 Task: Find a flat in Härnösand, Sweden, for 2 guests from June 9 to June 16, with self check-in, 2 bedrooms, 3 beds, and a price range of 8000 to 16000.
Action: Mouse moved to (567, 114)
Screenshot: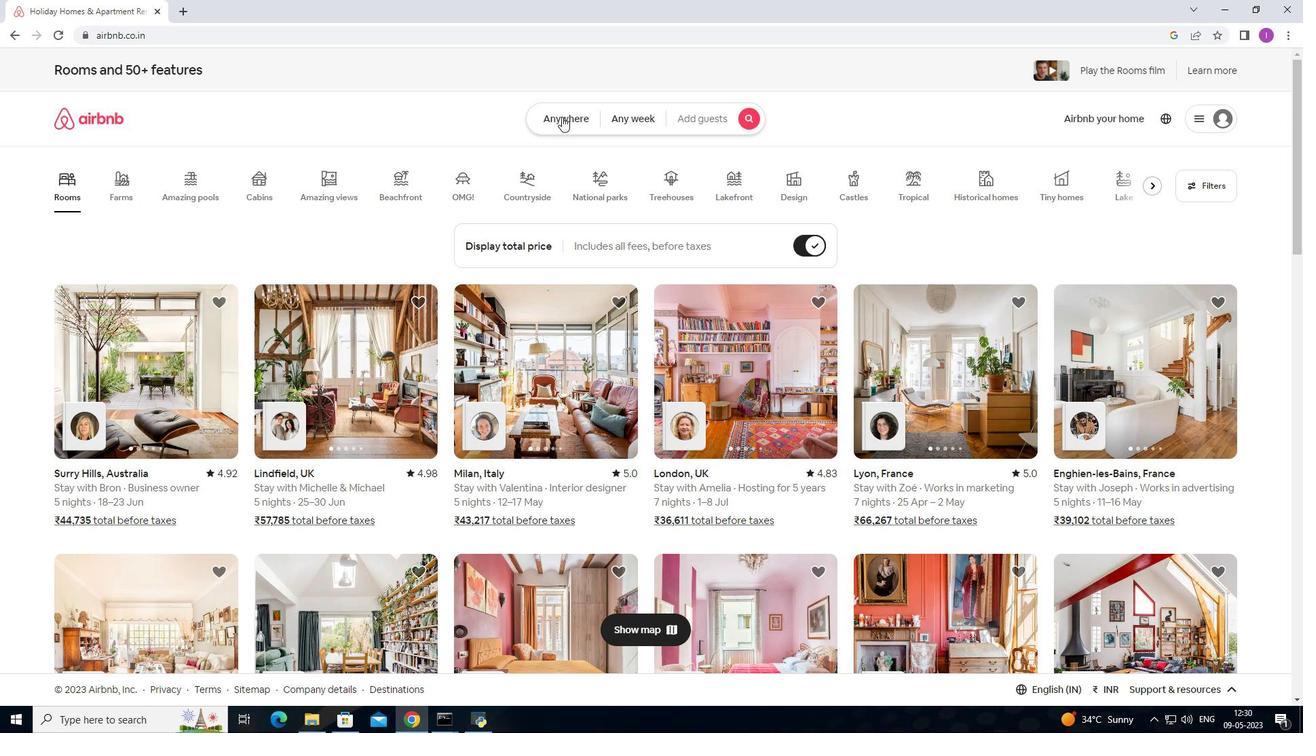 
Action: Mouse pressed left at (567, 114)
Screenshot: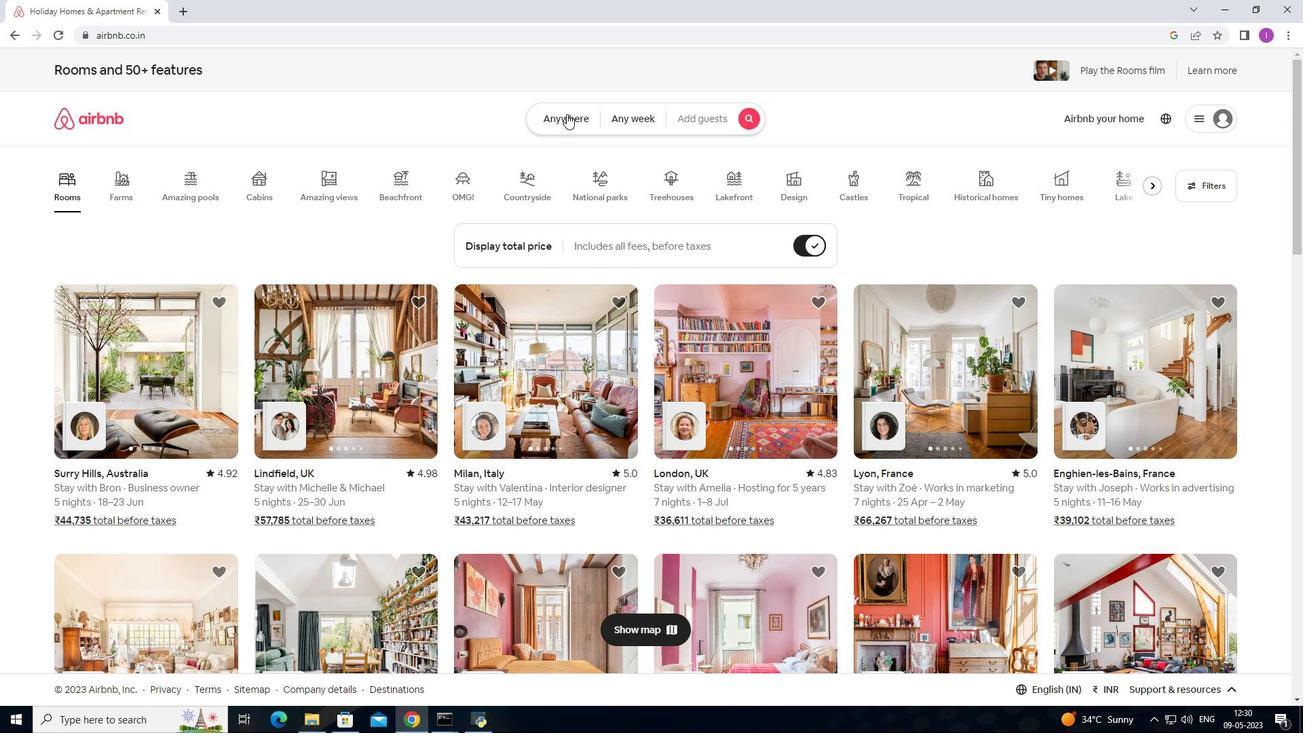 
Action: Mouse moved to (398, 173)
Screenshot: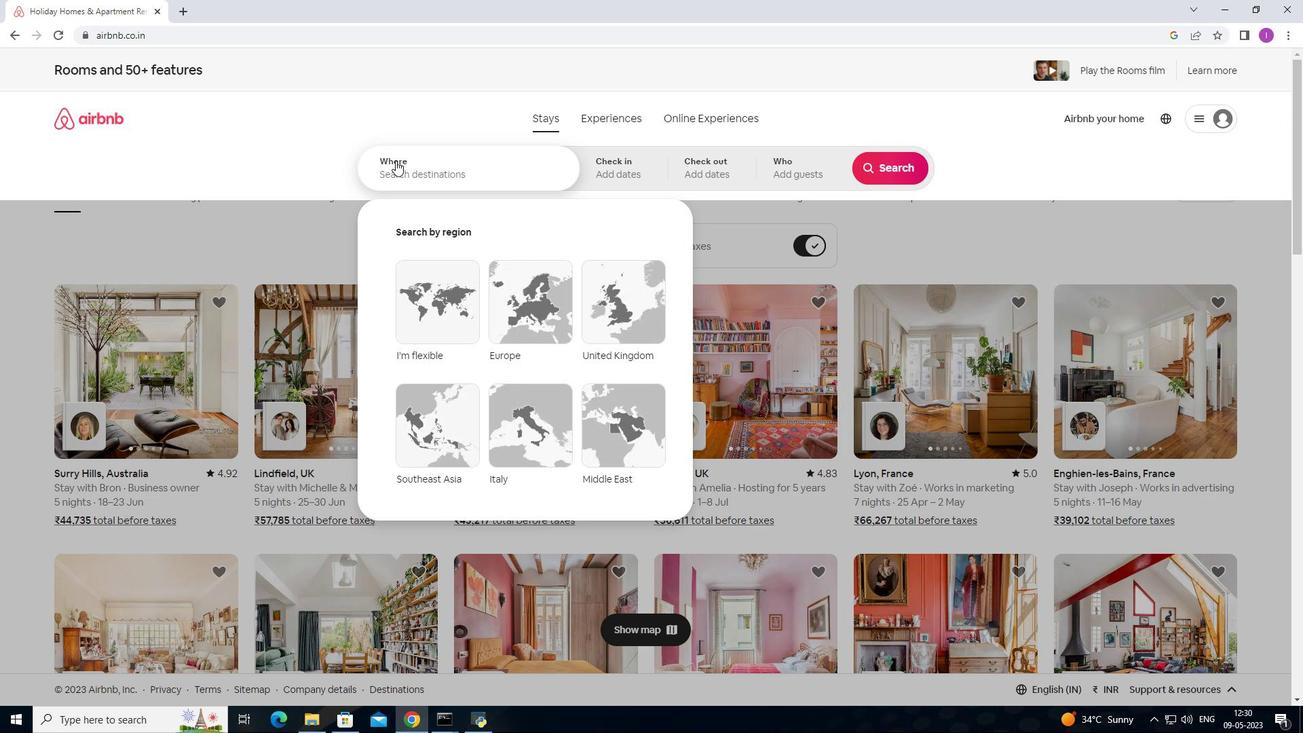 
Action: Mouse pressed left at (398, 173)
Screenshot: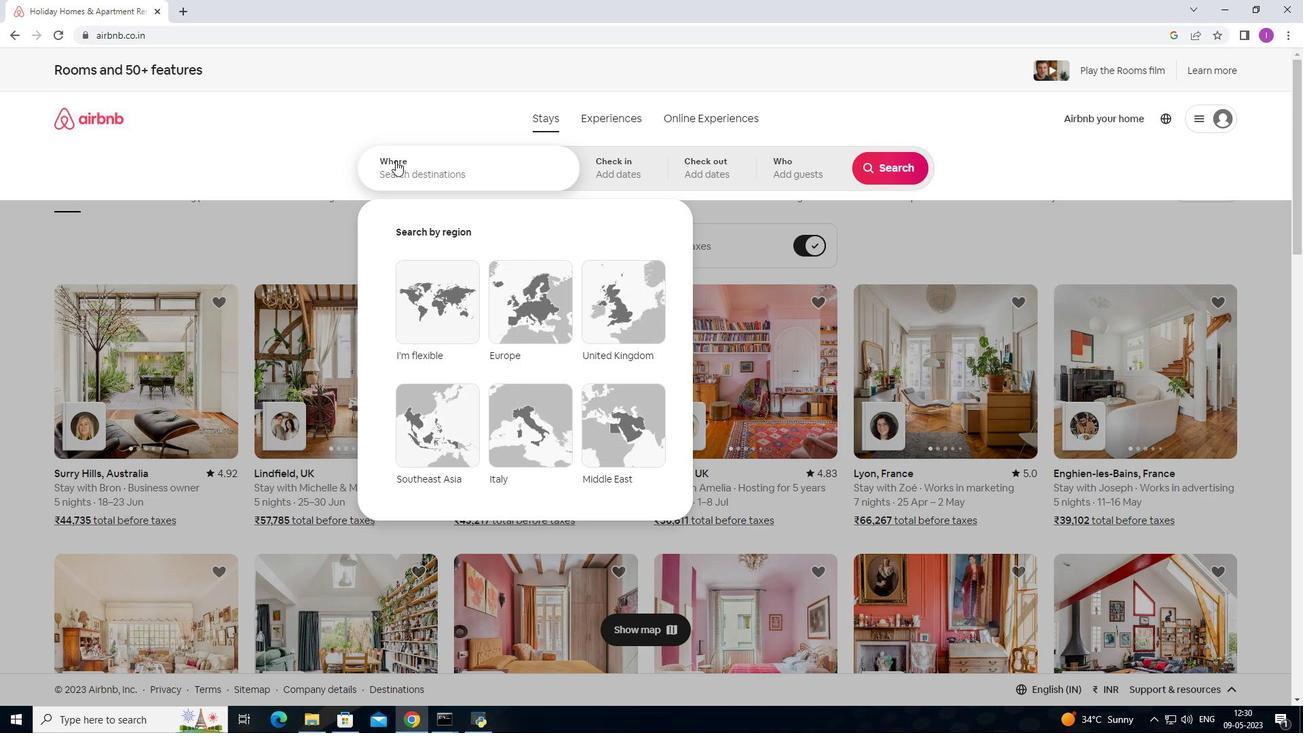 
Action: Mouse moved to (522, 112)
Screenshot: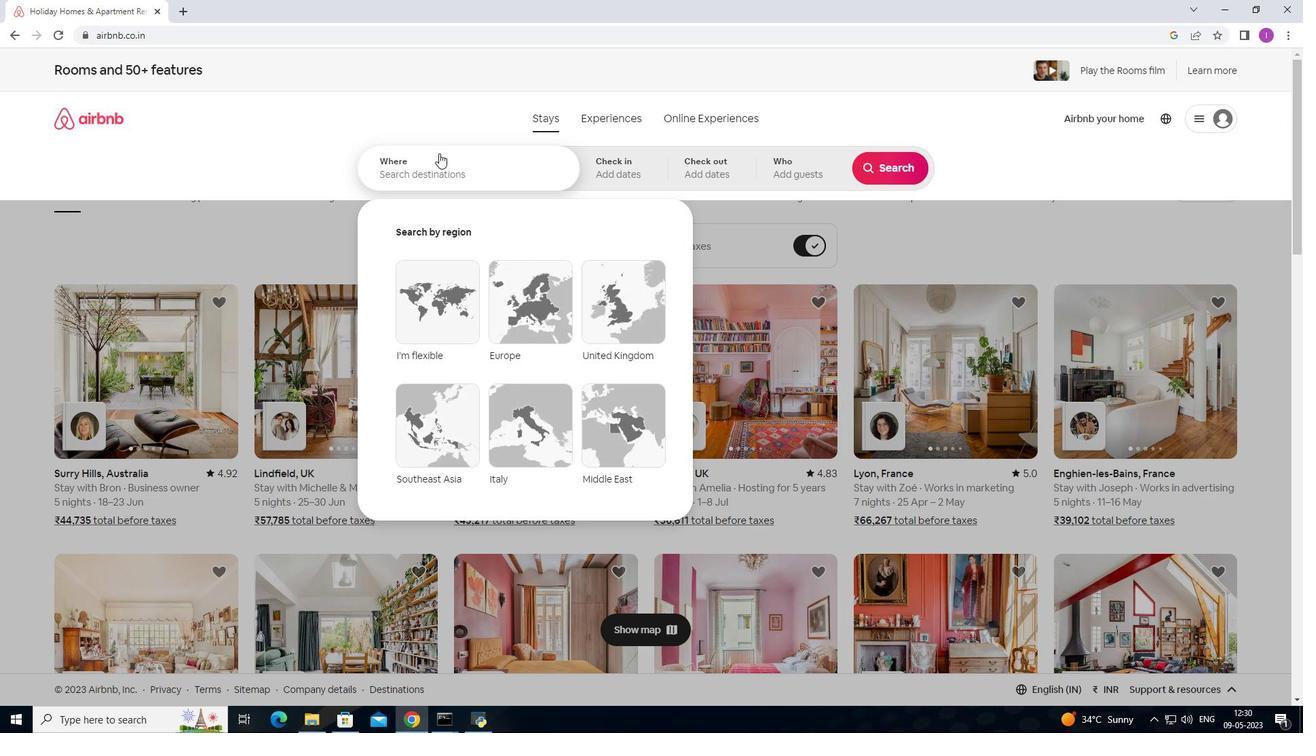 
Action: Key pressed <Key.shift>Hanosand,<Key.shift>Sweden
Screenshot: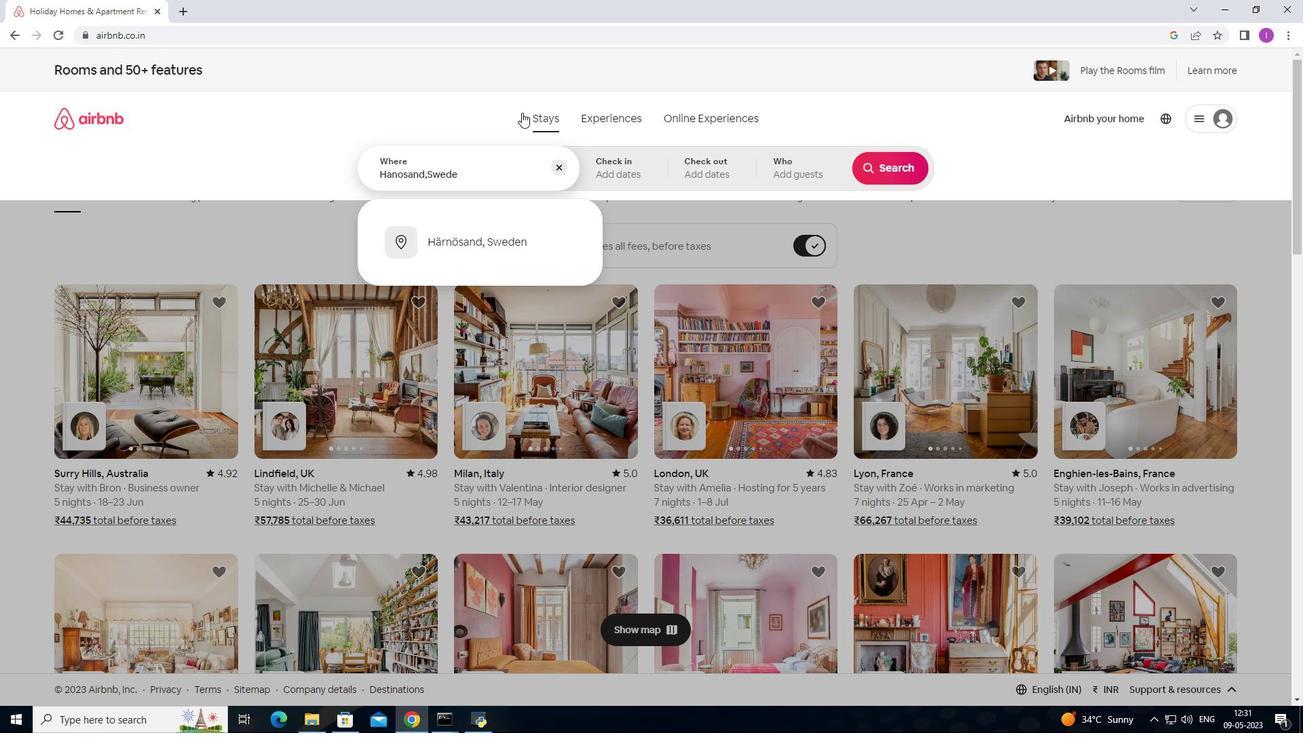 
Action: Mouse moved to (498, 251)
Screenshot: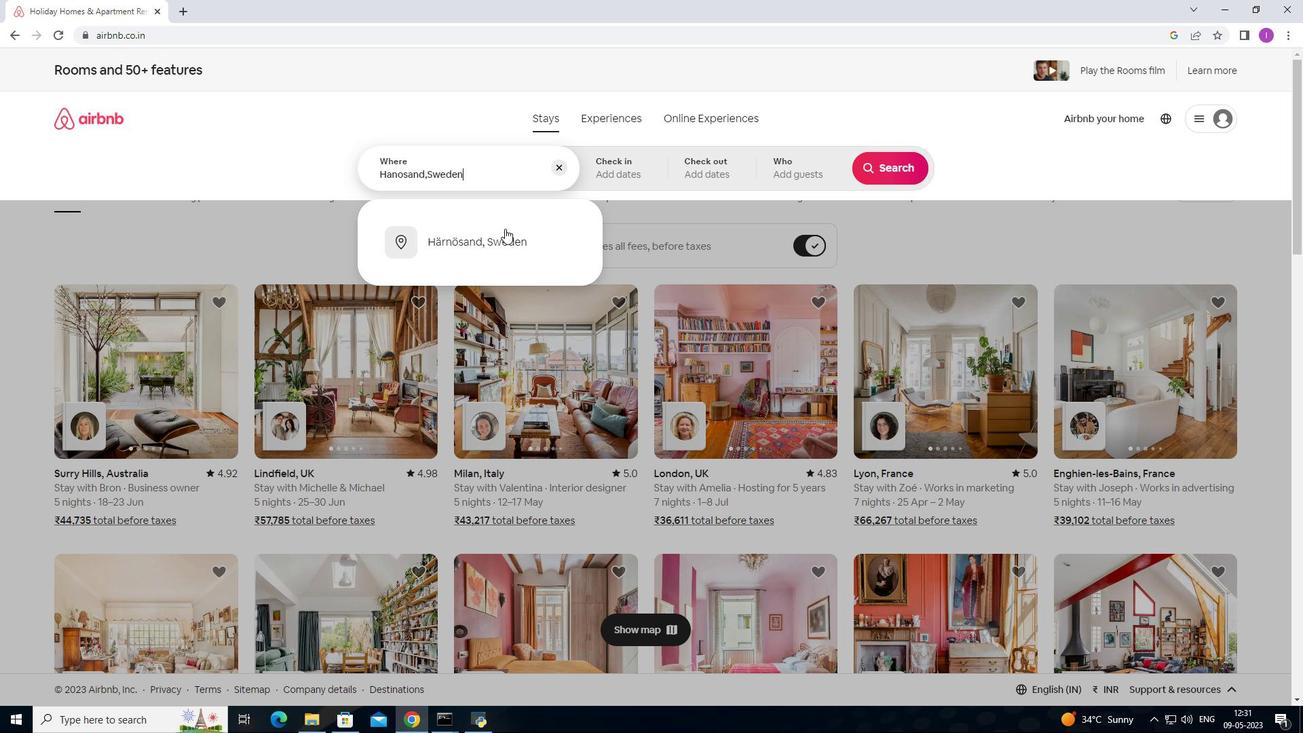 
Action: Mouse pressed left at (498, 251)
Screenshot: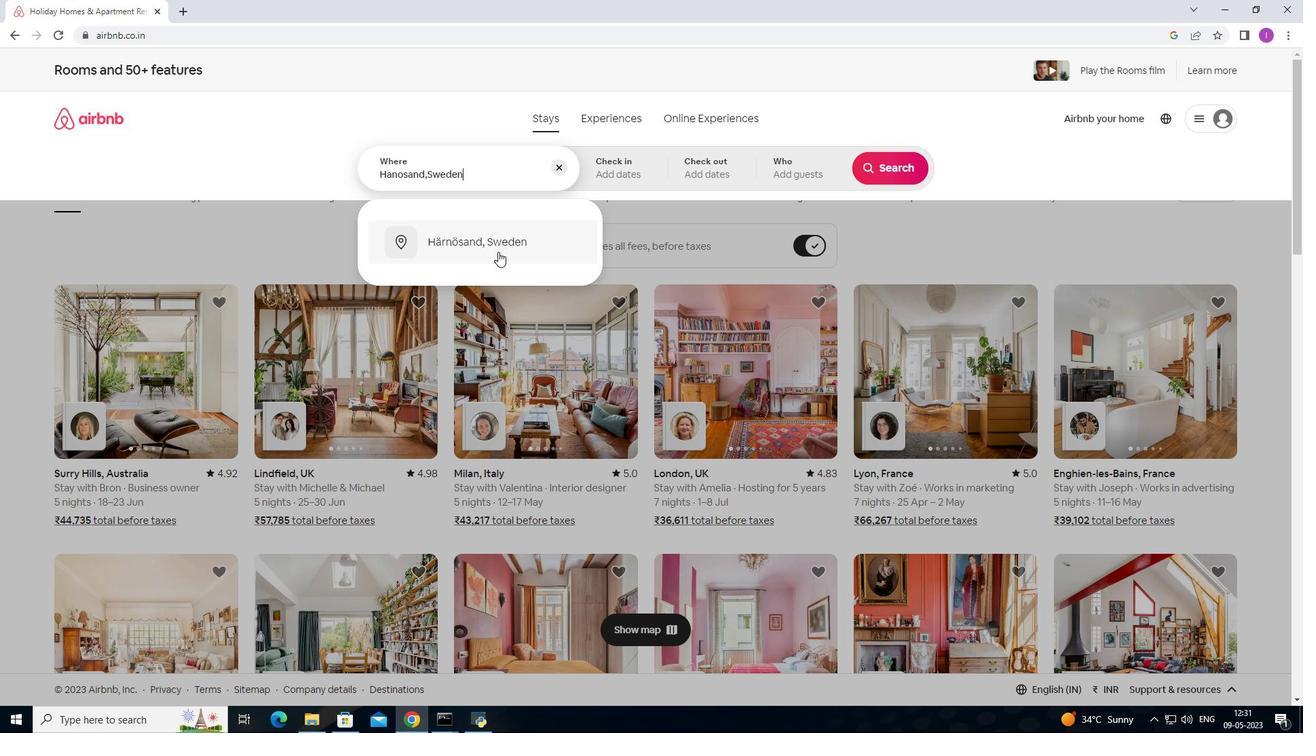 
Action: Mouse moved to (882, 280)
Screenshot: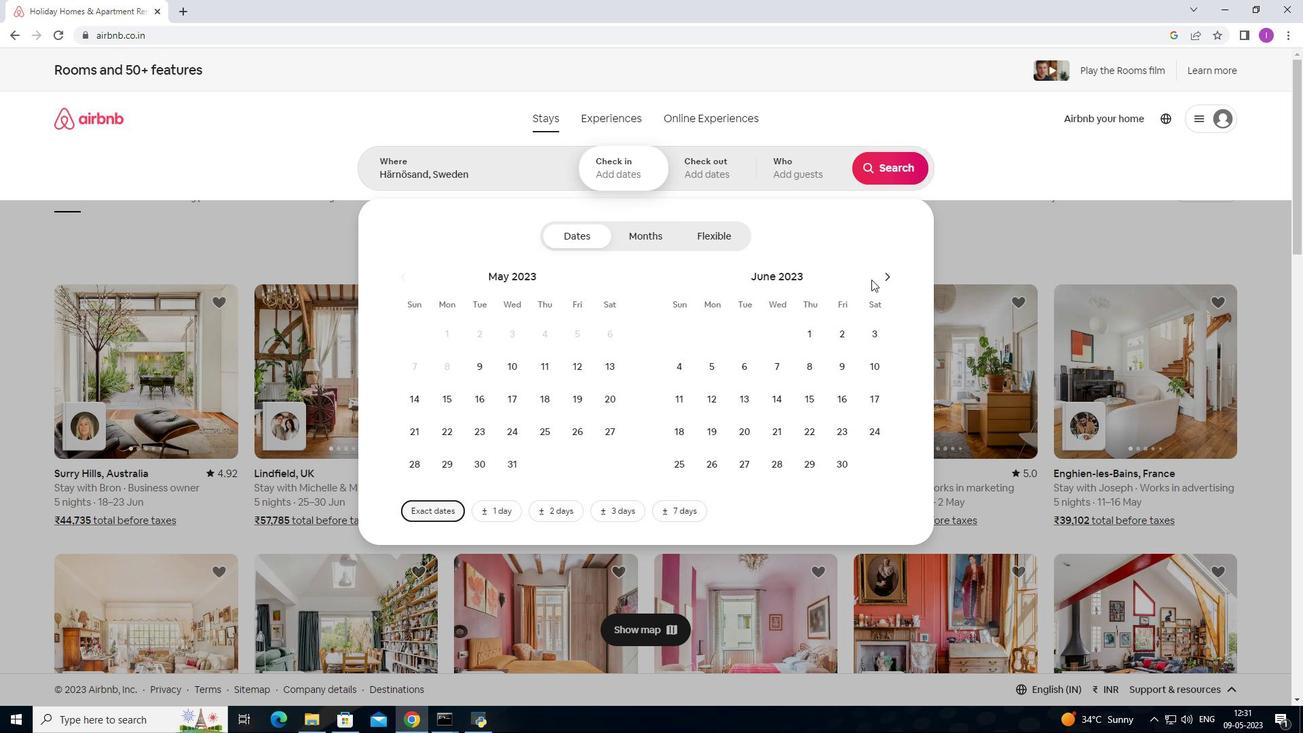 
Action: Mouse pressed left at (882, 280)
Screenshot: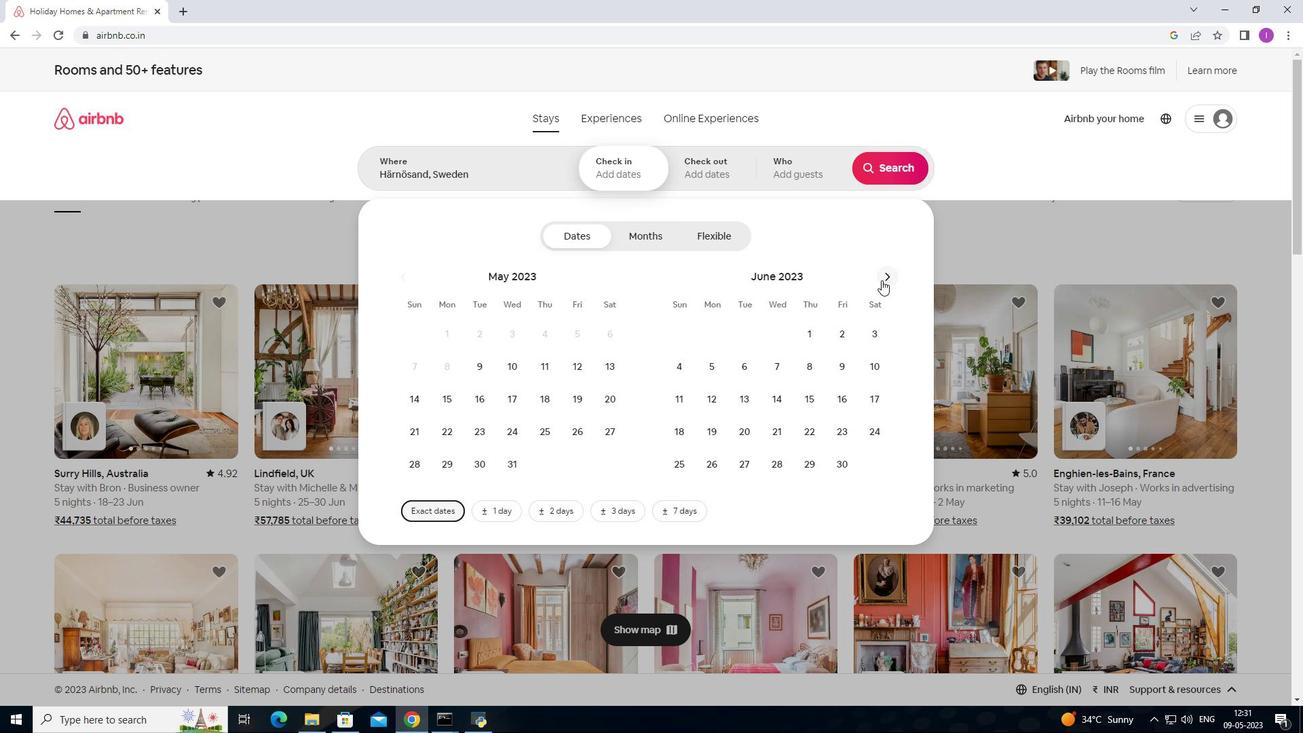 
Action: Mouse pressed left at (882, 280)
Screenshot: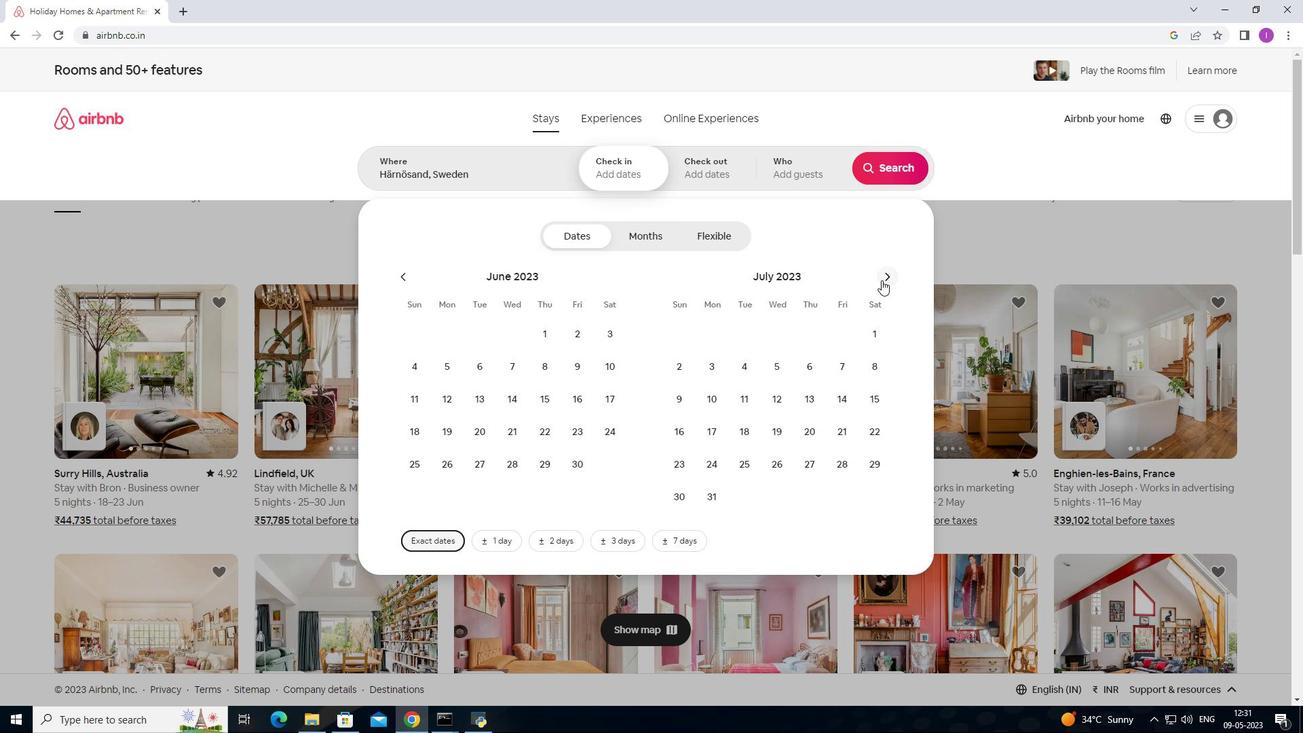 
Action: Mouse moved to (406, 287)
Screenshot: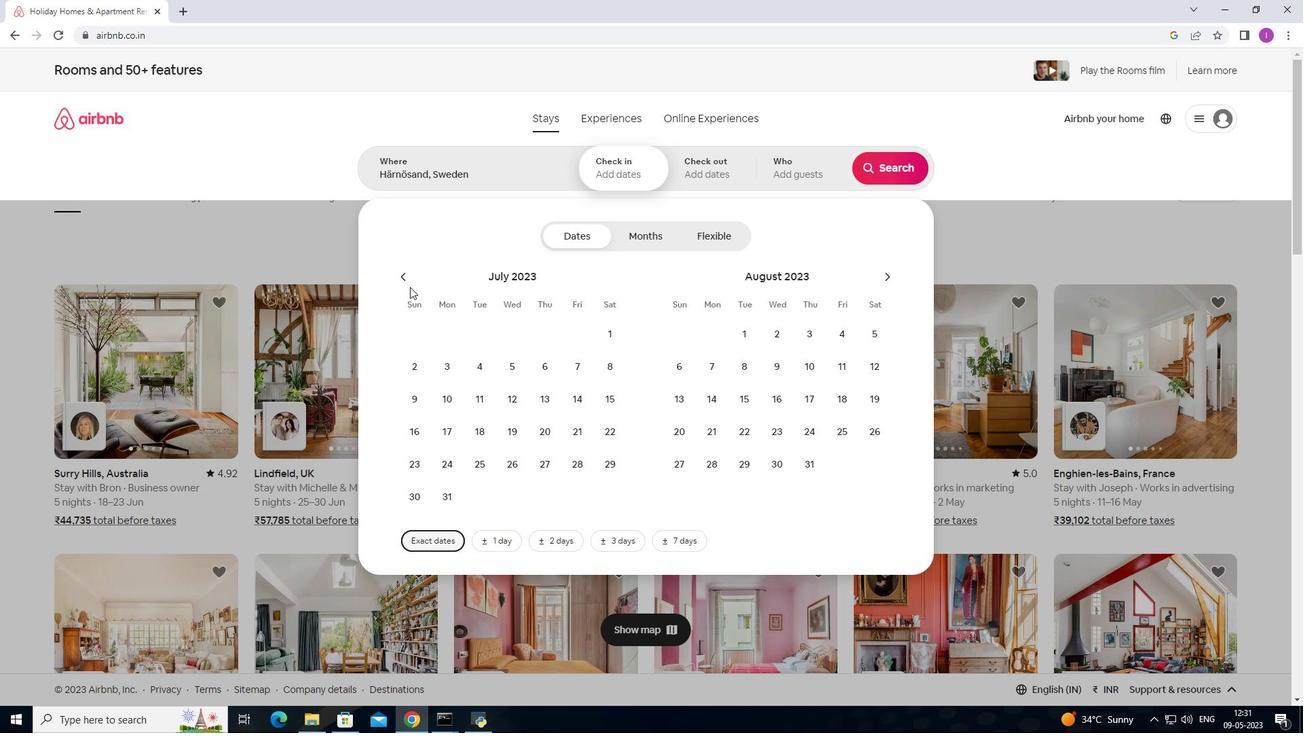 
Action: Mouse pressed left at (406, 287)
Screenshot: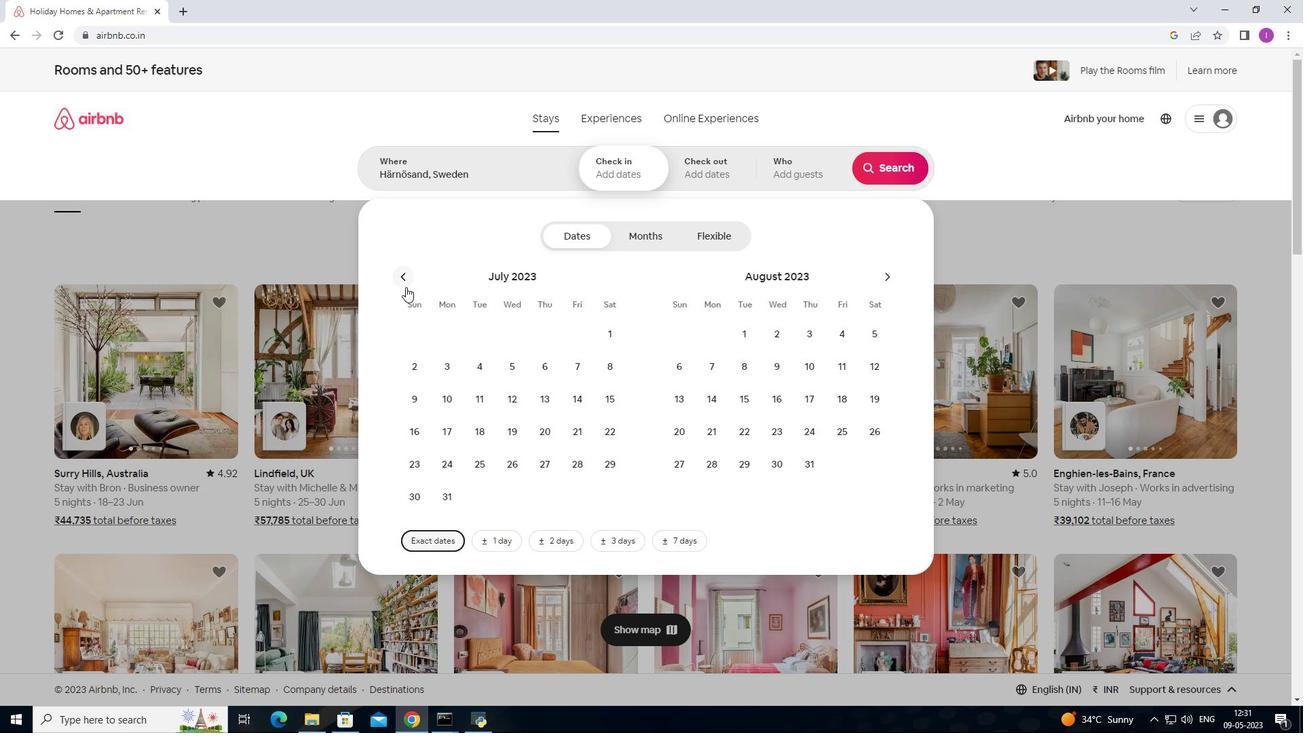 
Action: Mouse moved to (402, 279)
Screenshot: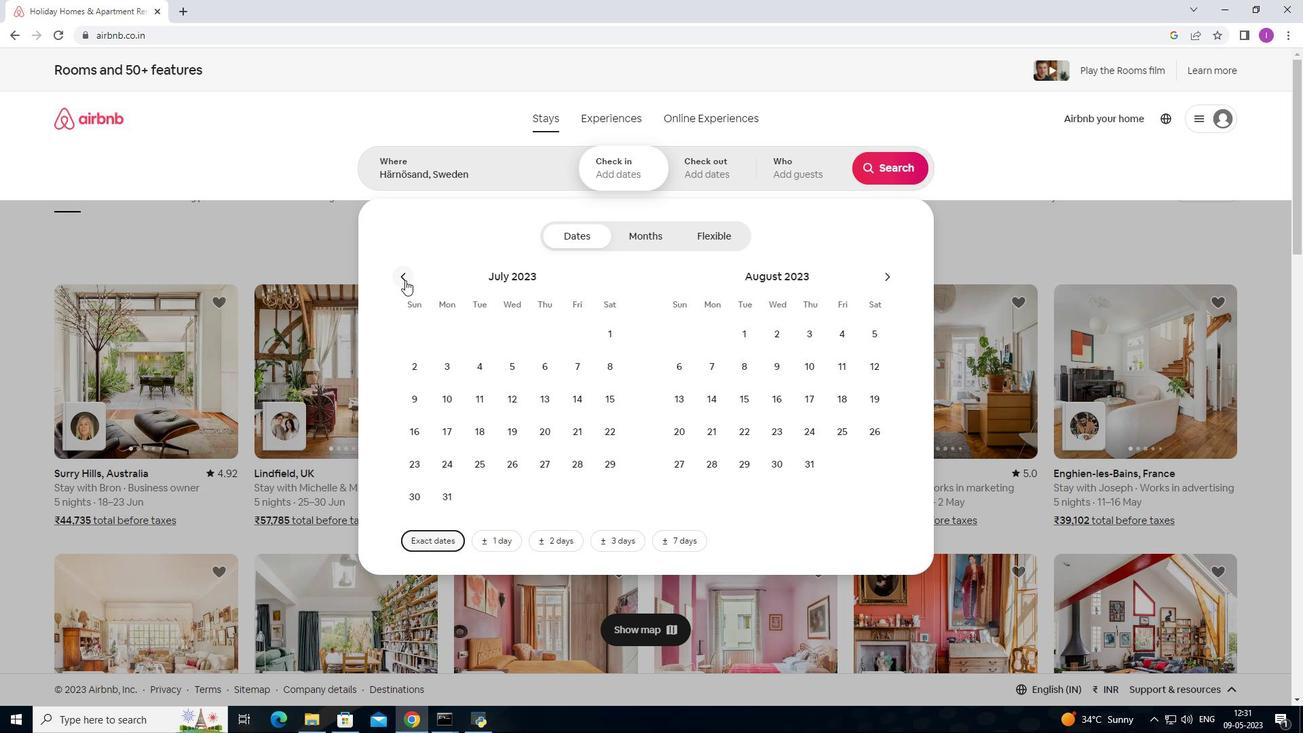 
Action: Mouse pressed left at (402, 279)
Screenshot: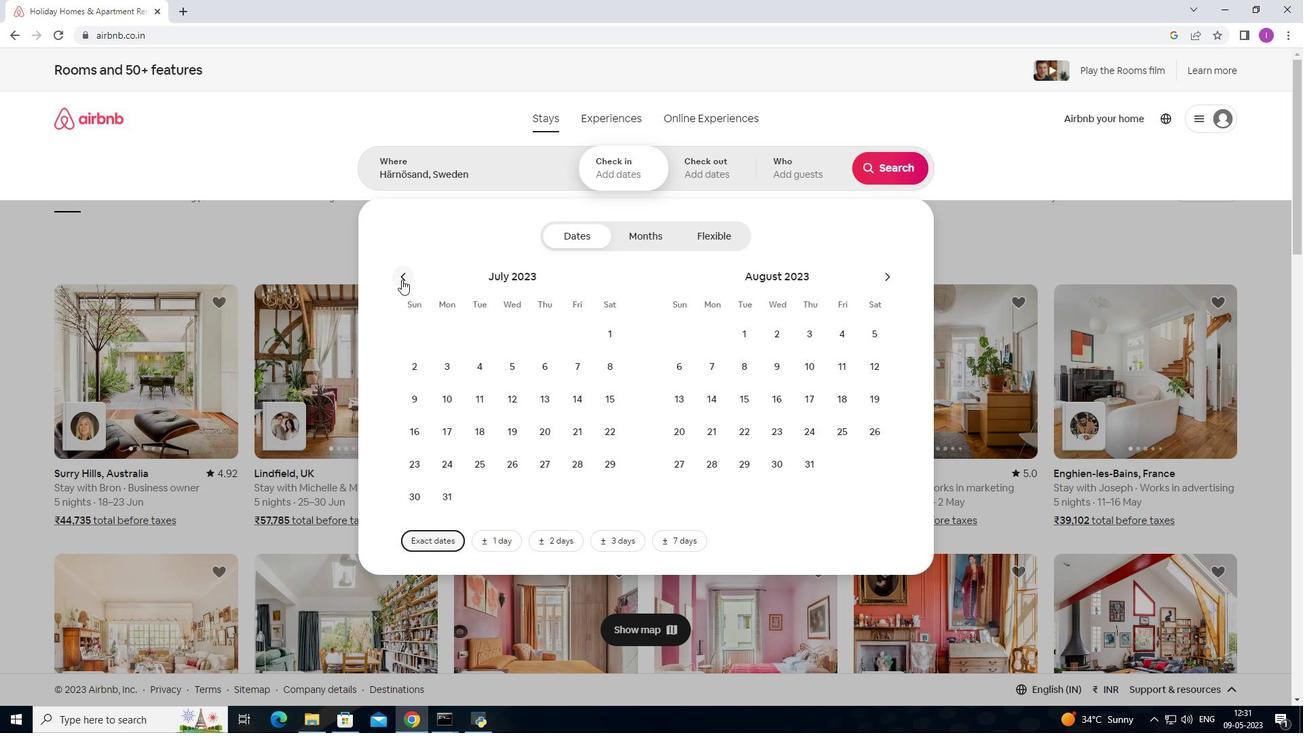 
Action: Mouse moved to (585, 373)
Screenshot: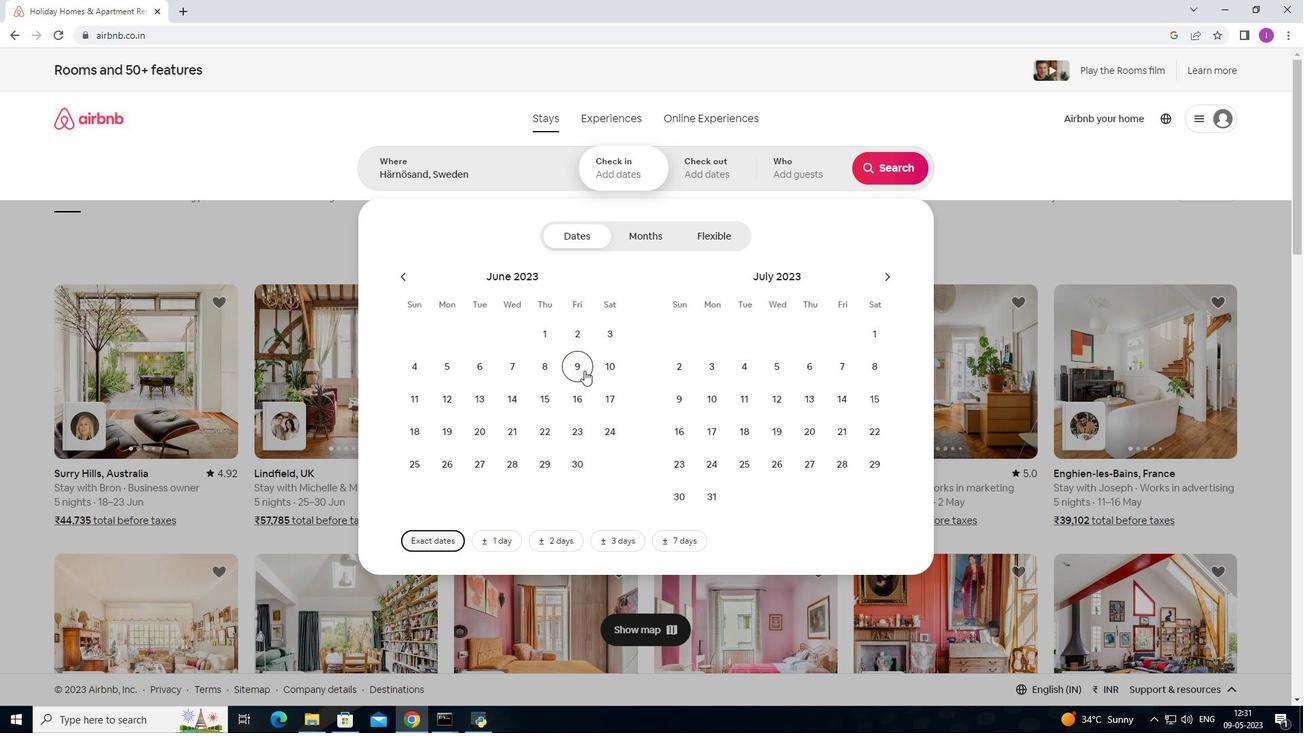 
Action: Mouse pressed left at (585, 373)
Screenshot: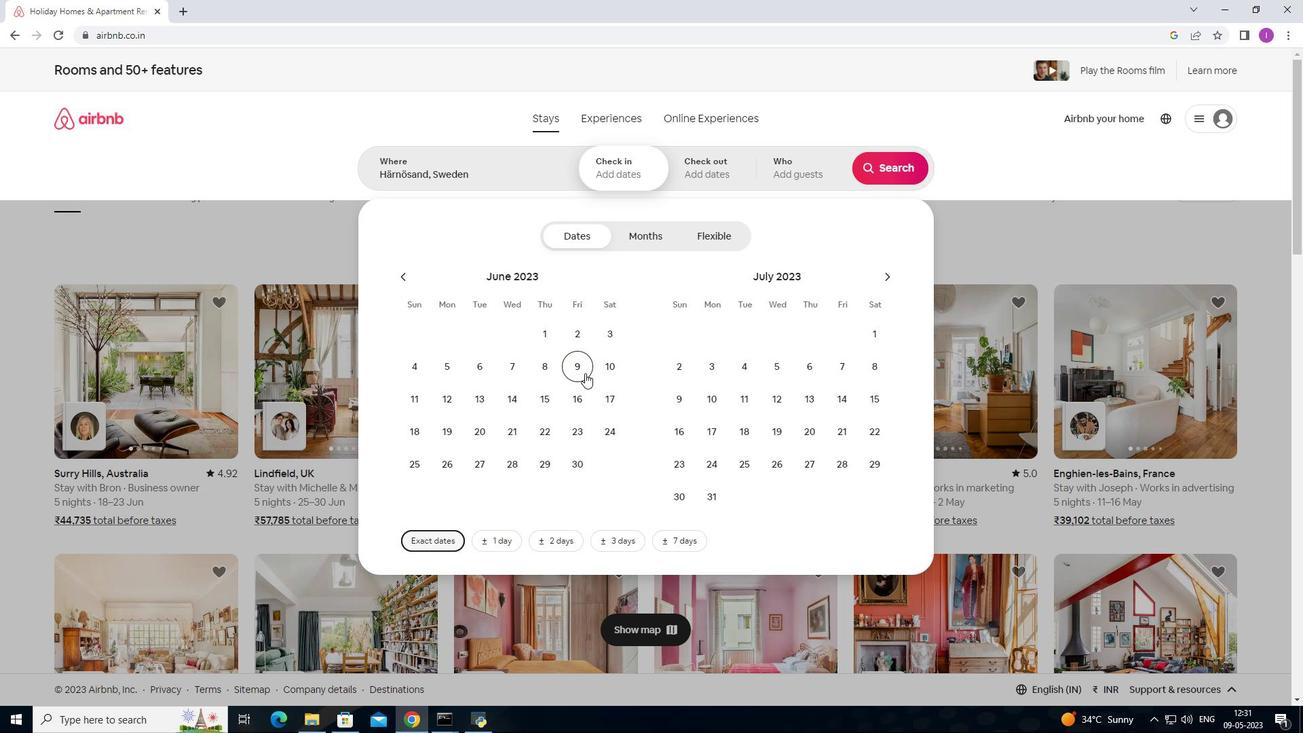 
Action: Mouse moved to (569, 404)
Screenshot: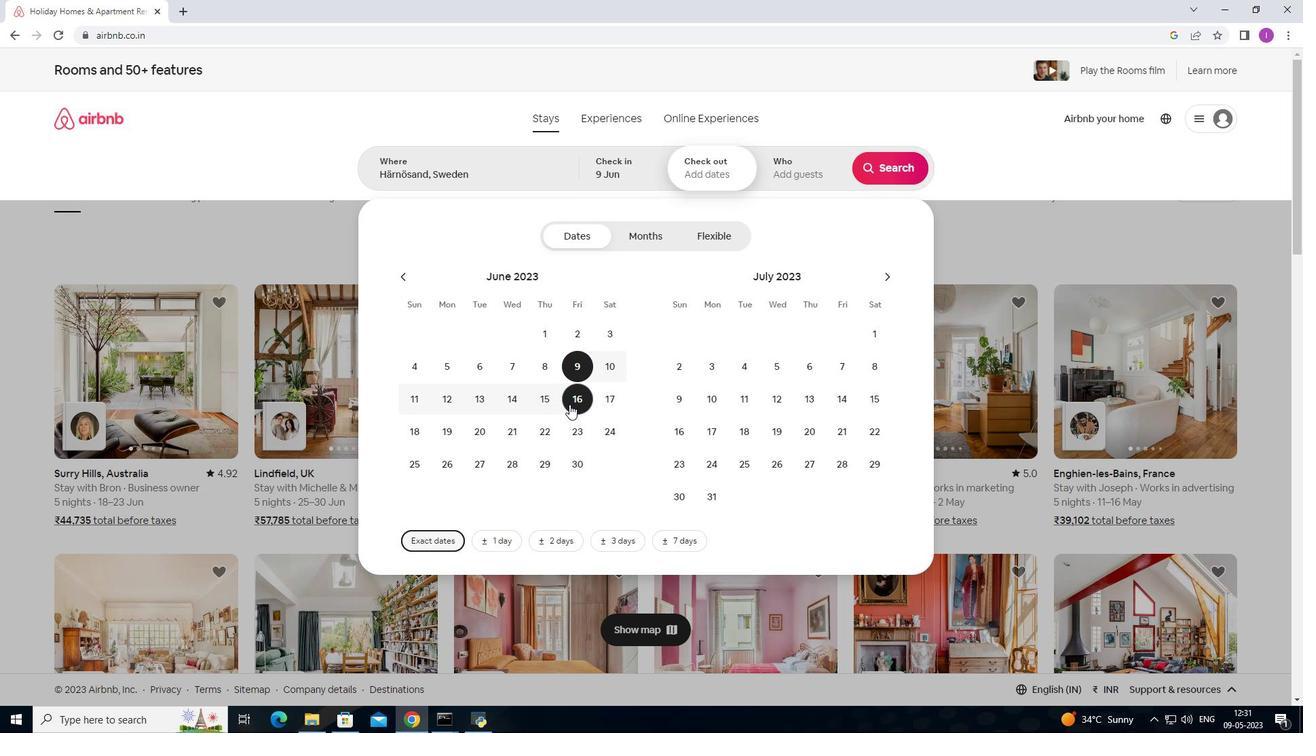 
Action: Mouse pressed left at (569, 404)
Screenshot: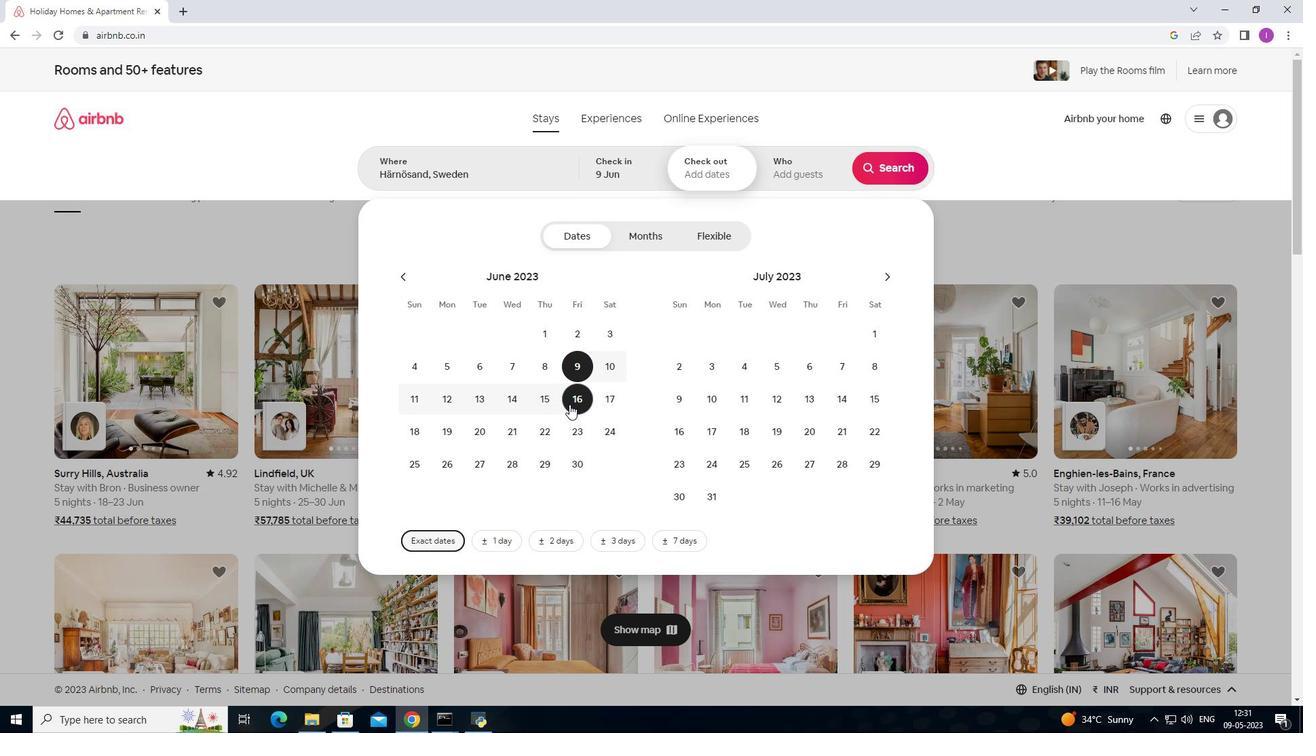 
Action: Mouse moved to (789, 171)
Screenshot: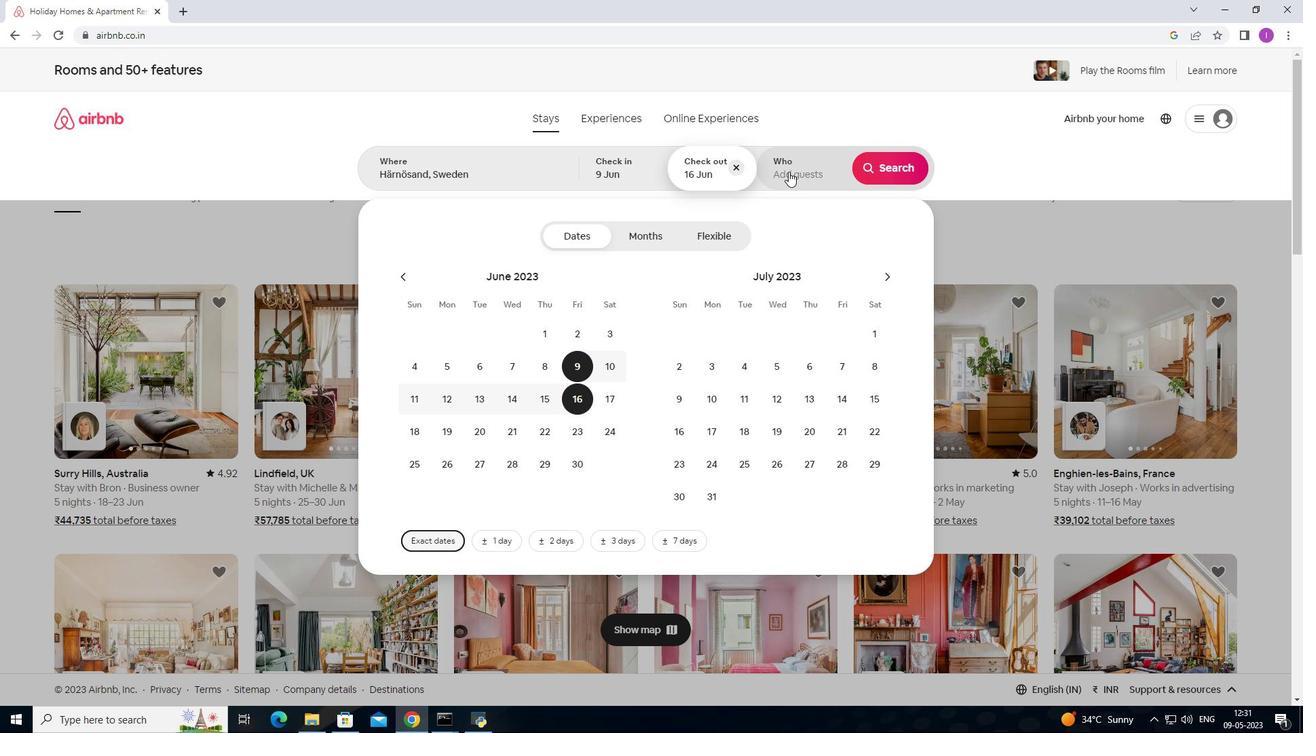
Action: Mouse pressed left at (789, 171)
Screenshot: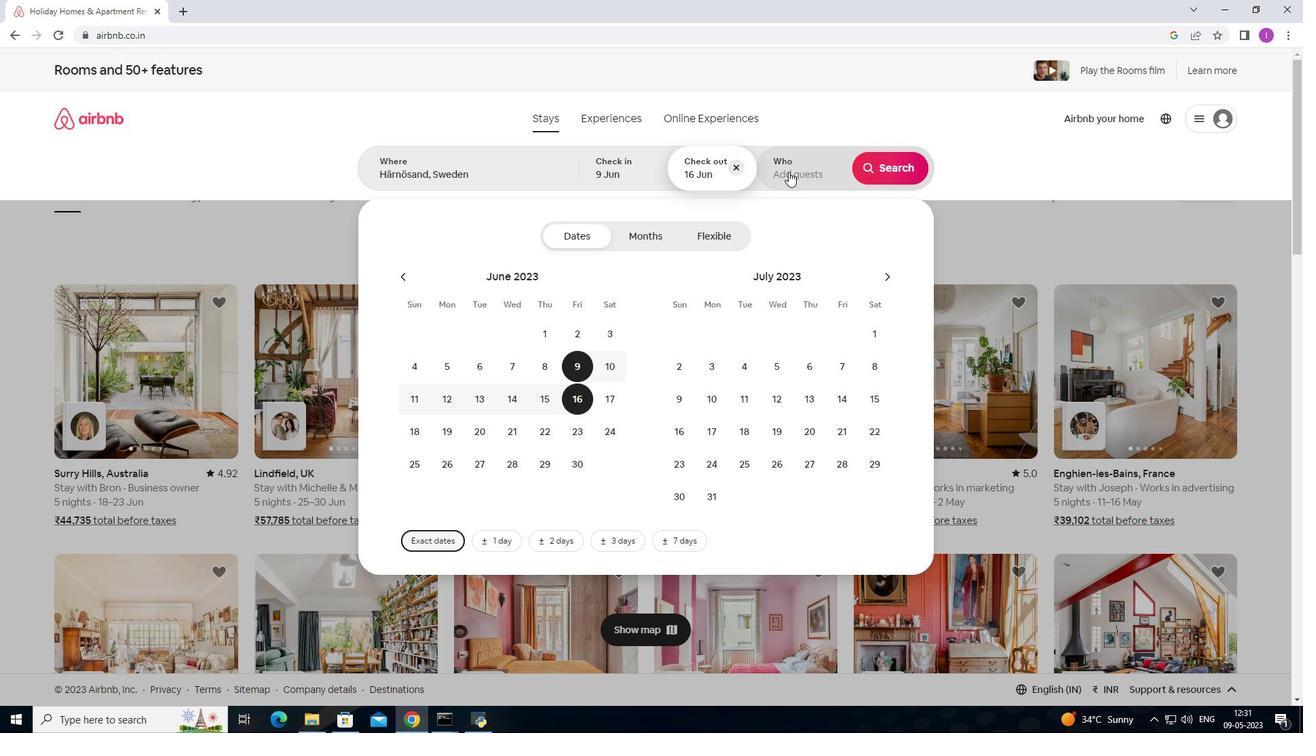 
Action: Mouse moved to (896, 243)
Screenshot: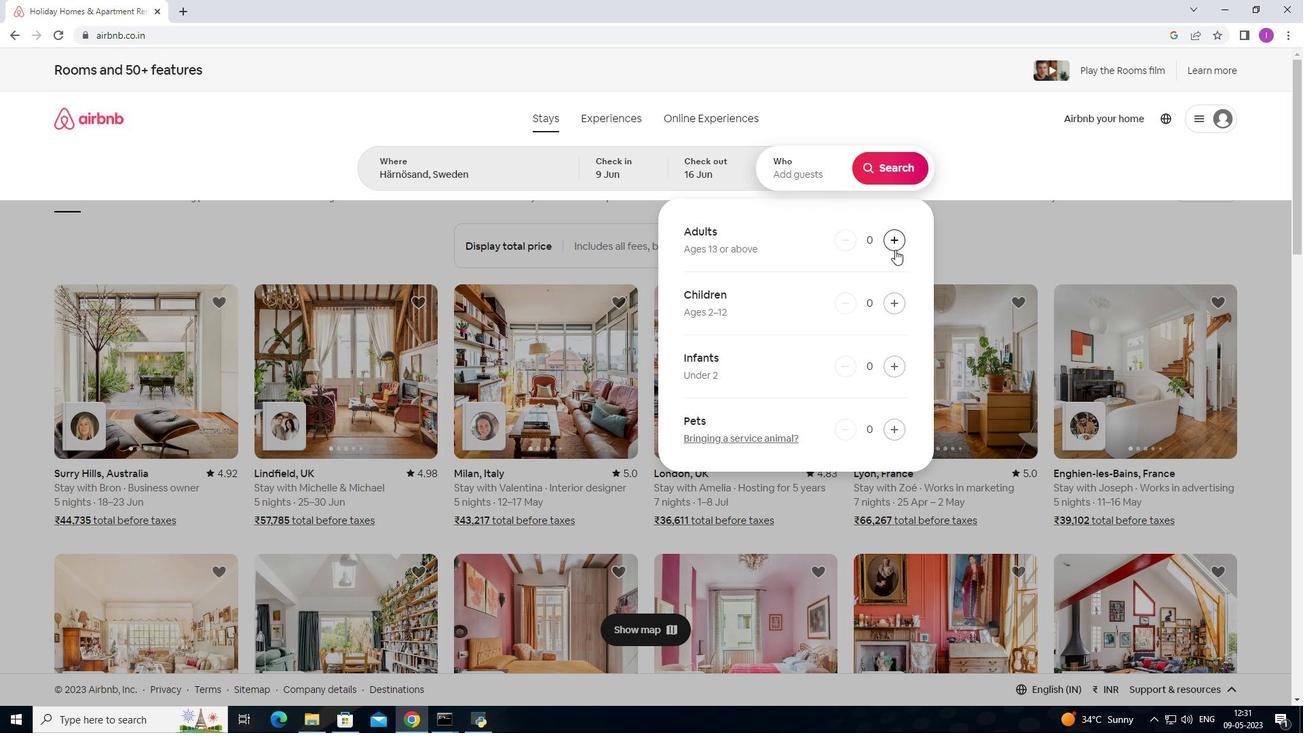 
Action: Mouse pressed left at (896, 243)
Screenshot: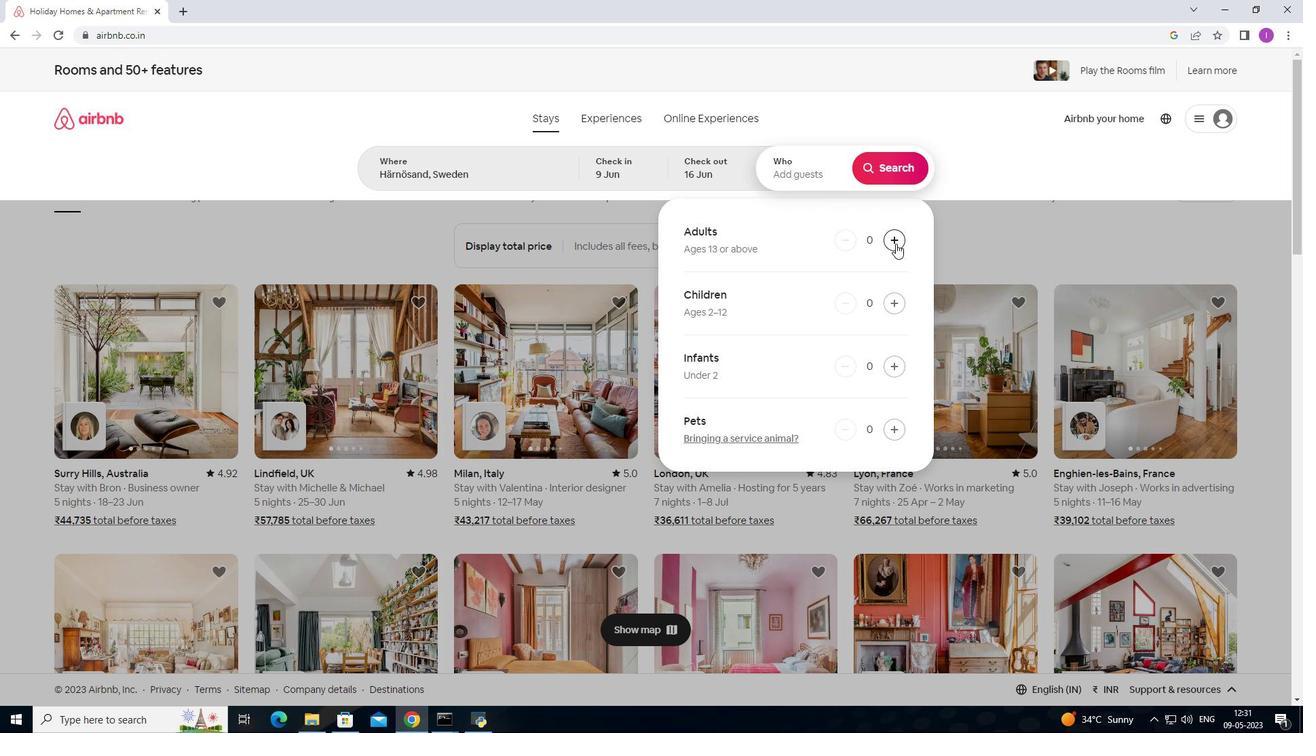 
Action: Mouse pressed left at (896, 243)
Screenshot: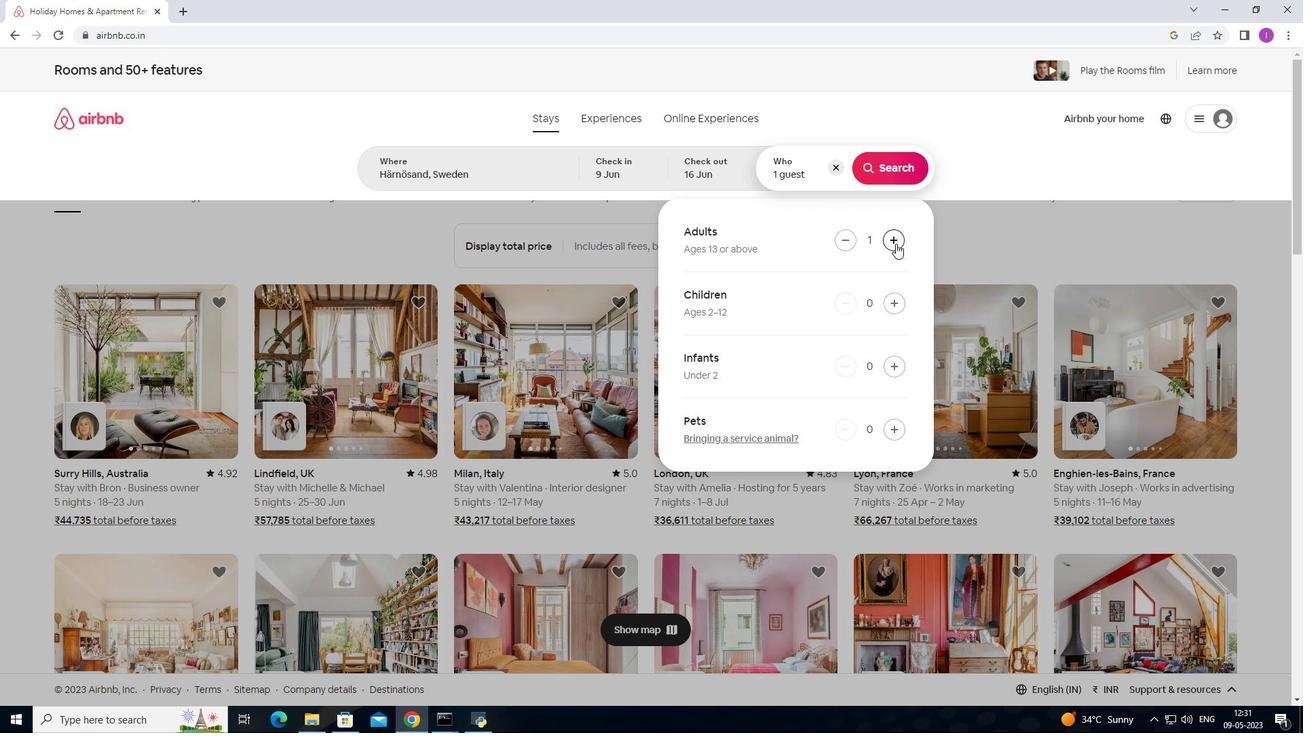 
Action: Mouse moved to (885, 179)
Screenshot: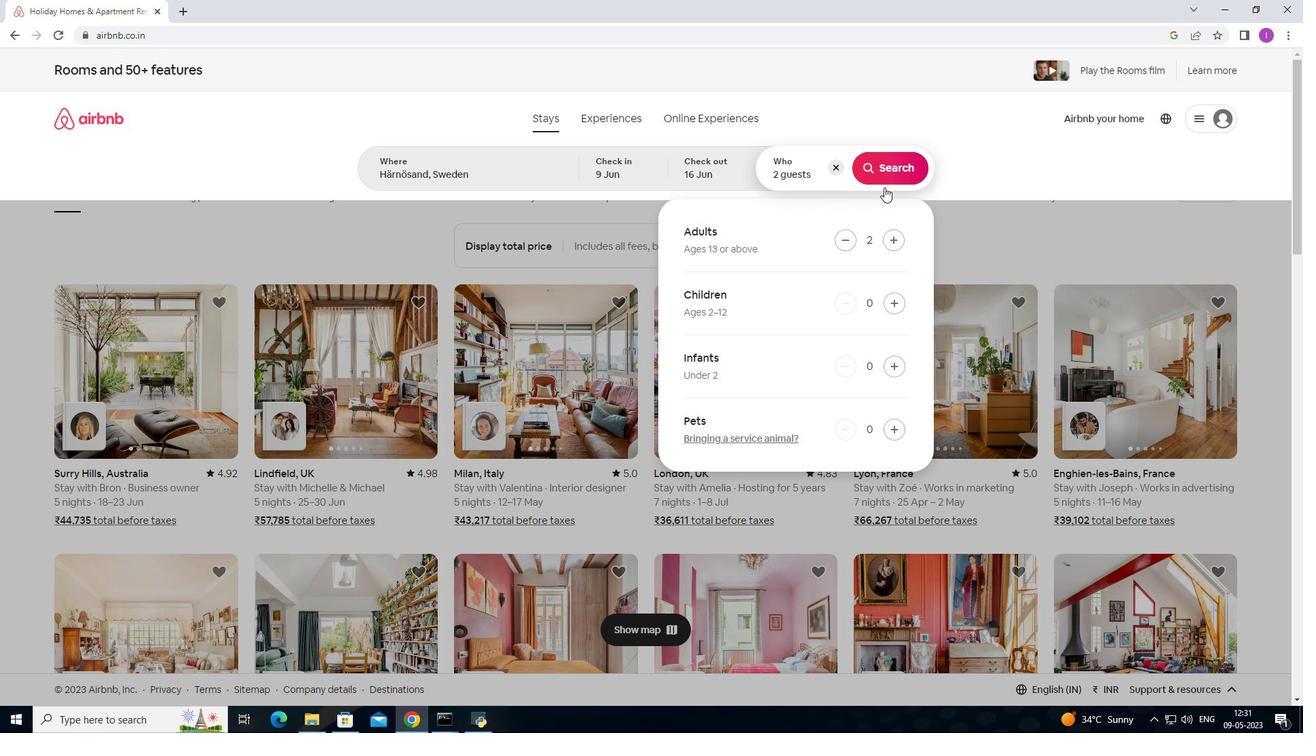 
Action: Mouse pressed left at (885, 179)
Screenshot: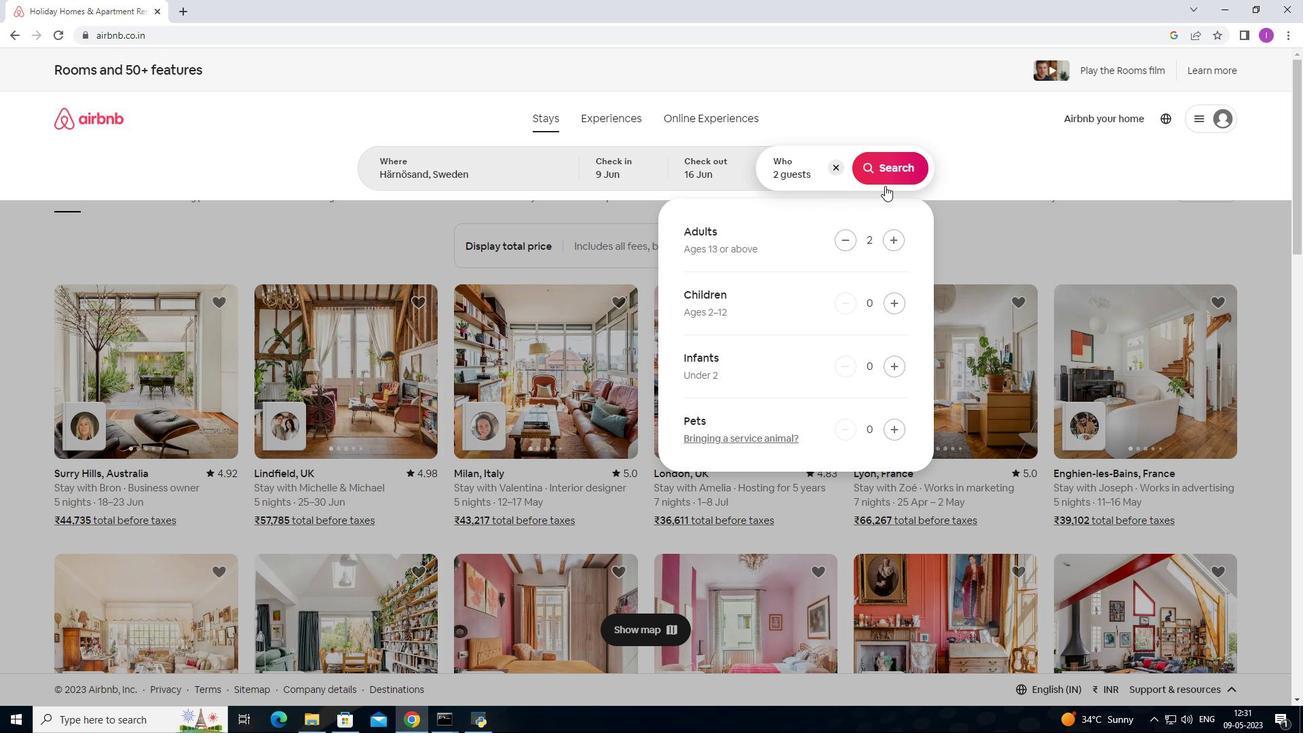 
Action: Mouse moved to (1250, 138)
Screenshot: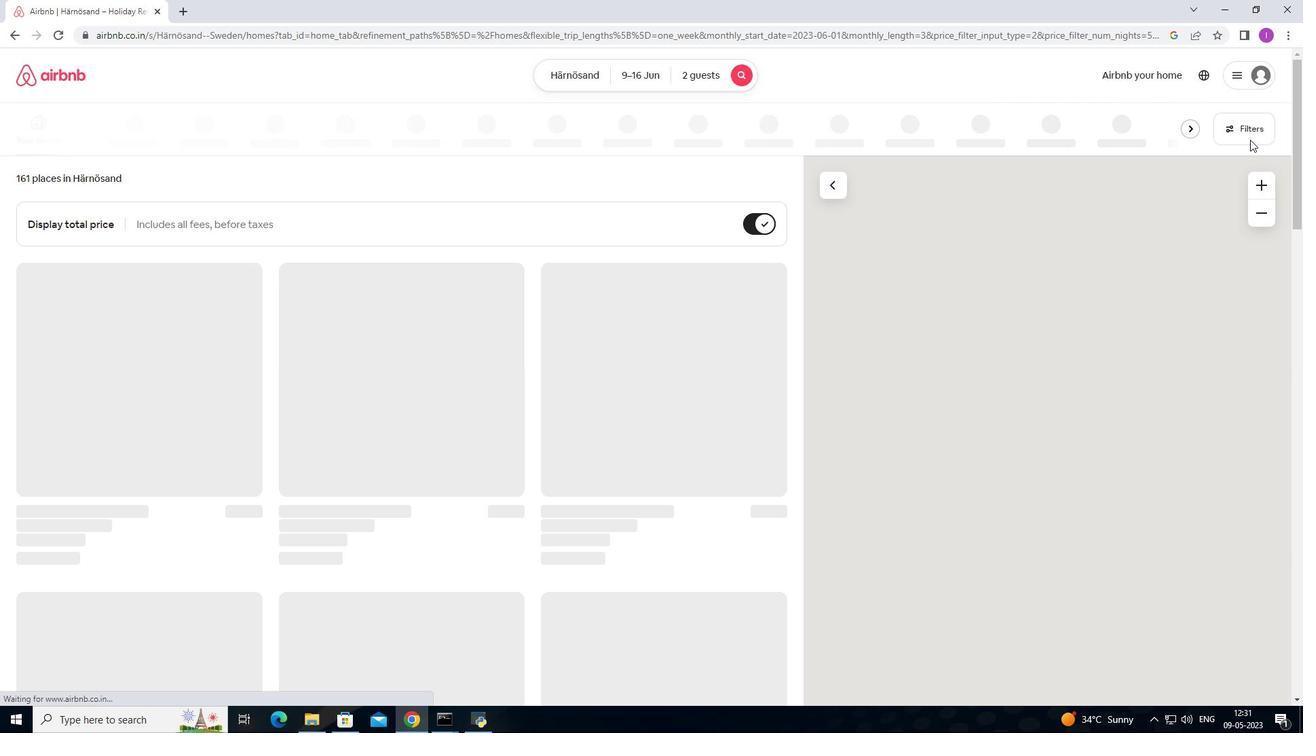 
Action: Mouse pressed left at (1250, 138)
Screenshot: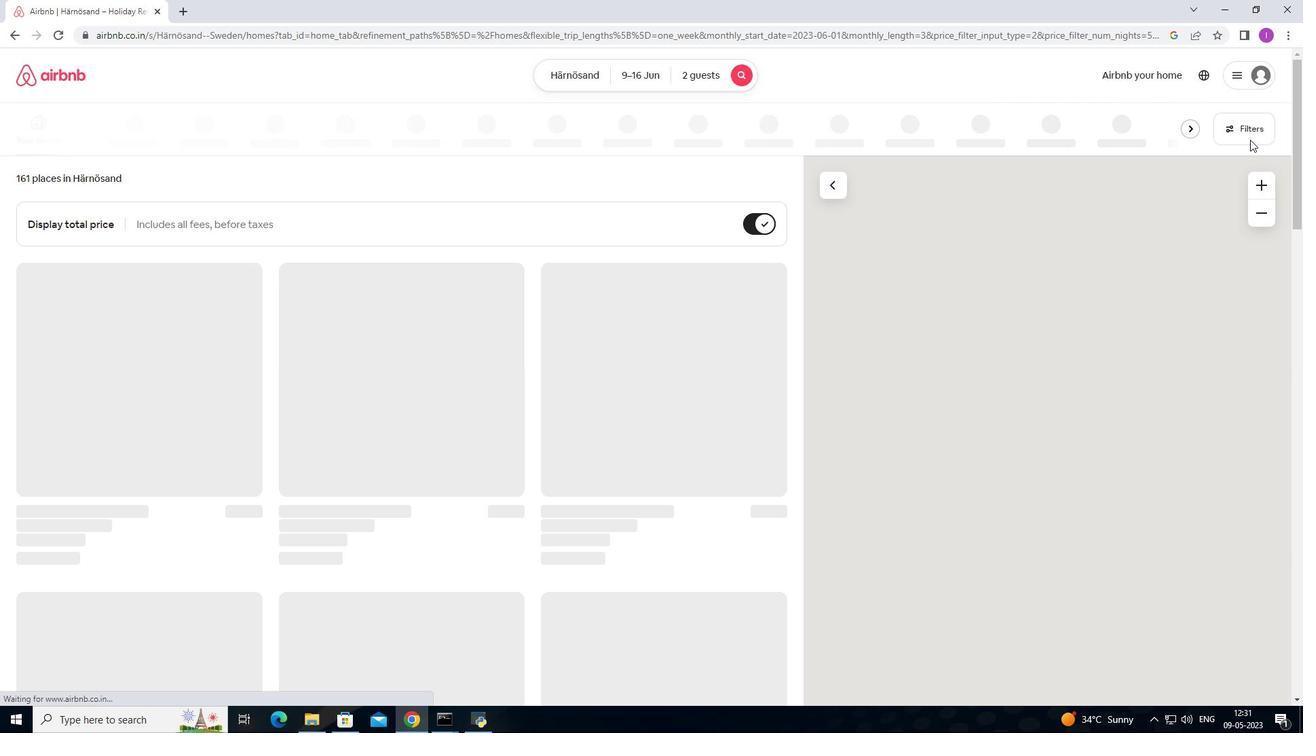 
Action: Mouse moved to (491, 457)
Screenshot: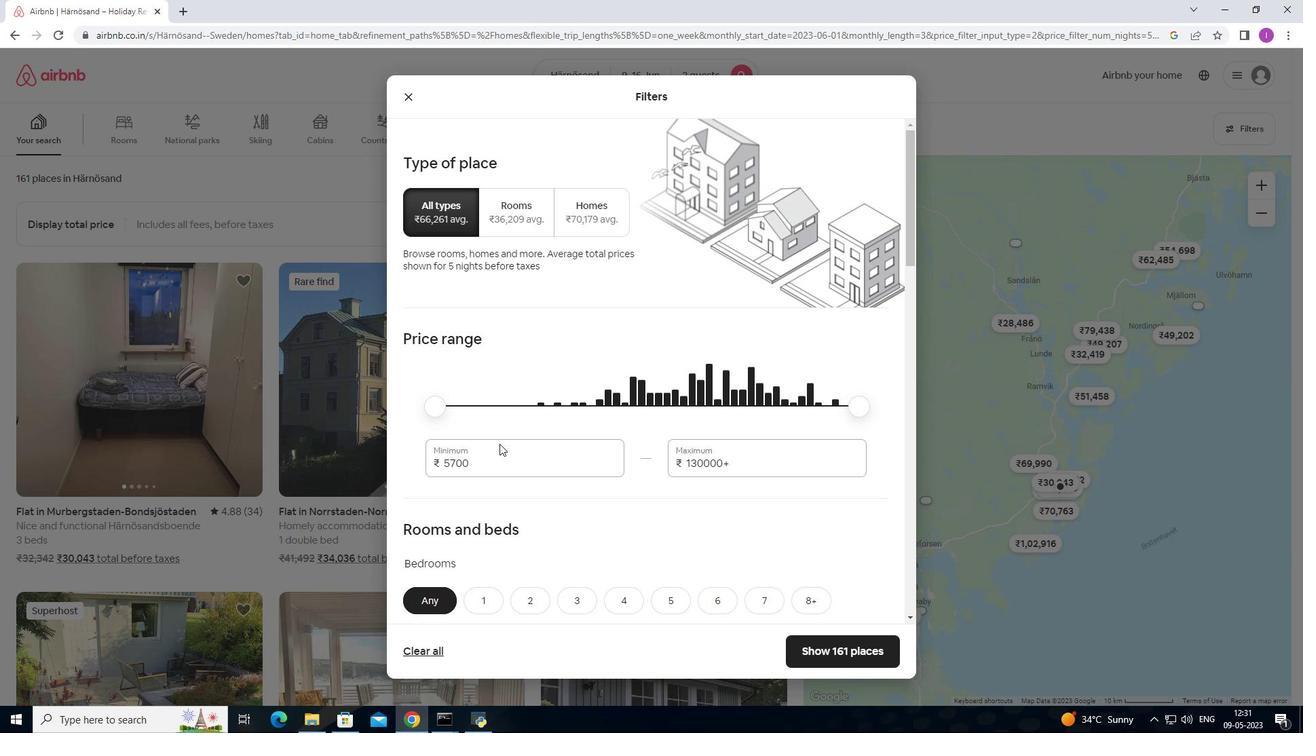
Action: Mouse pressed left at (491, 457)
Screenshot: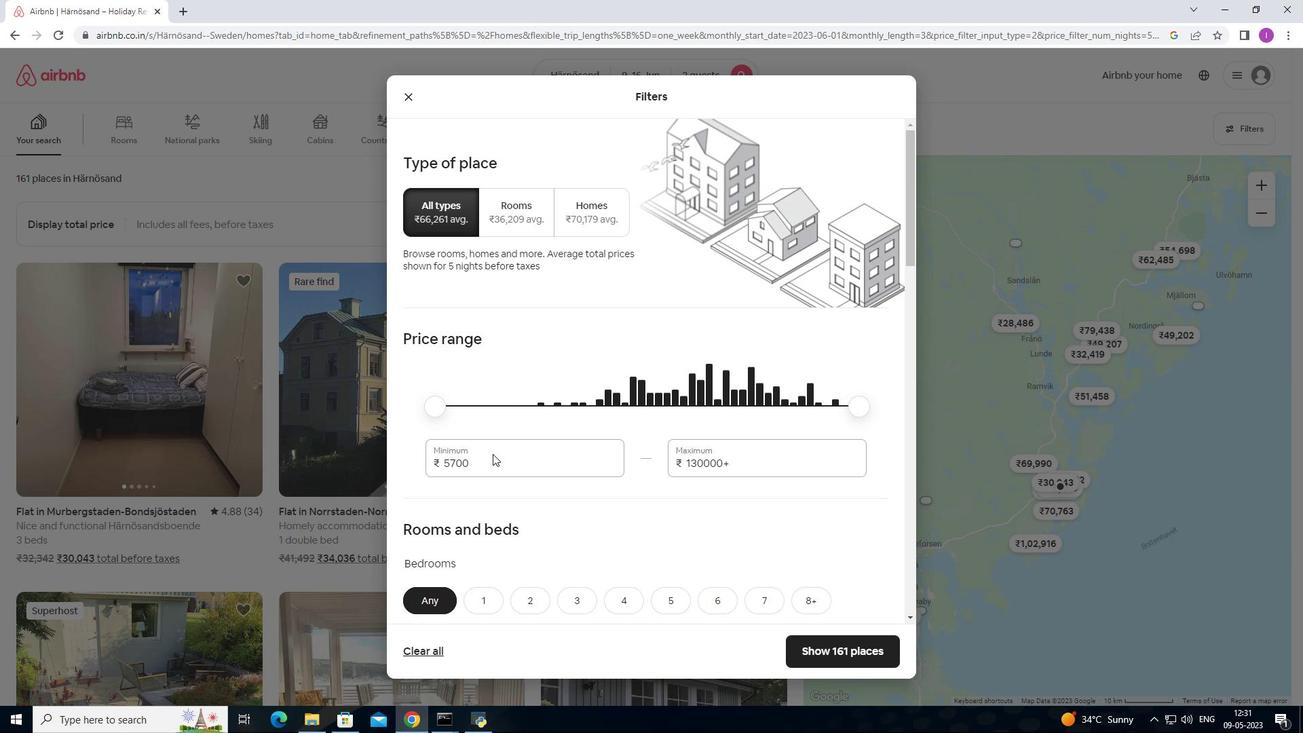 
Action: Mouse moved to (433, 472)
Screenshot: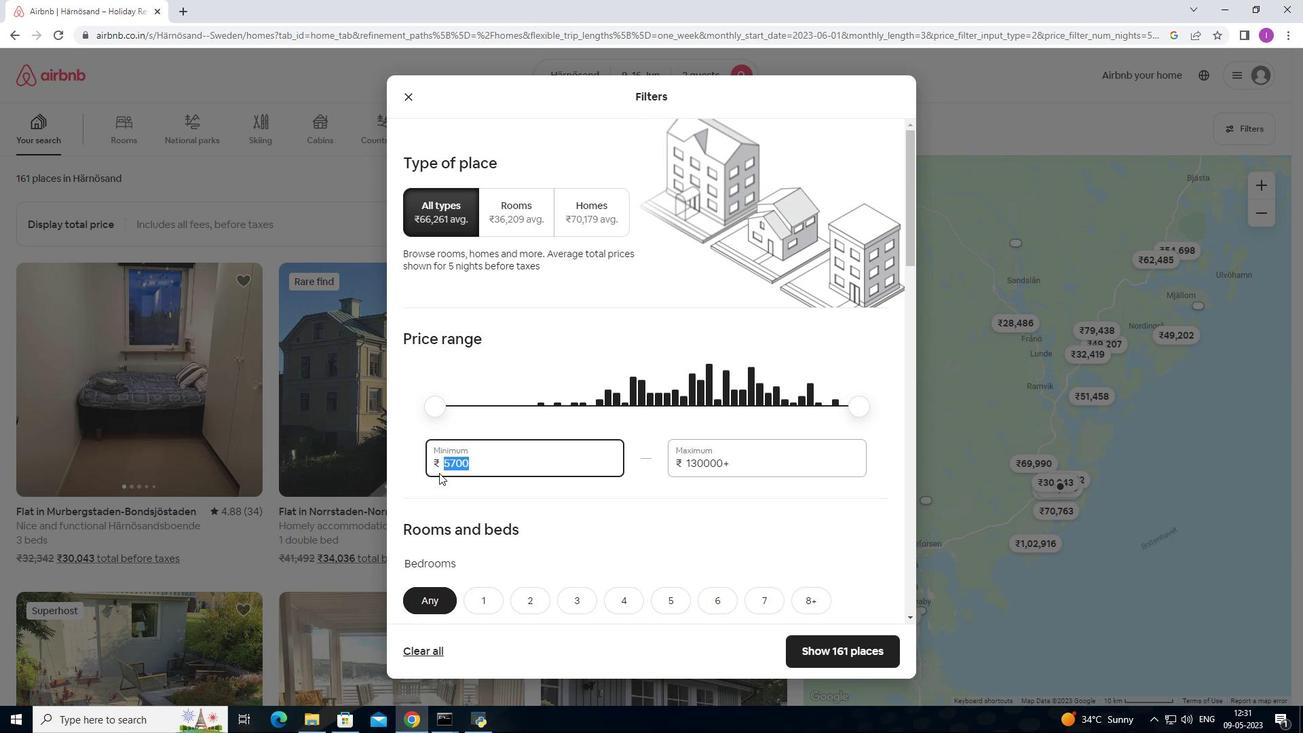 
Action: Key pressed 8
Screenshot: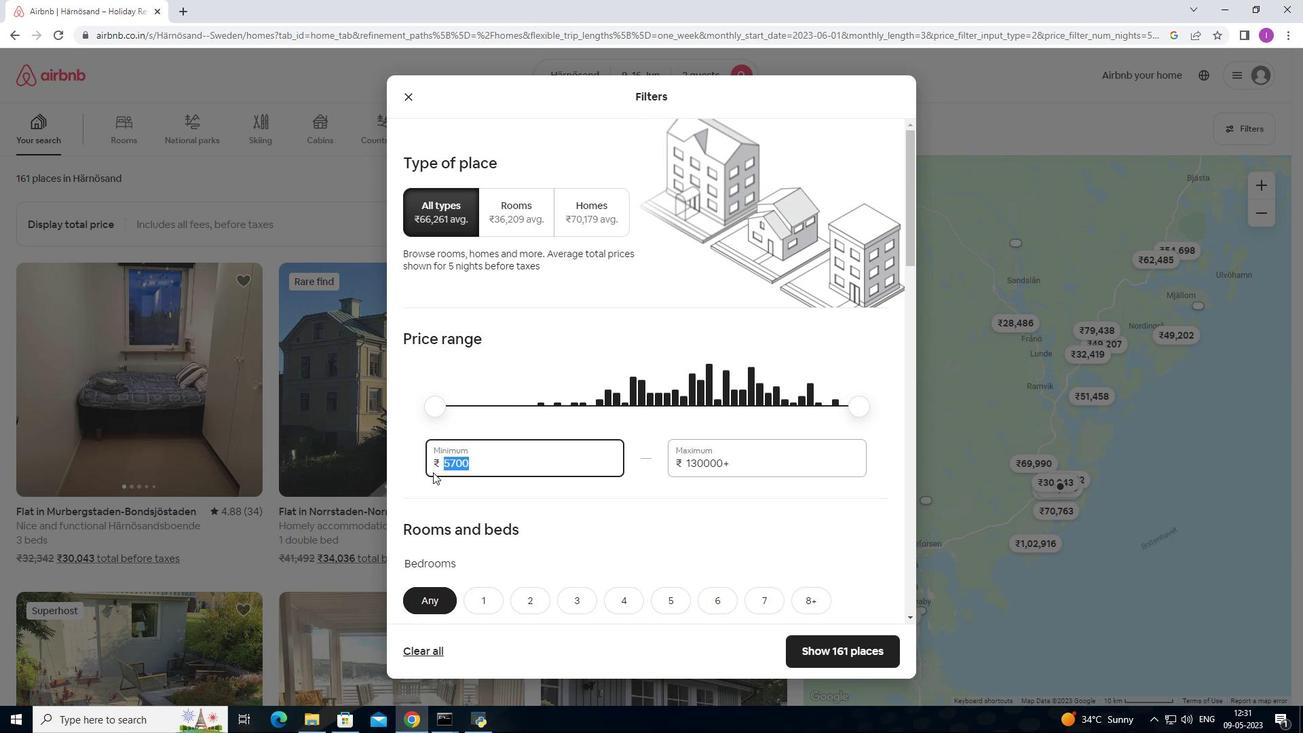 
Action: Mouse moved to (433, 472)
Screenshot: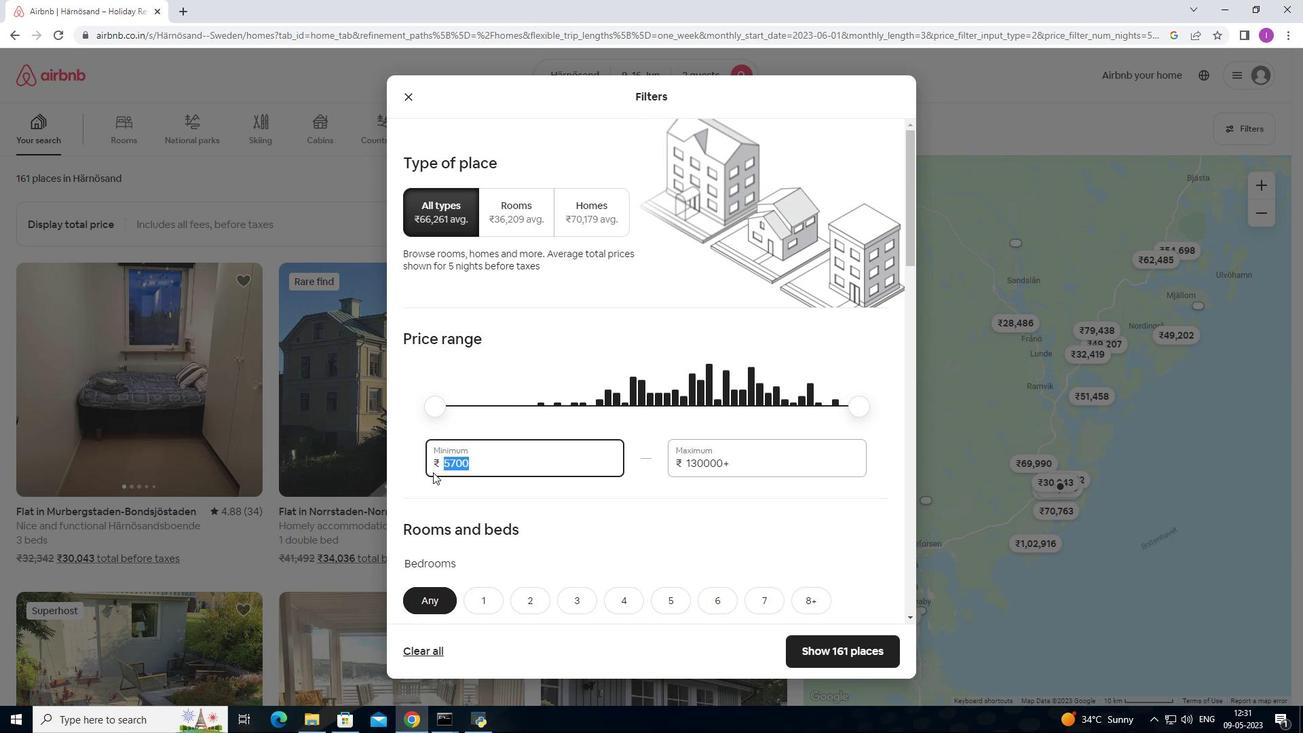 
Action: Key pressed 000
Screenshot: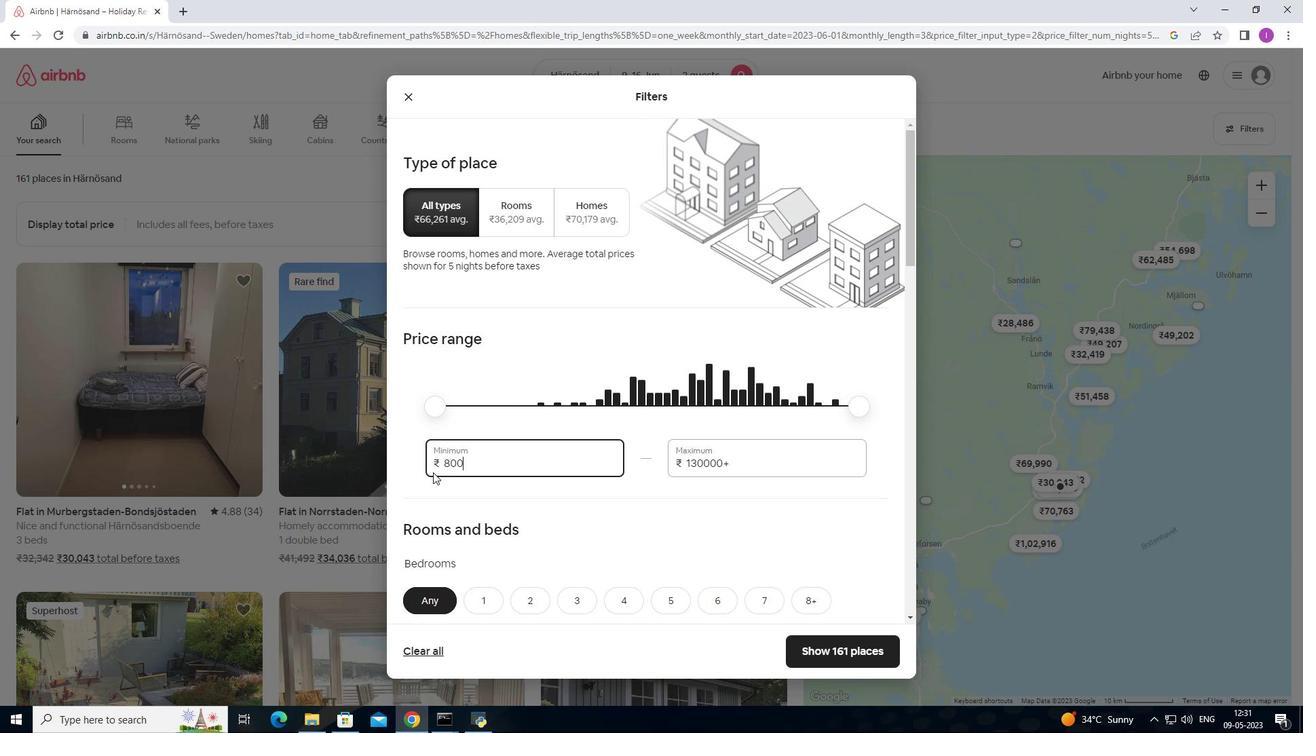 
Action: Mouse moved to (755, 467)
Screenshot: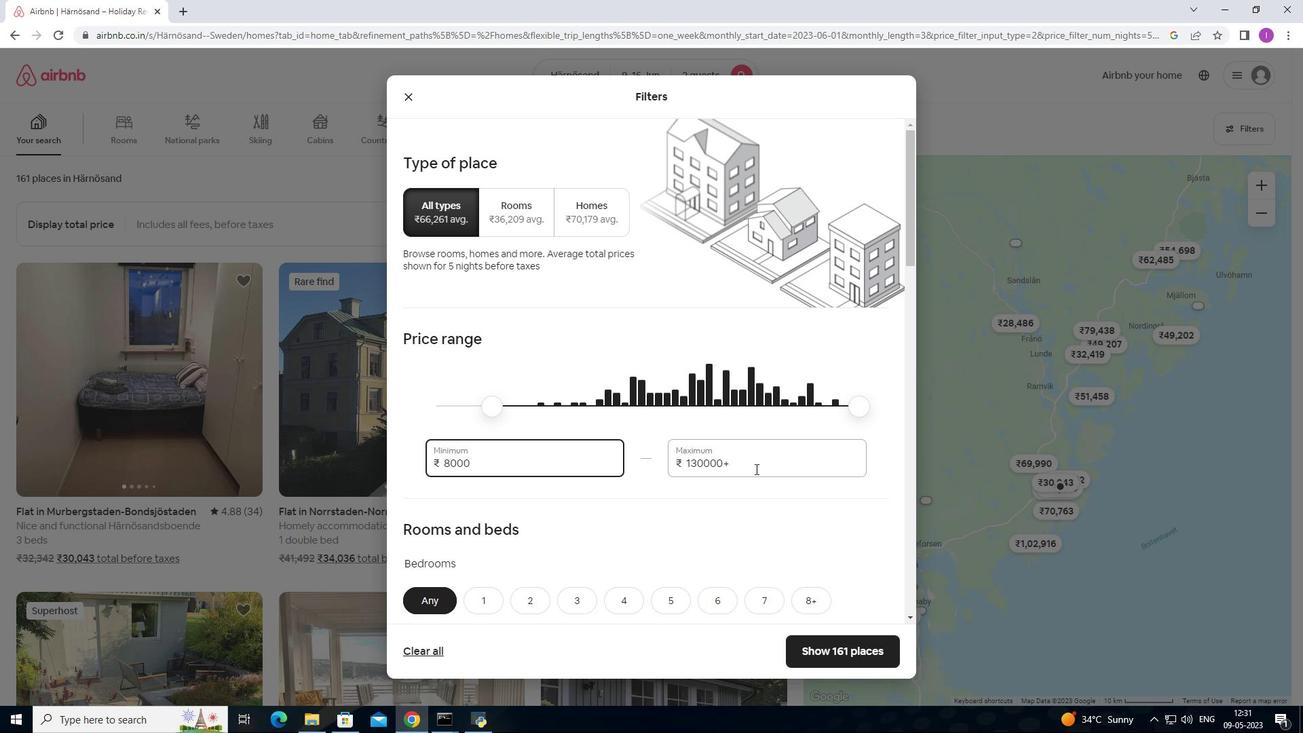 
Action: Mouse pressed left at (755, 467)
Screenshot: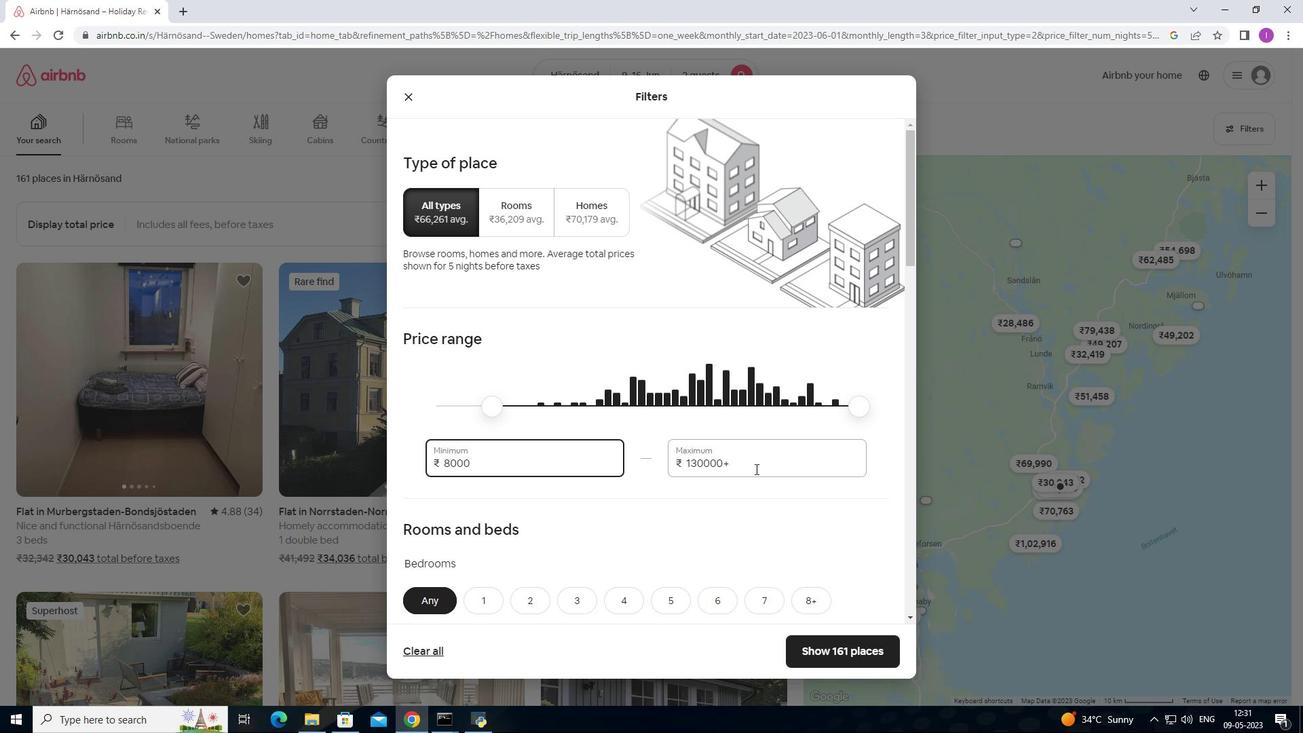 
Action: Mouse moved to (645, 457)
Screenshot: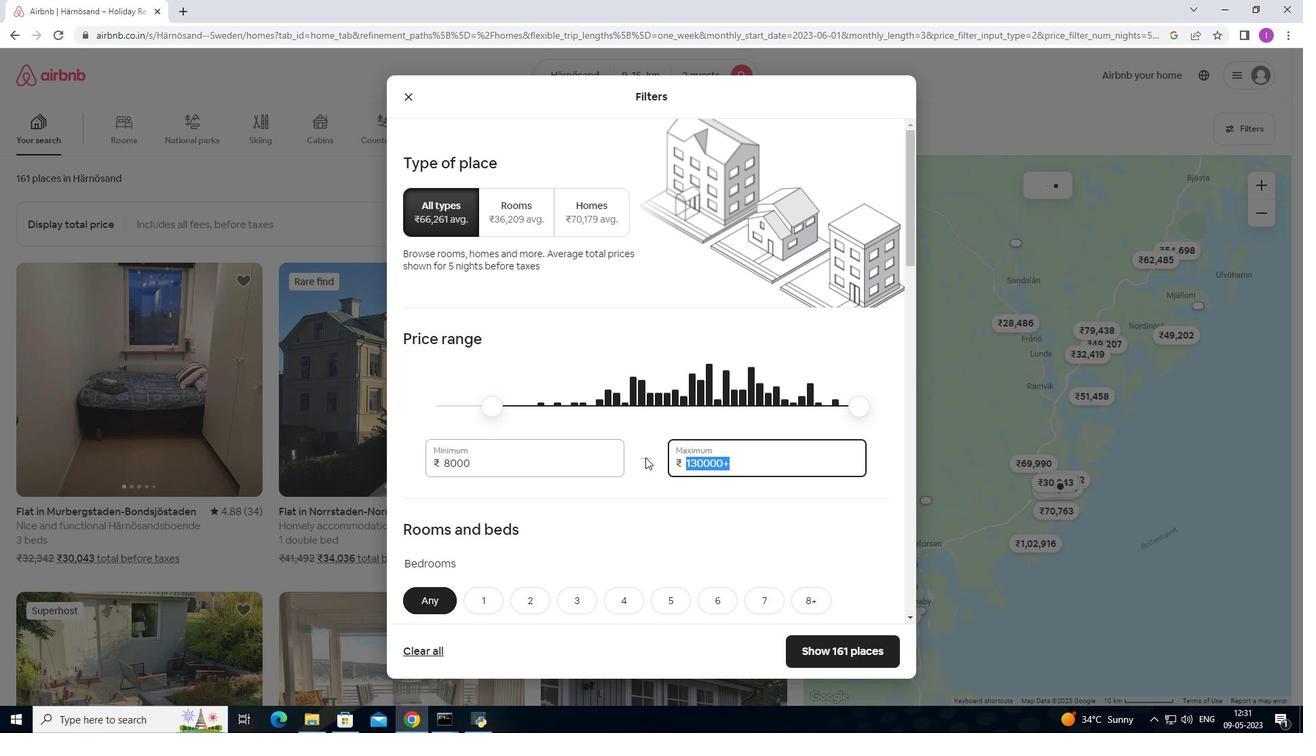 
Action: Key pressed 1
Screenshot: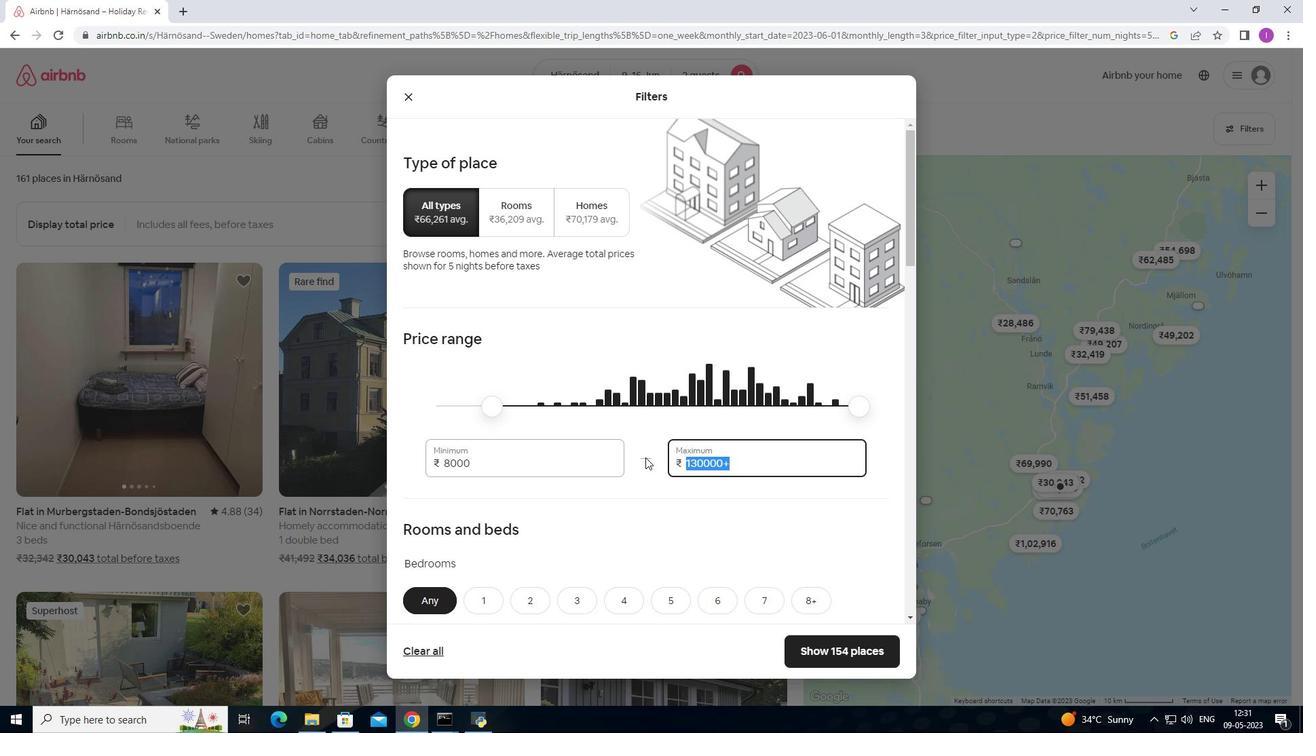 
Action: Mouse moved to (643, 457)
Screenshot: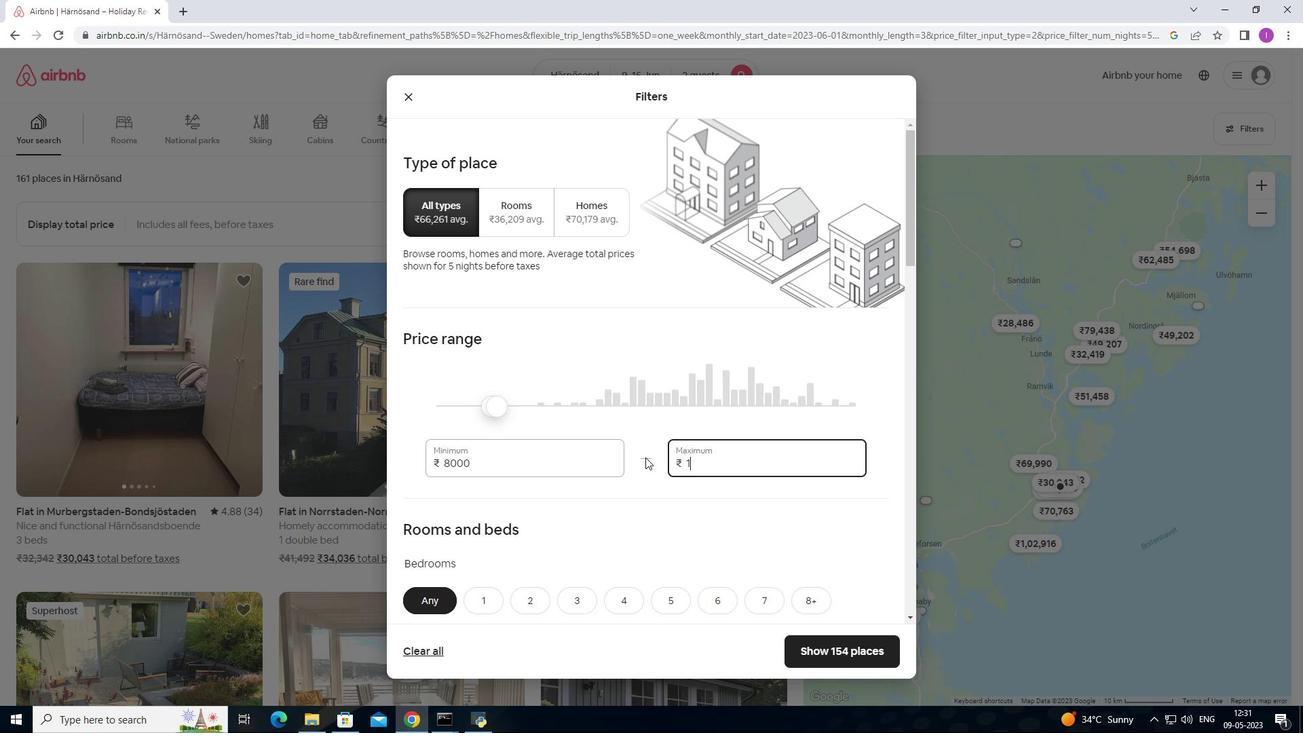 
Action: Key pressed 6
Screenshot: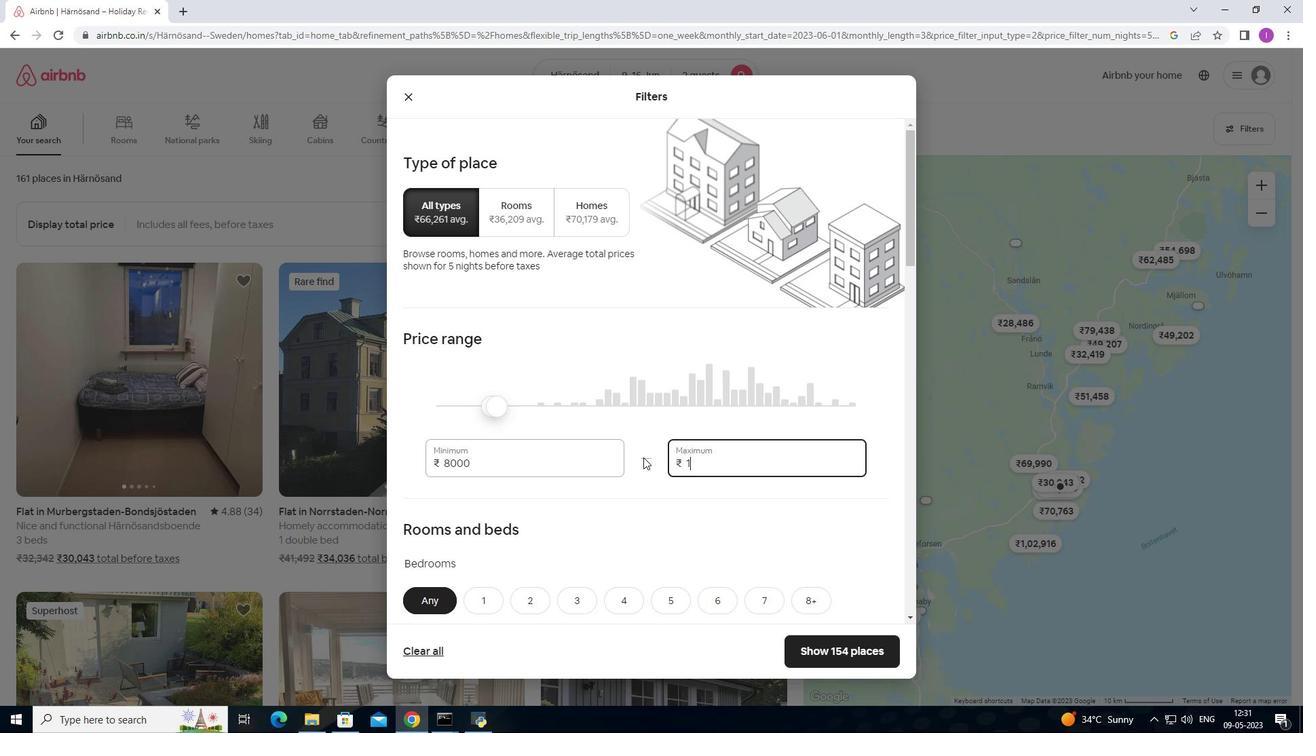 
Action: Mouse moved to (645, 455)
Screenshot: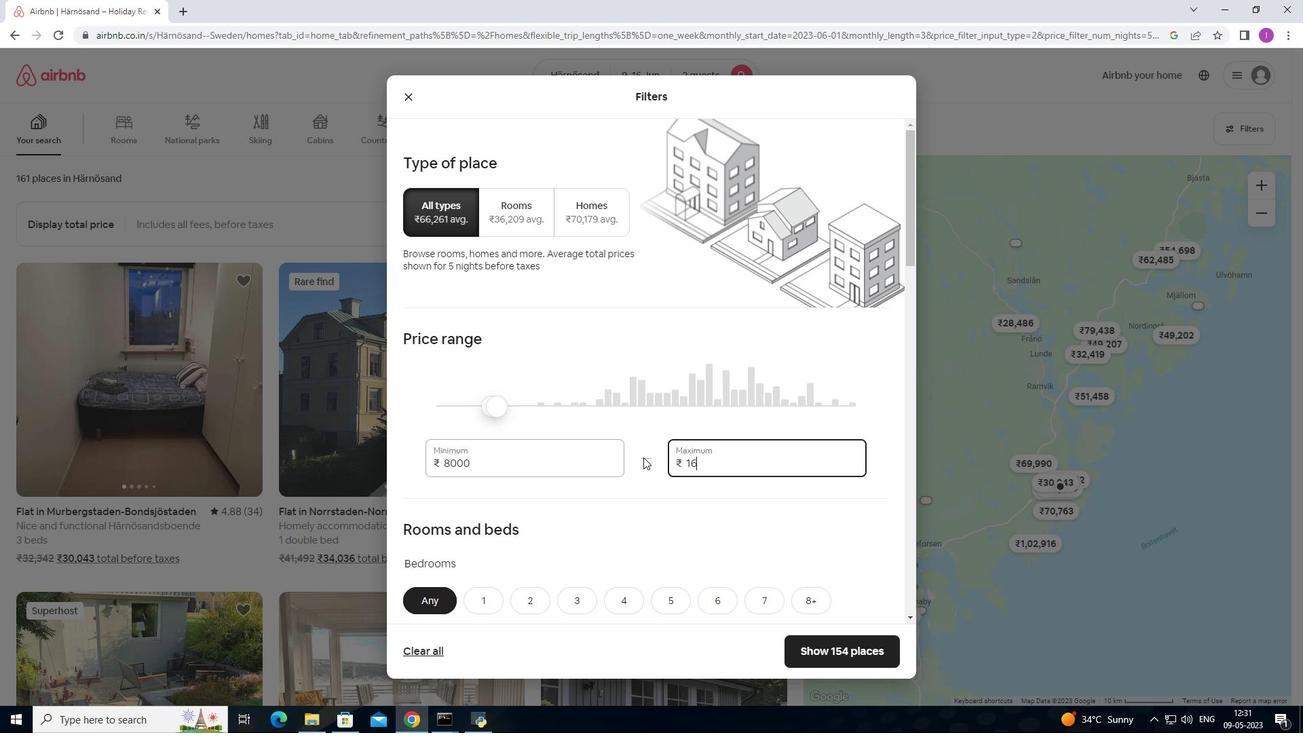 
Action: Key pressed 00
Screenshot: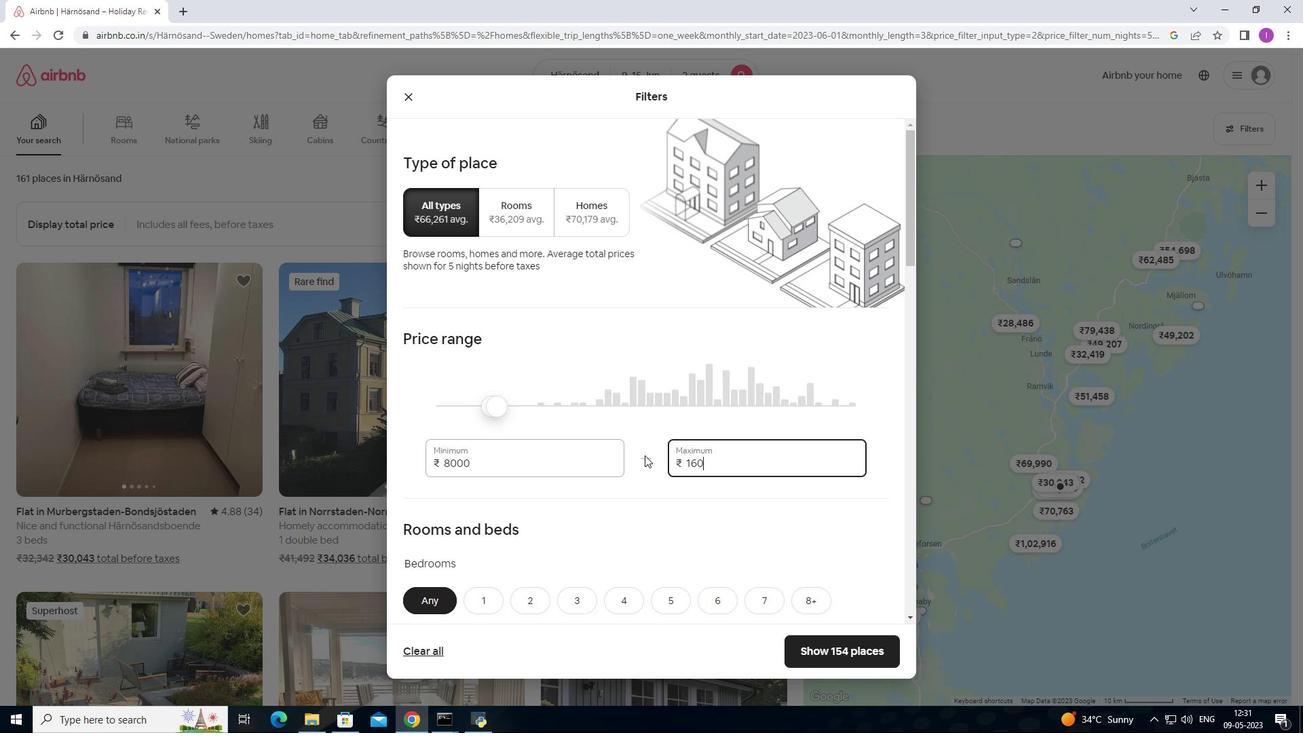 
Action: Mouse moved to (647, 454)
Screenshot: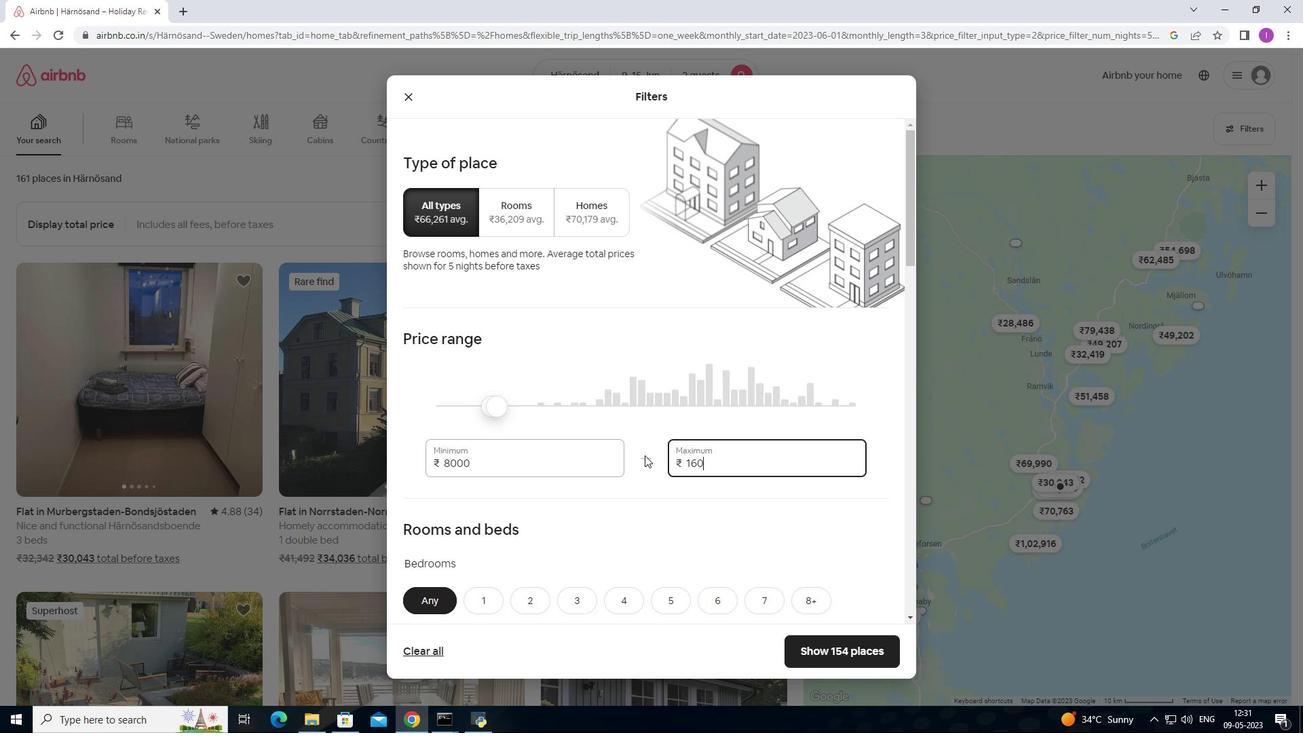 
Action: Key pressed 0
Screenshot: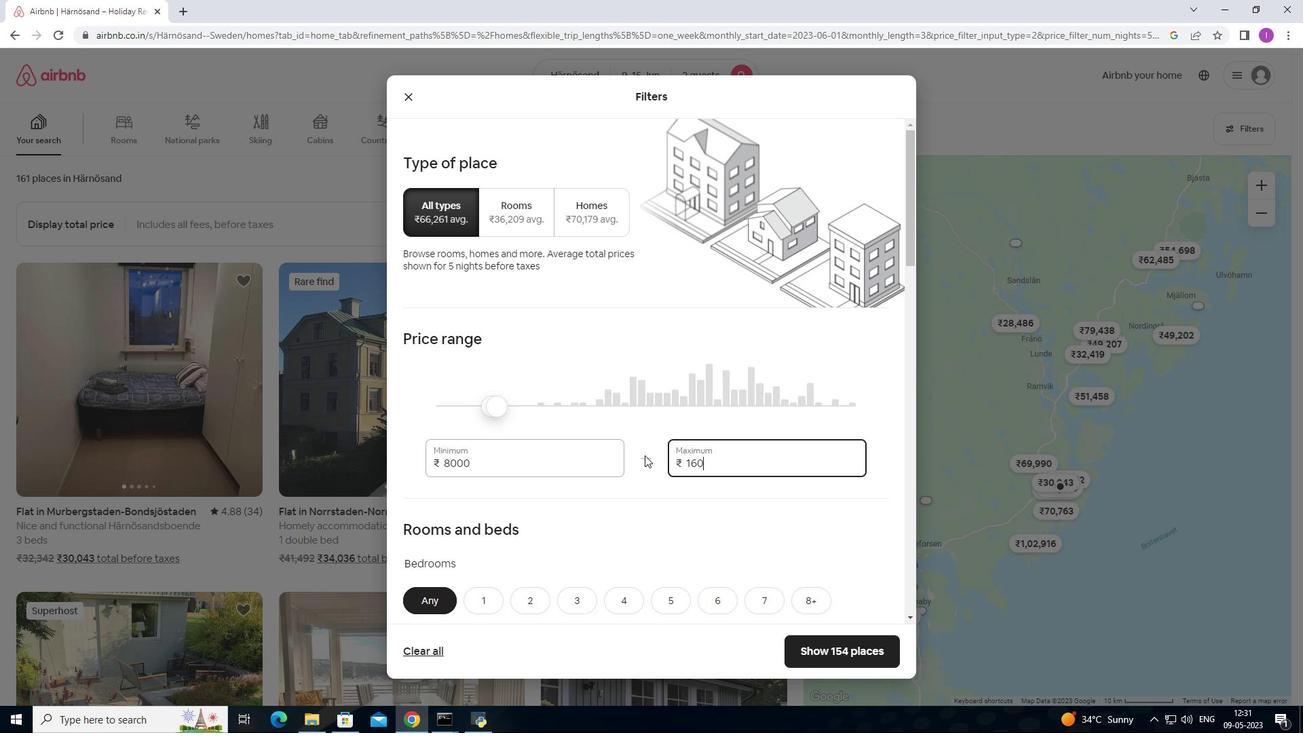 
Action: Mouse moved to (655, 455)
Screenshot: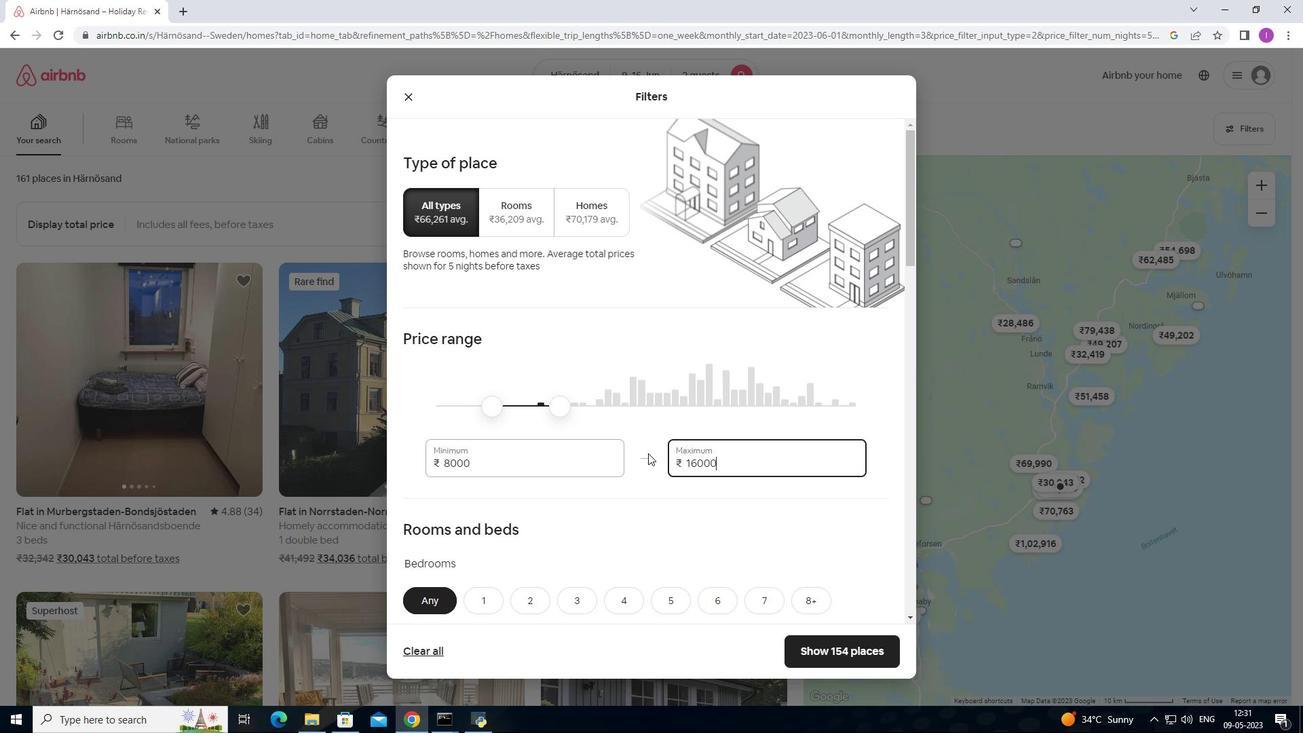 
Action: Mouse scrolled (655, 454) with delta (0, 0)
Screenshot: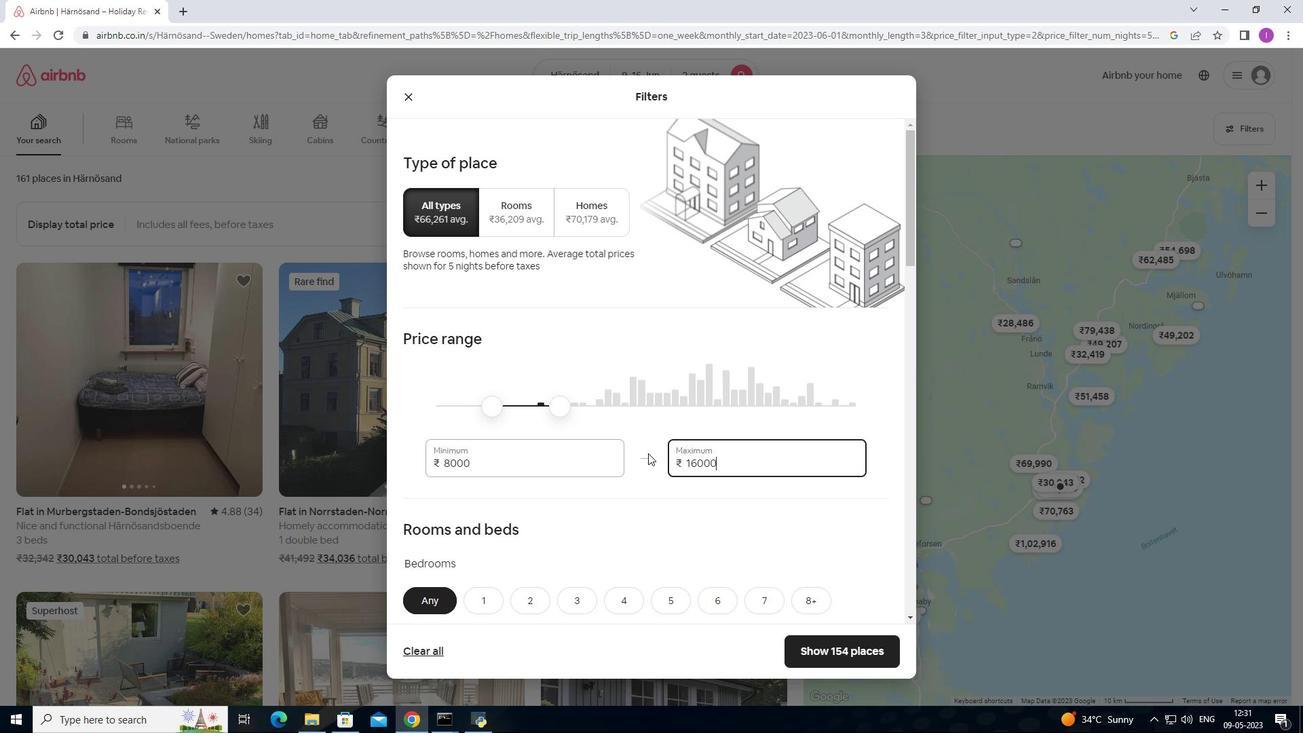 
Action: Mouse moved to (659, 457)
Screenshot: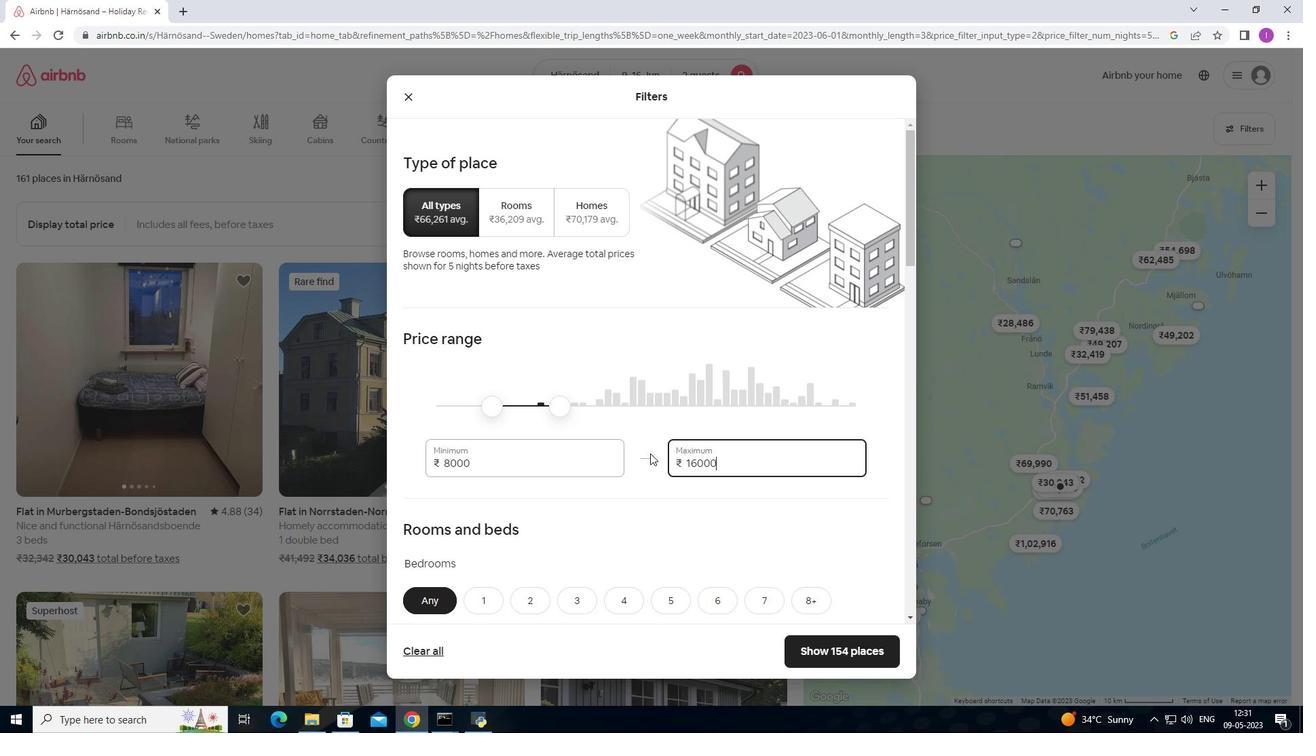 
Action: Mouse scrolled (659, 456) with delta (0, 0)
Screenshot: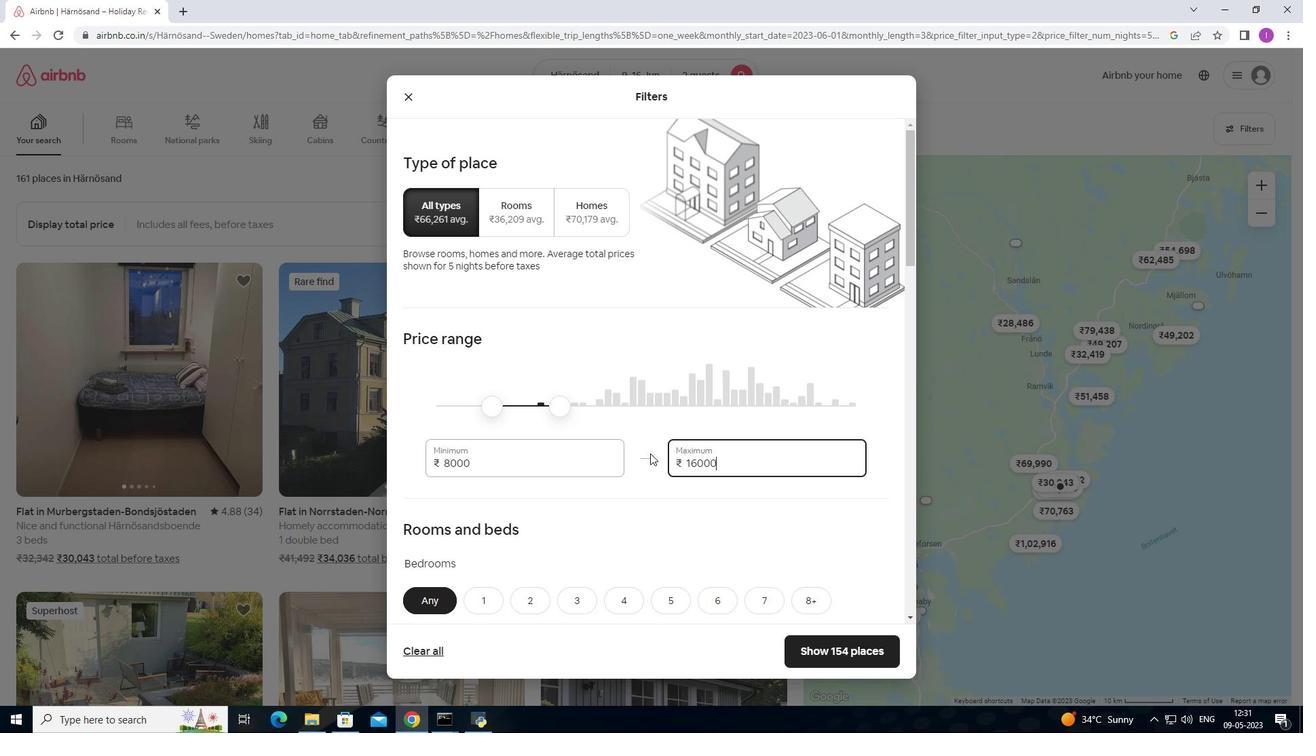 
Action: Mouse moved to (660, 457)
Screenshot: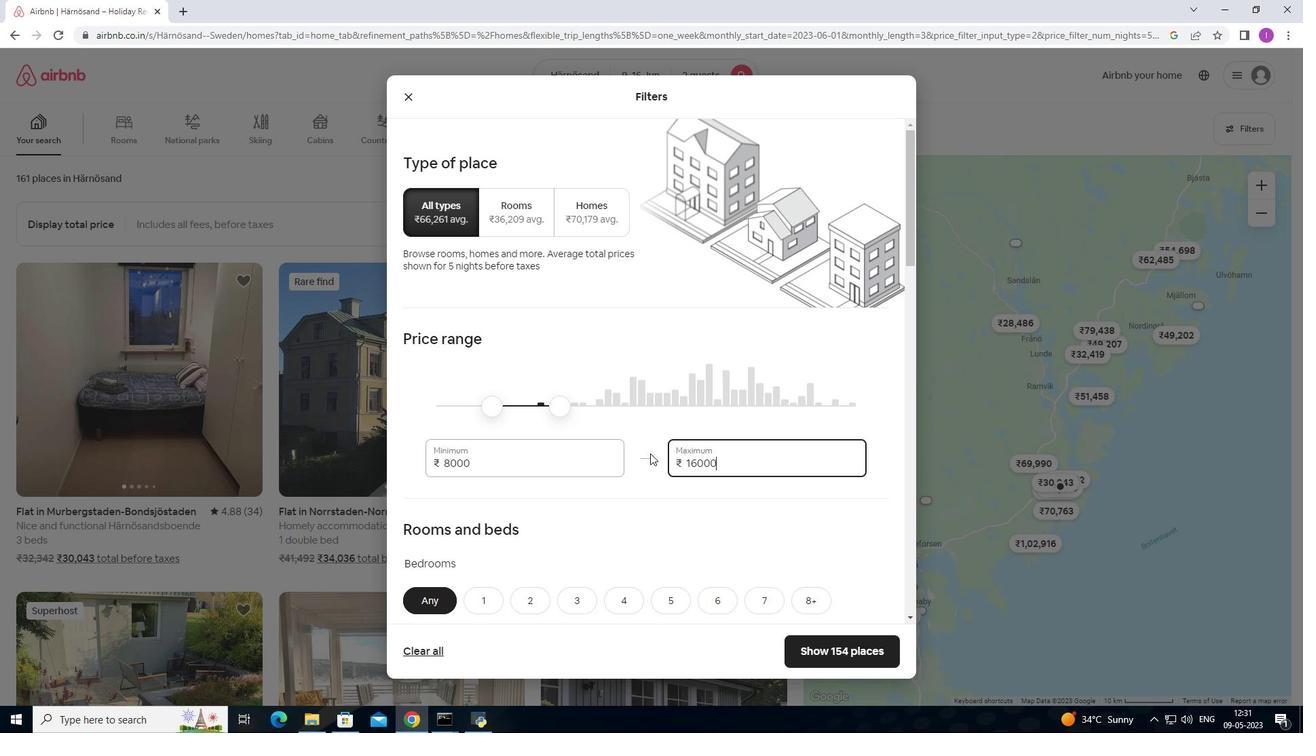 
Action: Mouse scrolled (660, 456) with delta (0, 0)
Screenshot: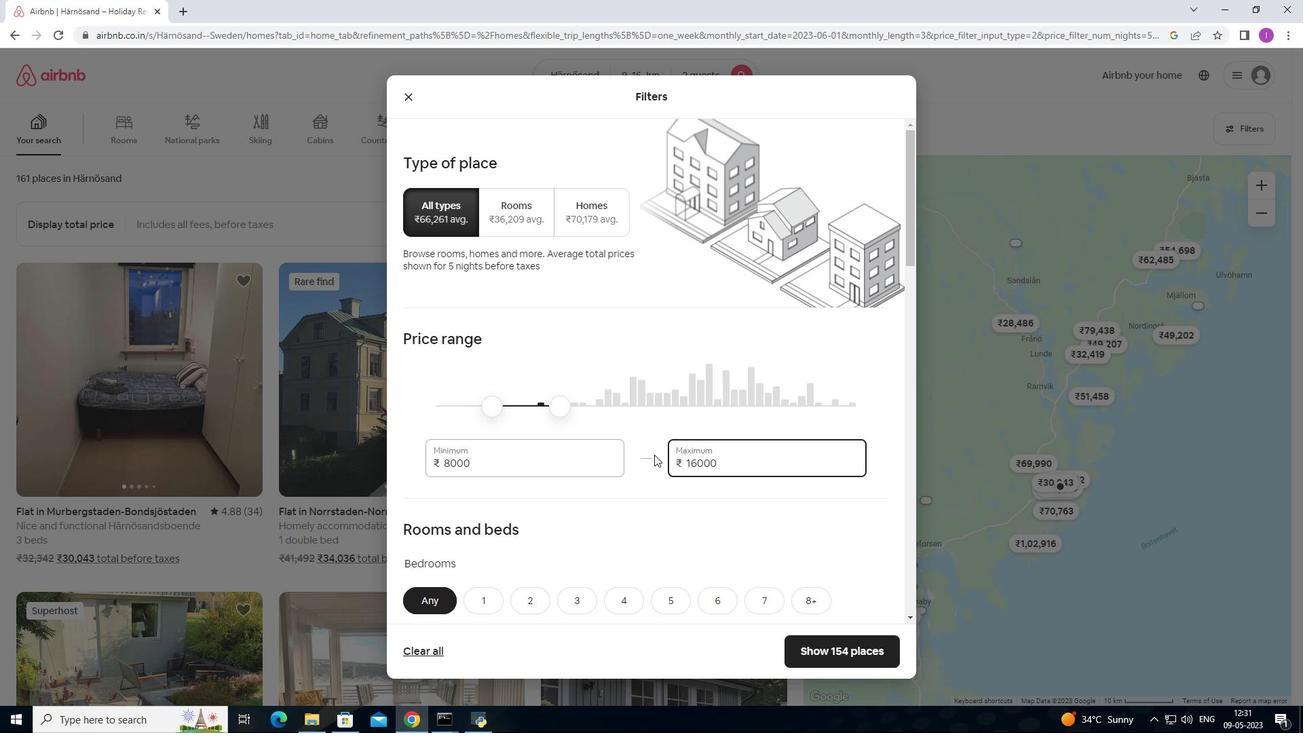 
Action: Mouse moved to (675, 450)
Screenshot: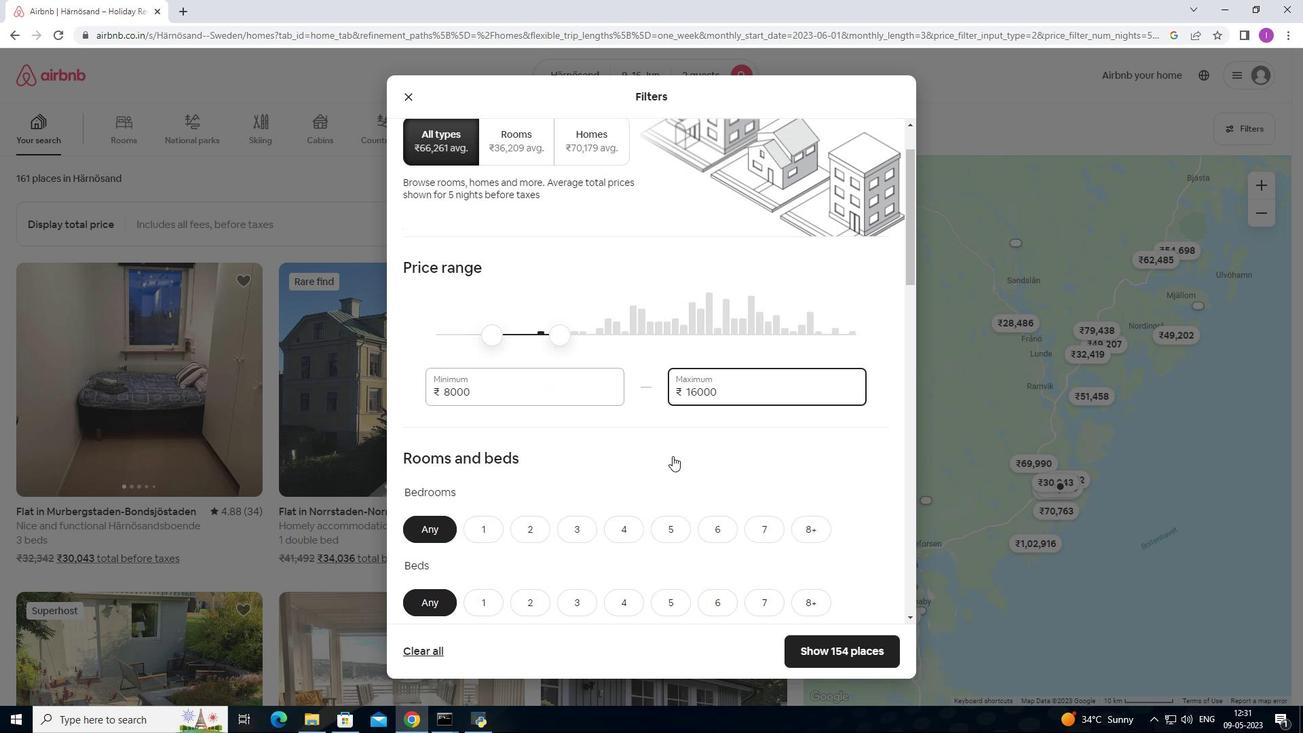 
Action: Mouse scrolled (675, 449) with delta (0, 0)
Screenshot: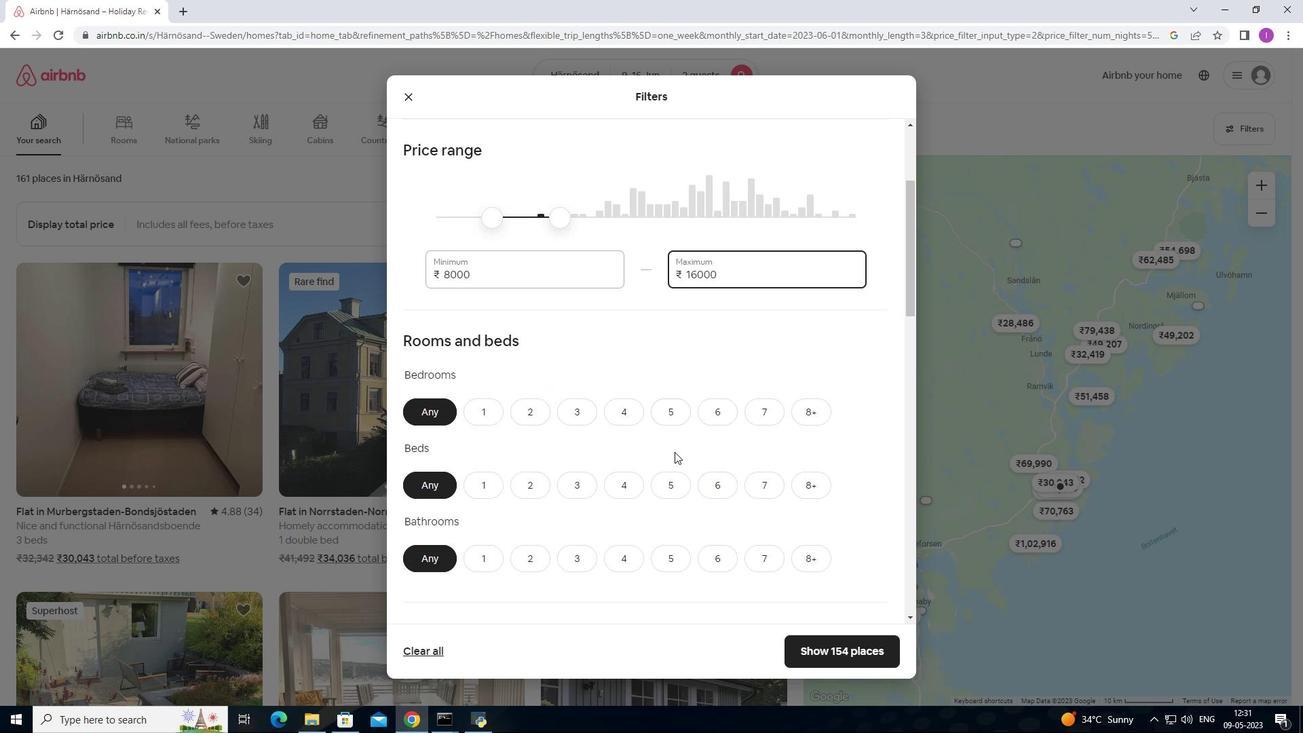 
Action: Mouse scrolled (675, 449) with delta (0, 0)
Screenshot: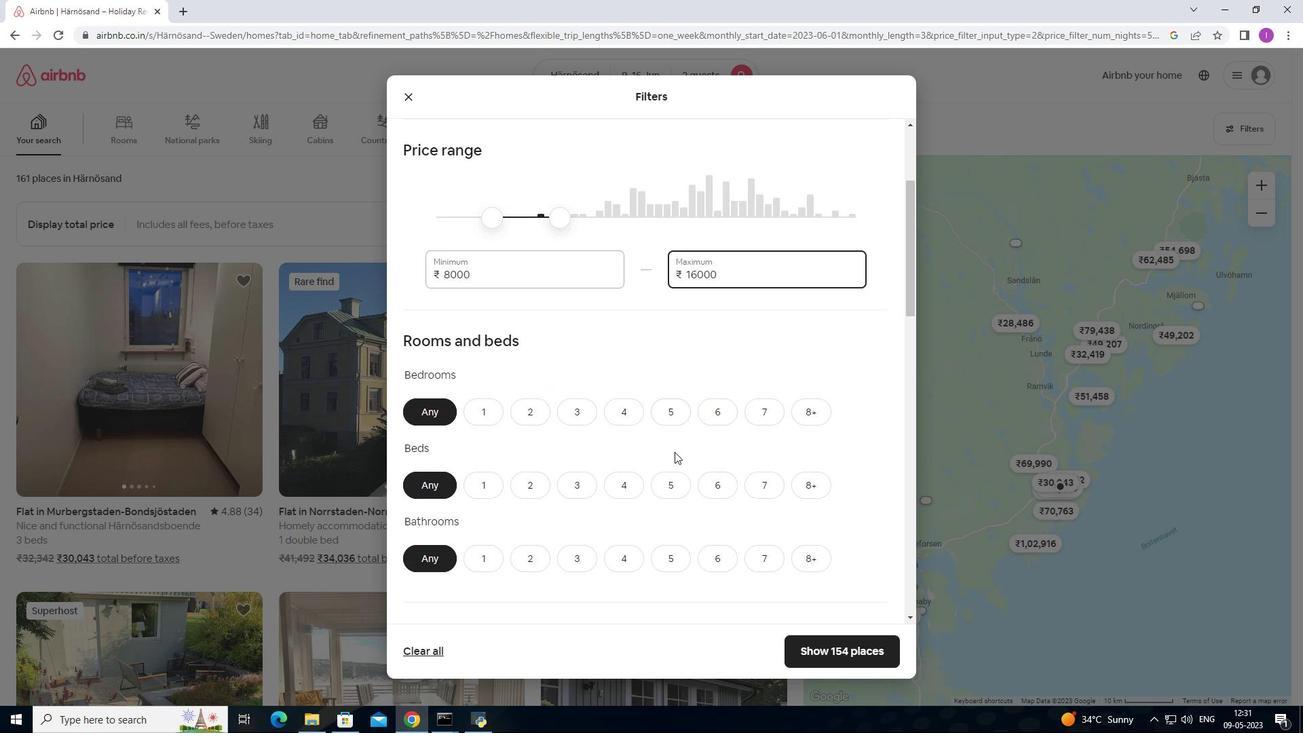 
Action: Mouse moved to (550, 270)
Screenshot: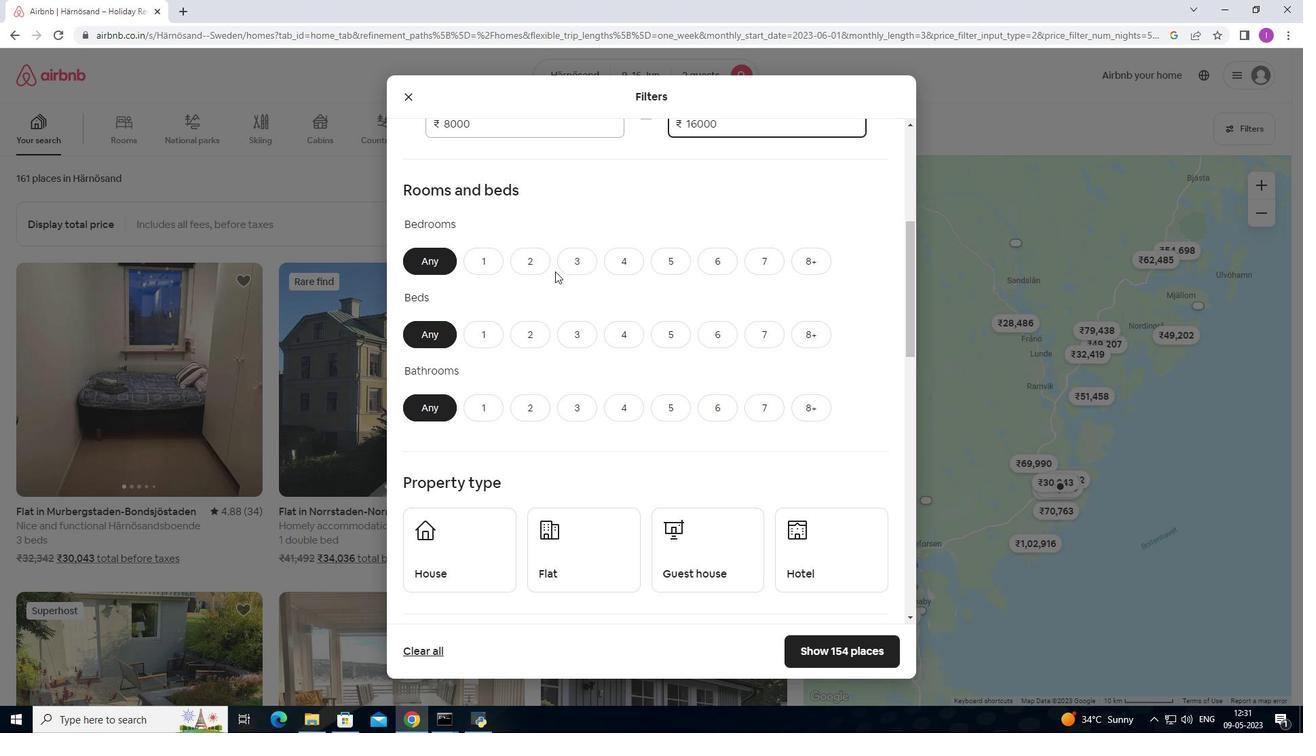
Action: Mouse pressed left at (550, 270)
Screenshot: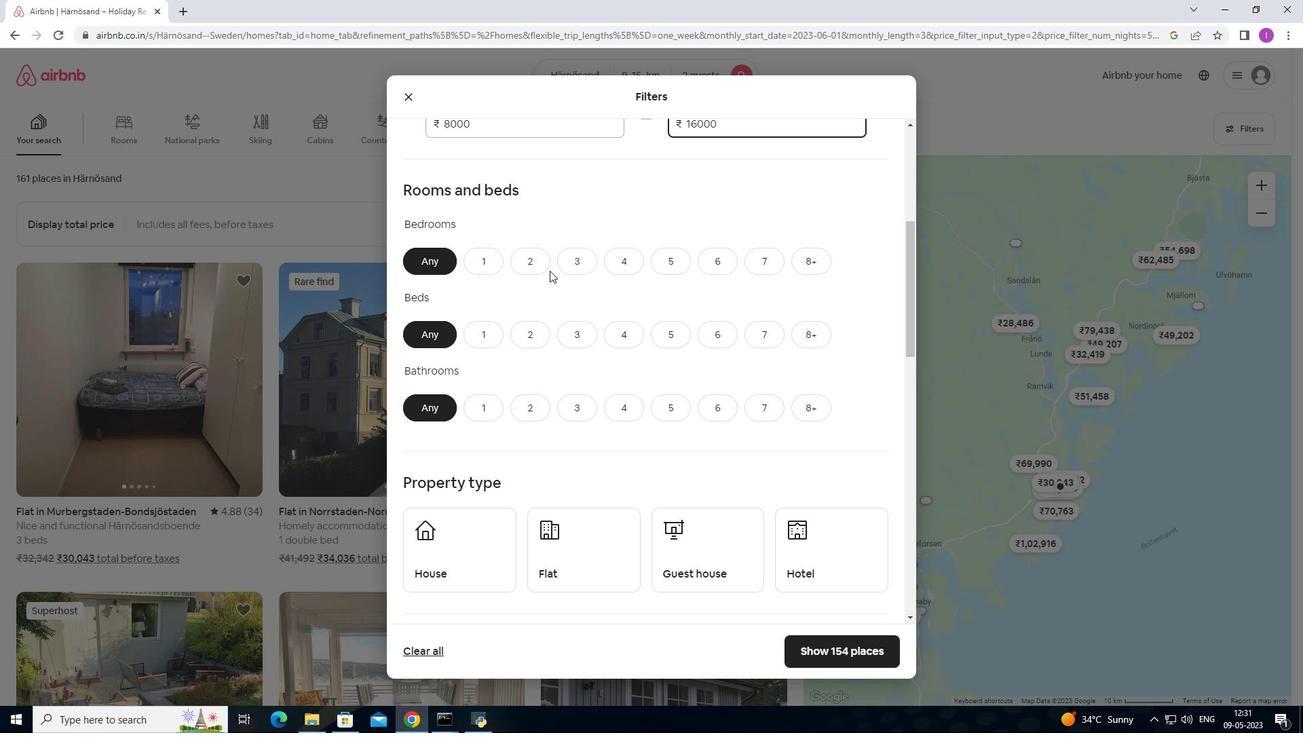 
Action: Mouse pressed left at (550, 270)
Screenshot: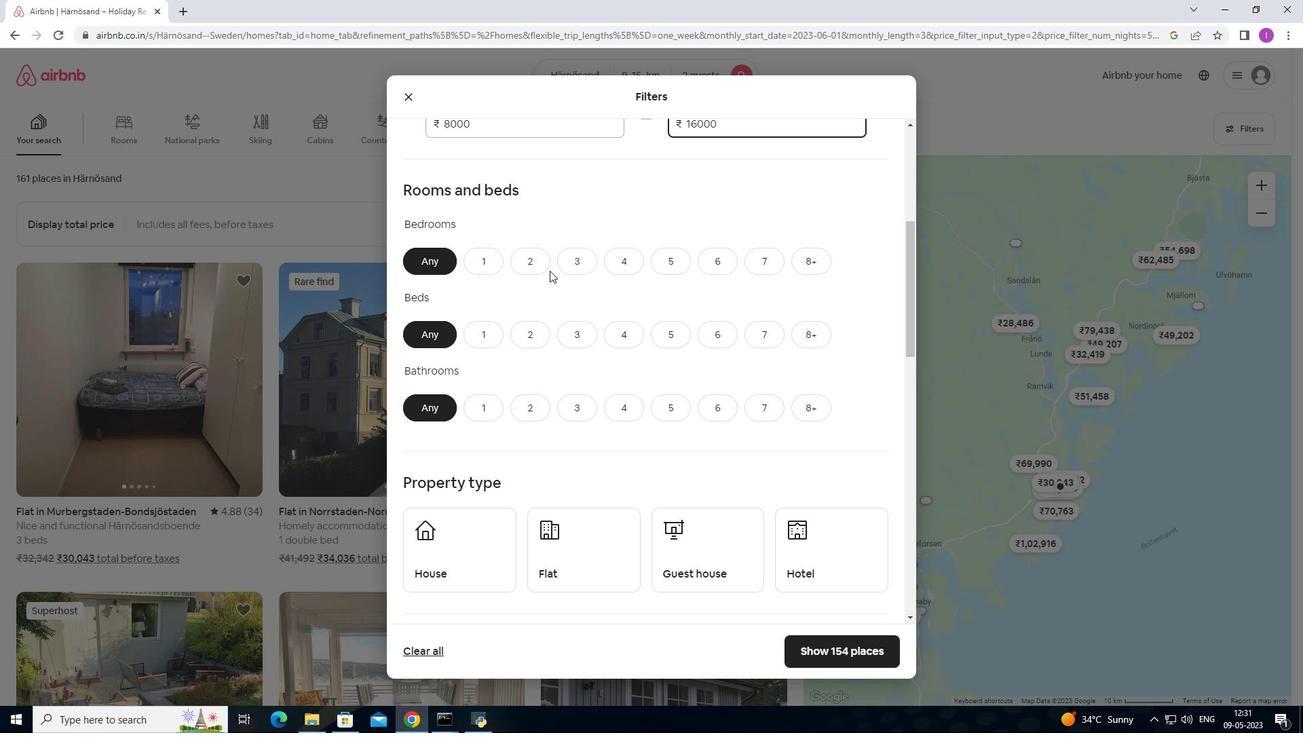 
Action: Mouse moved to (529, 260)
Screenshot: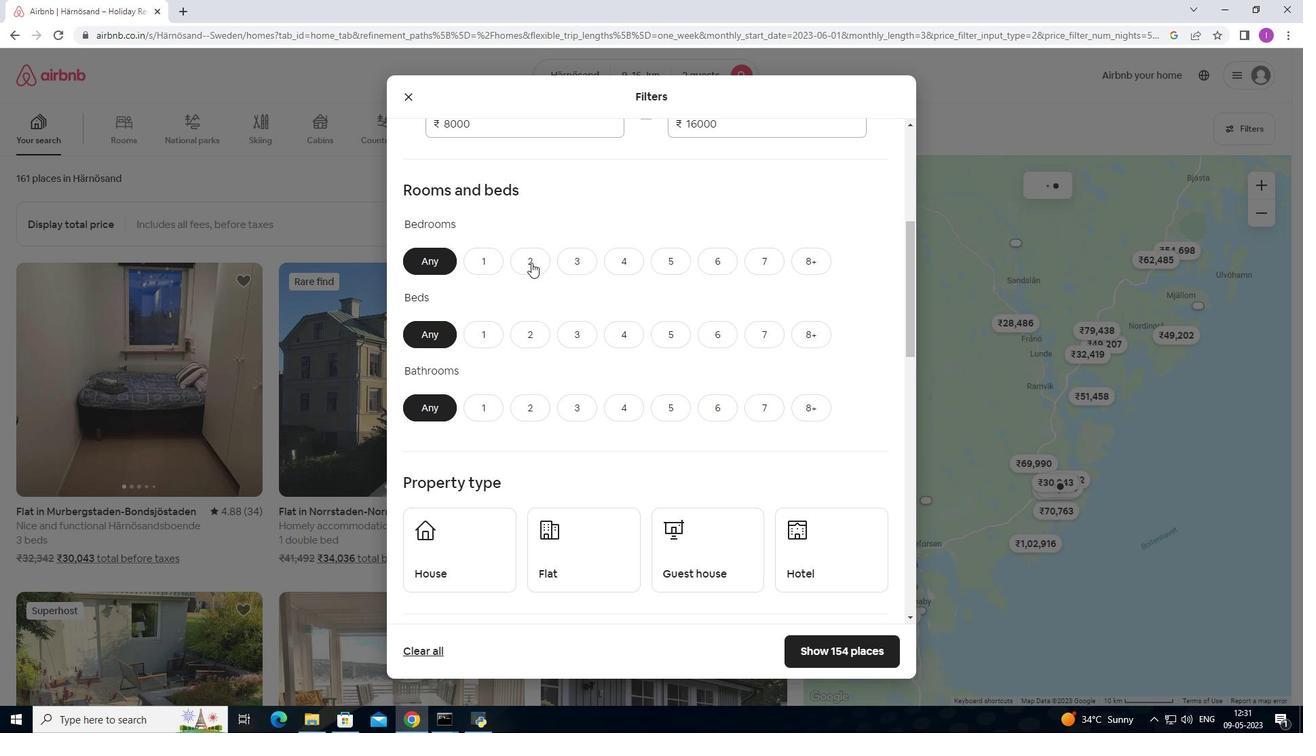 
Action: Mouse pressed left at (529, 260)
Screenshot: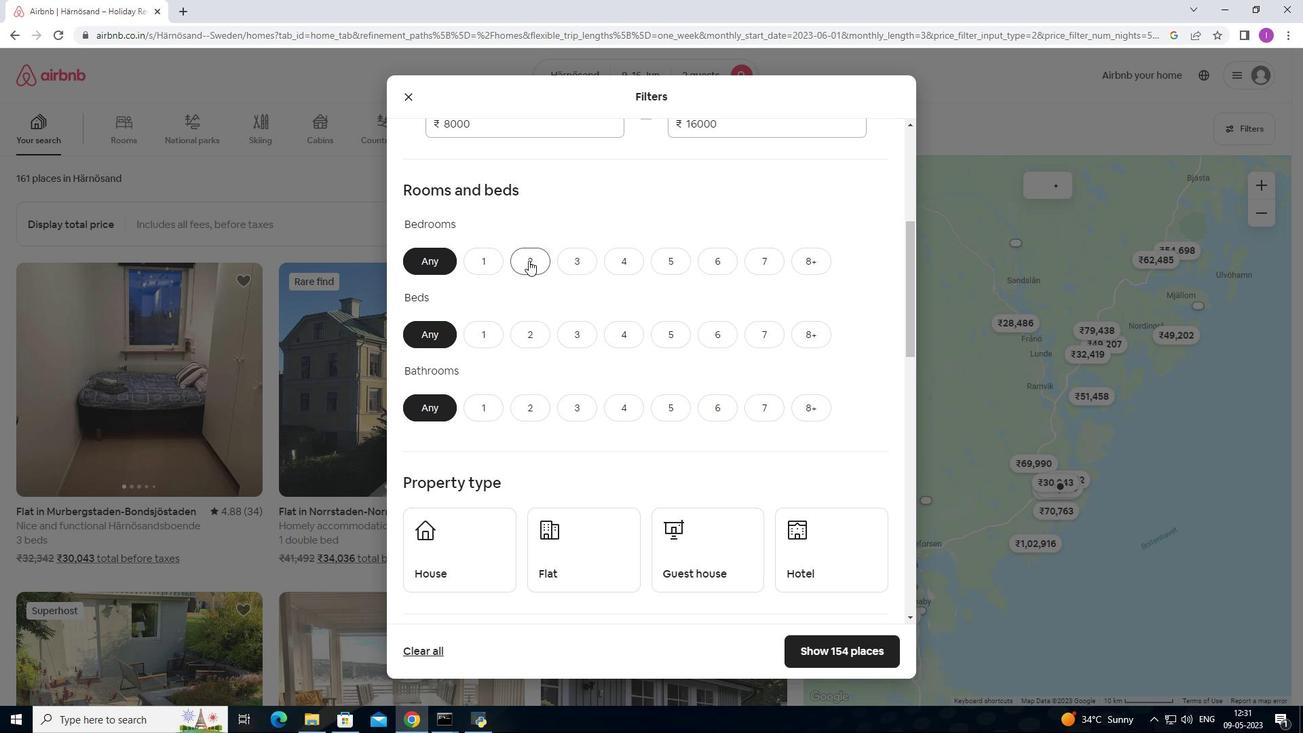 
Action: Mouse moved to (573, 326)
Screenshot: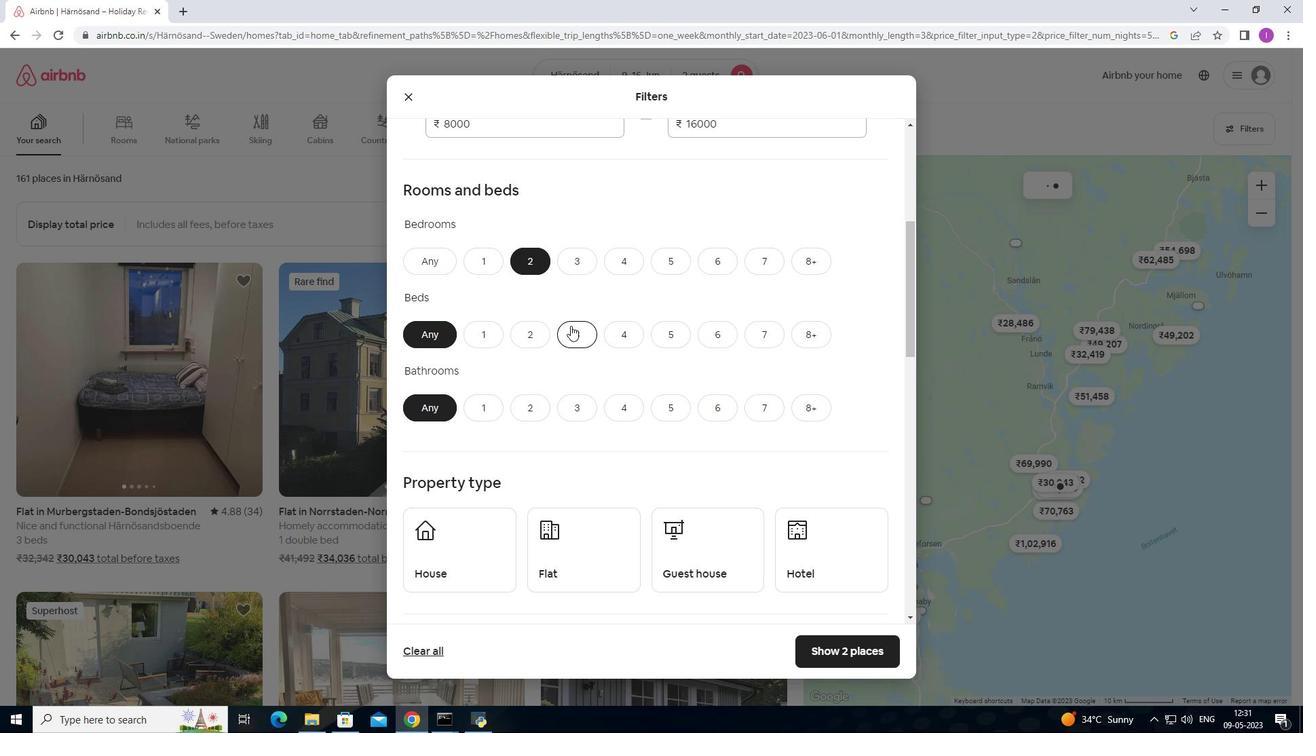 
Action: Mouse pressed left at (573, 326)
Screenshot: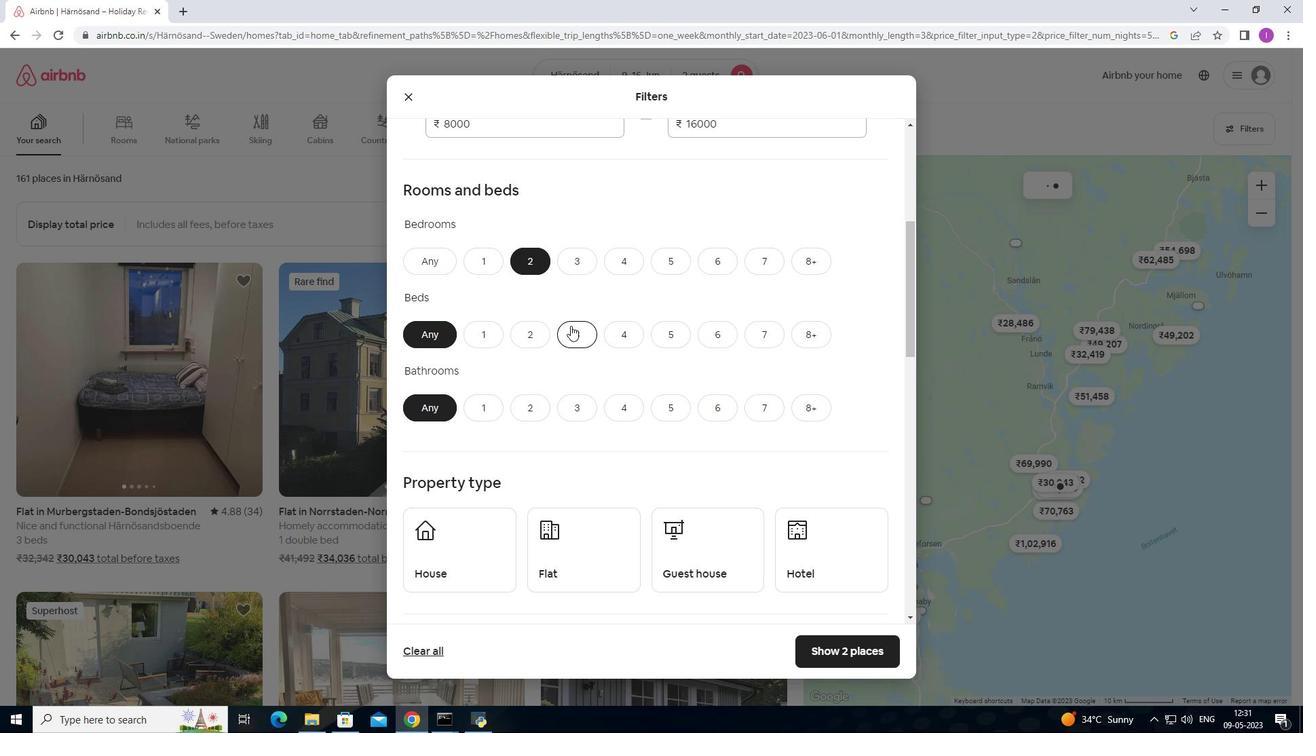 
Action: Mouse moved to (487, 399)
Screenshot: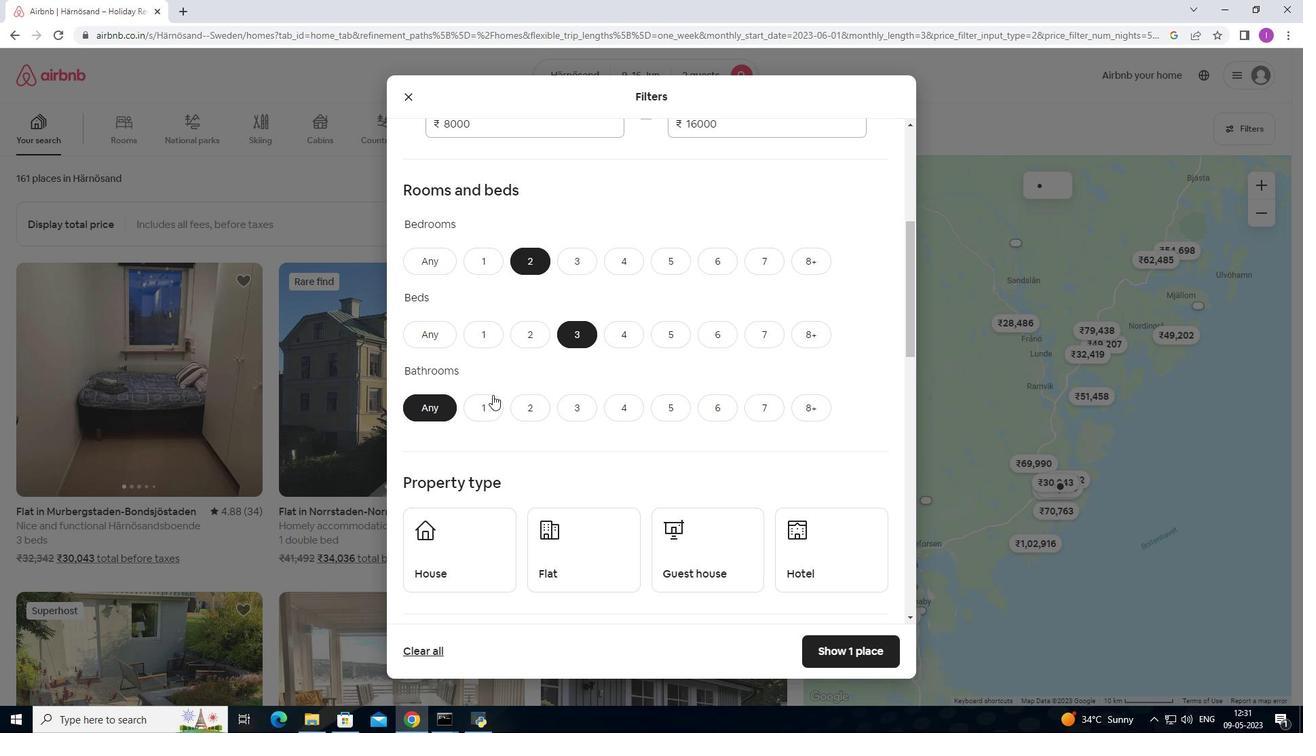 
Action: Mouse pressed left at (487, 399)
Screenshot: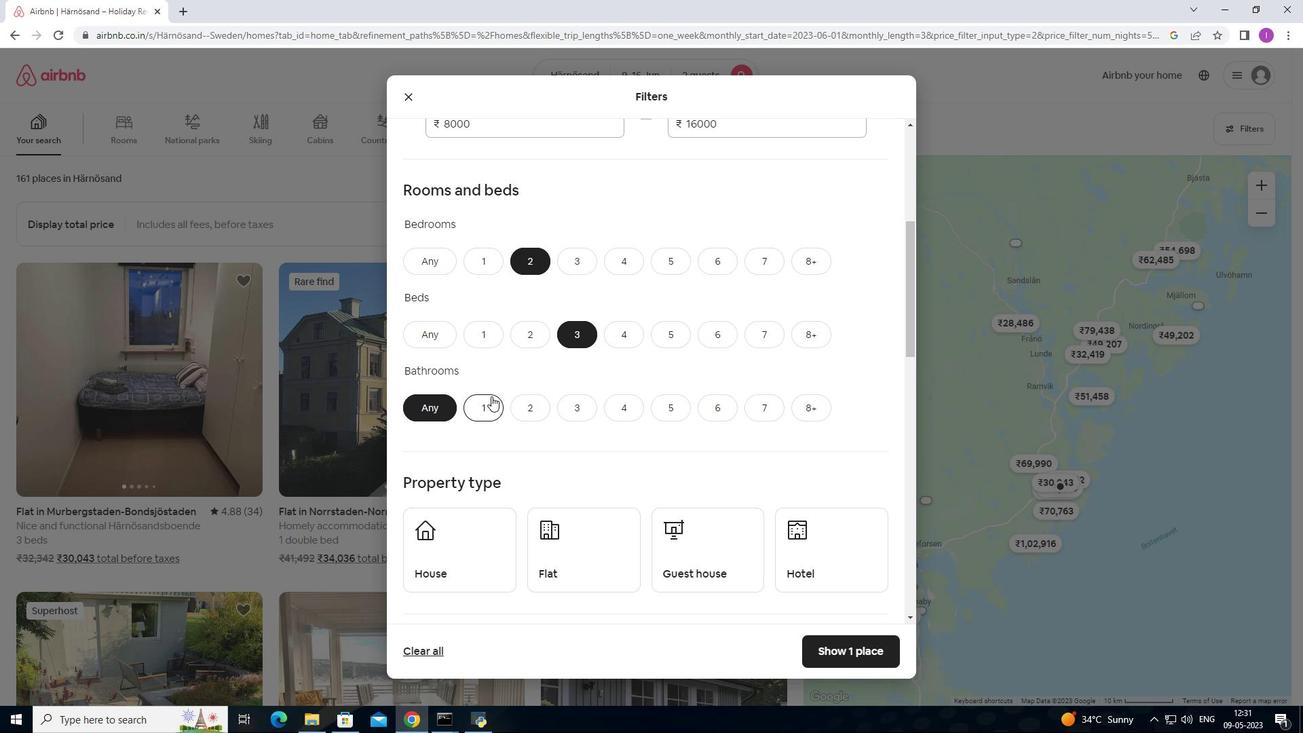 
Action: Mouse moved to (552, 338)
Screenshot: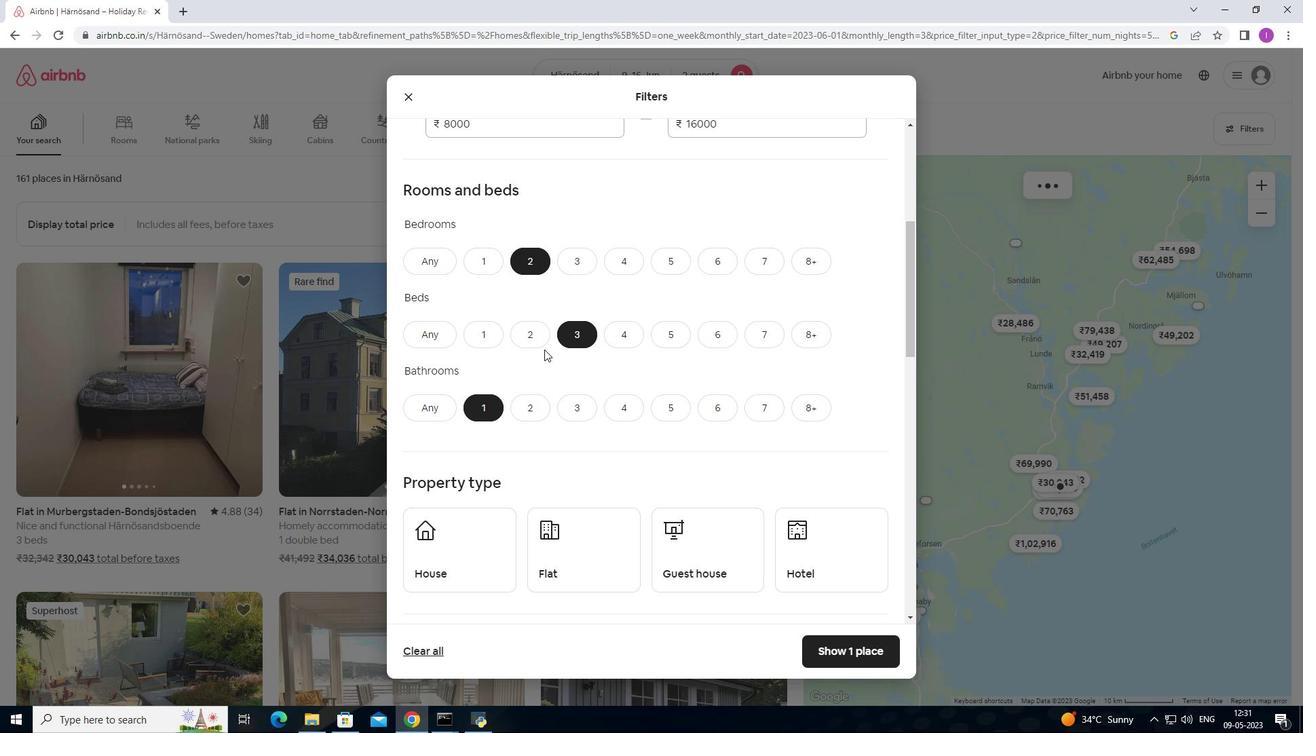 
Action: Mouse scrolled (552, 338) with delta (0, 0)
Screenshot: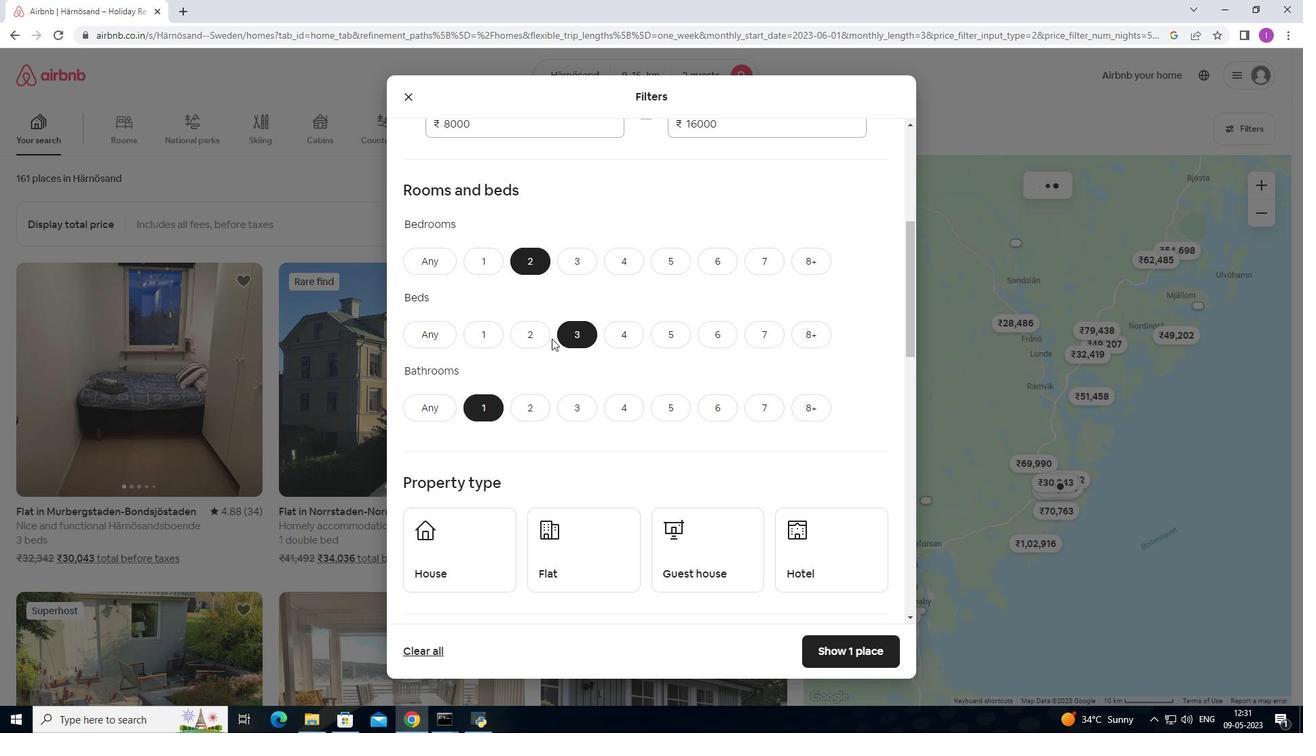 
Action: Mouse moved to (553, 338)
Screenshot: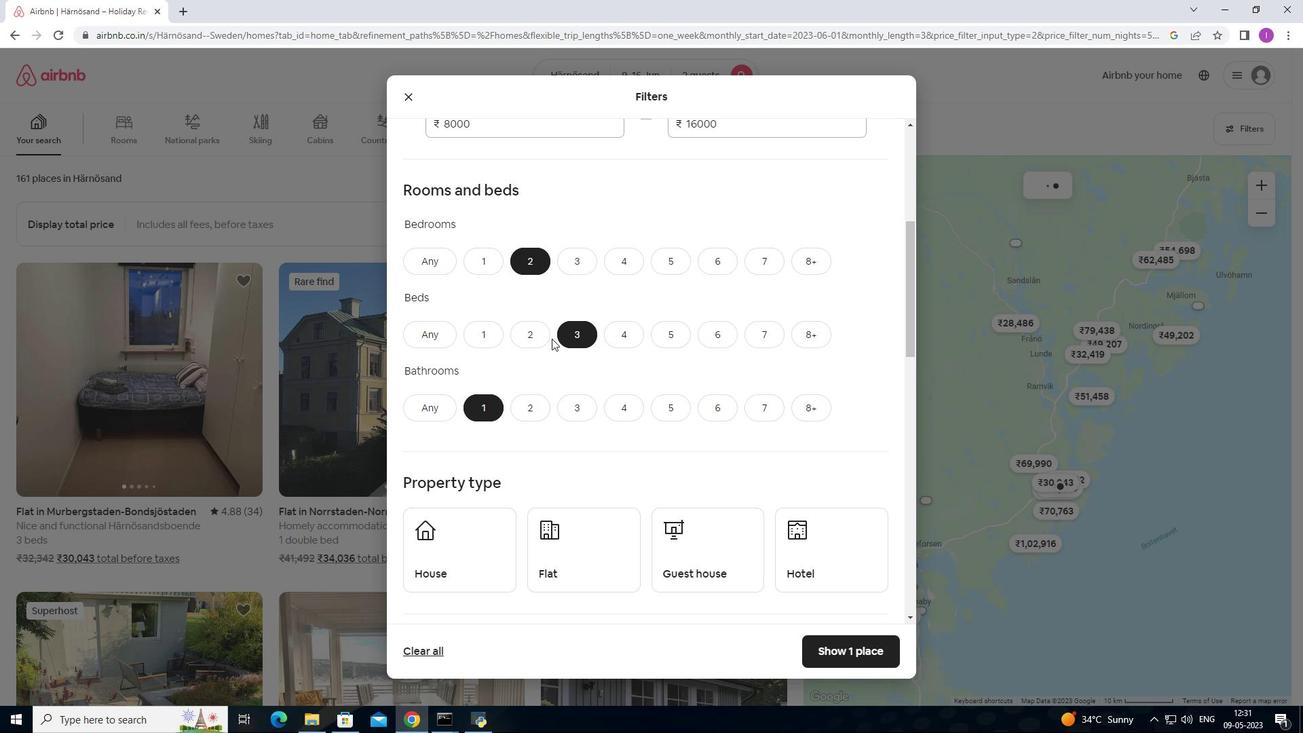 
Action: Mouse scrolled (553, 337) with delta (0, 0)
Screenshot: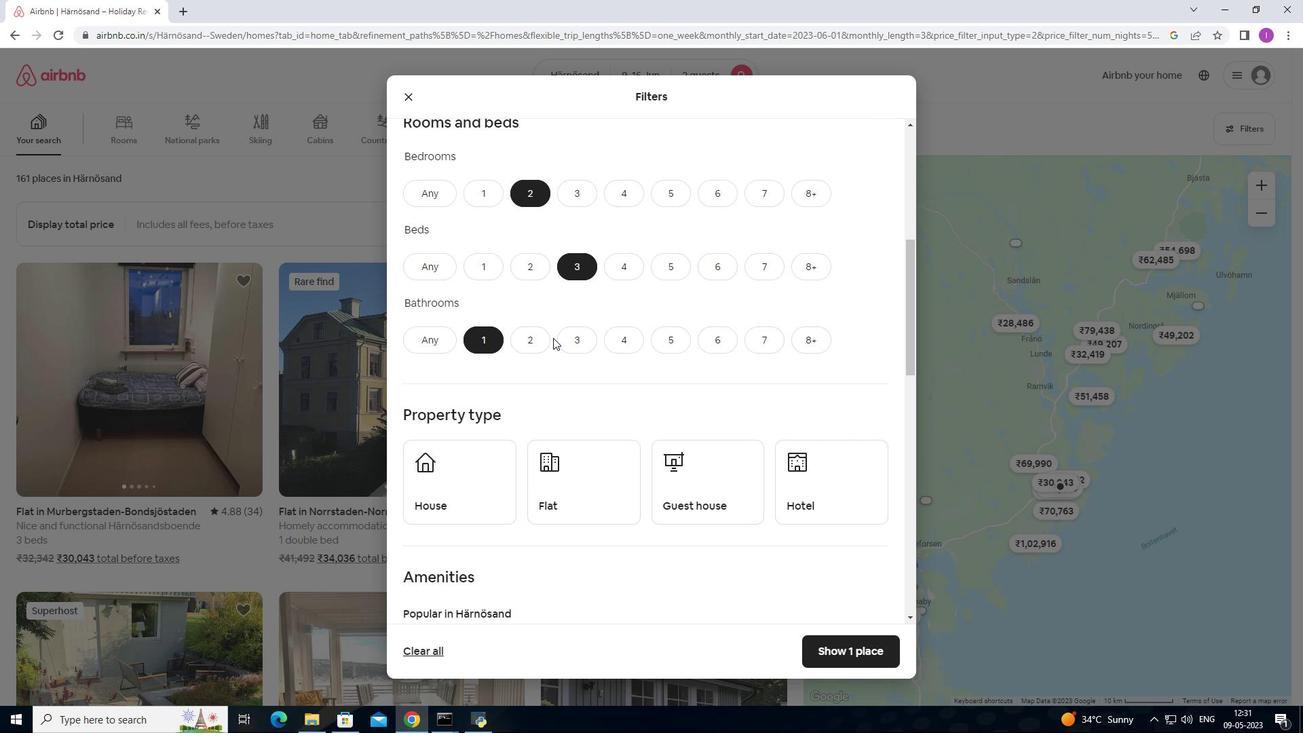 
Action: Mouse moved to (554, 338)
Screenshot: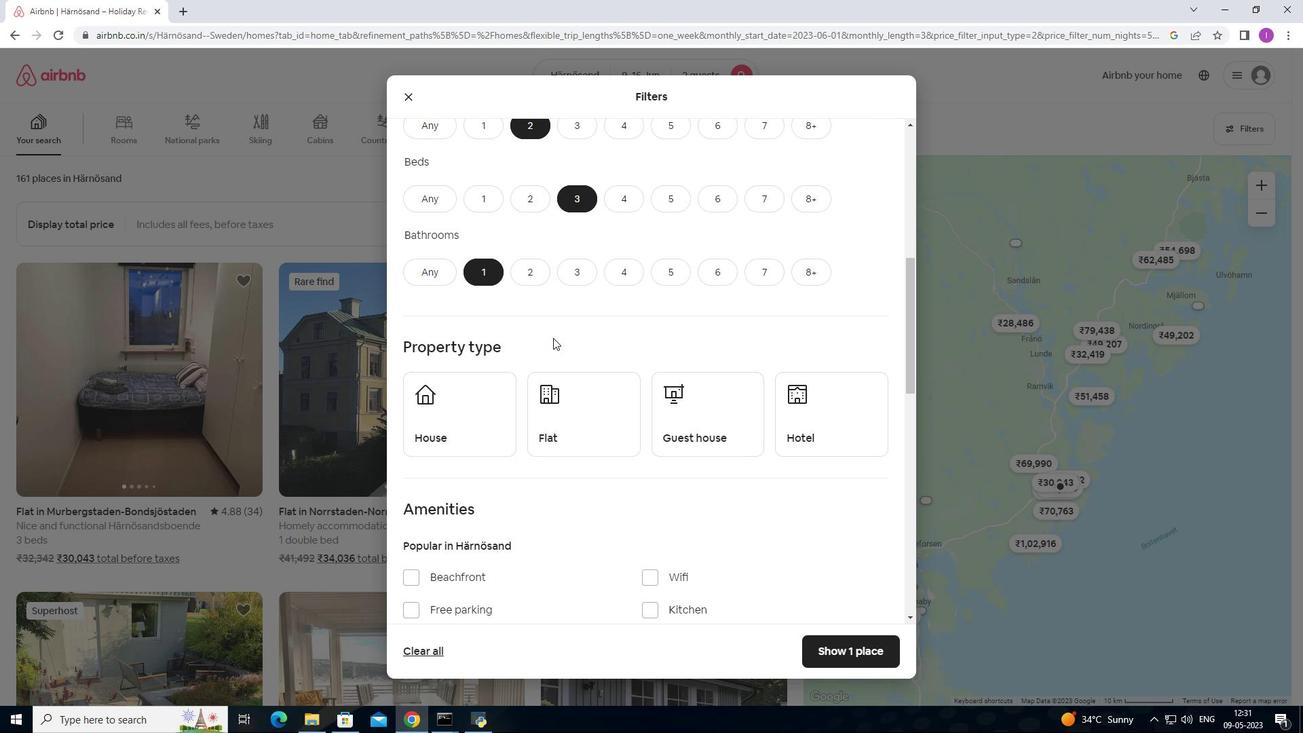 
Action: Mouse scrolled (554, 337) with delta (0, 0)
Screenshot: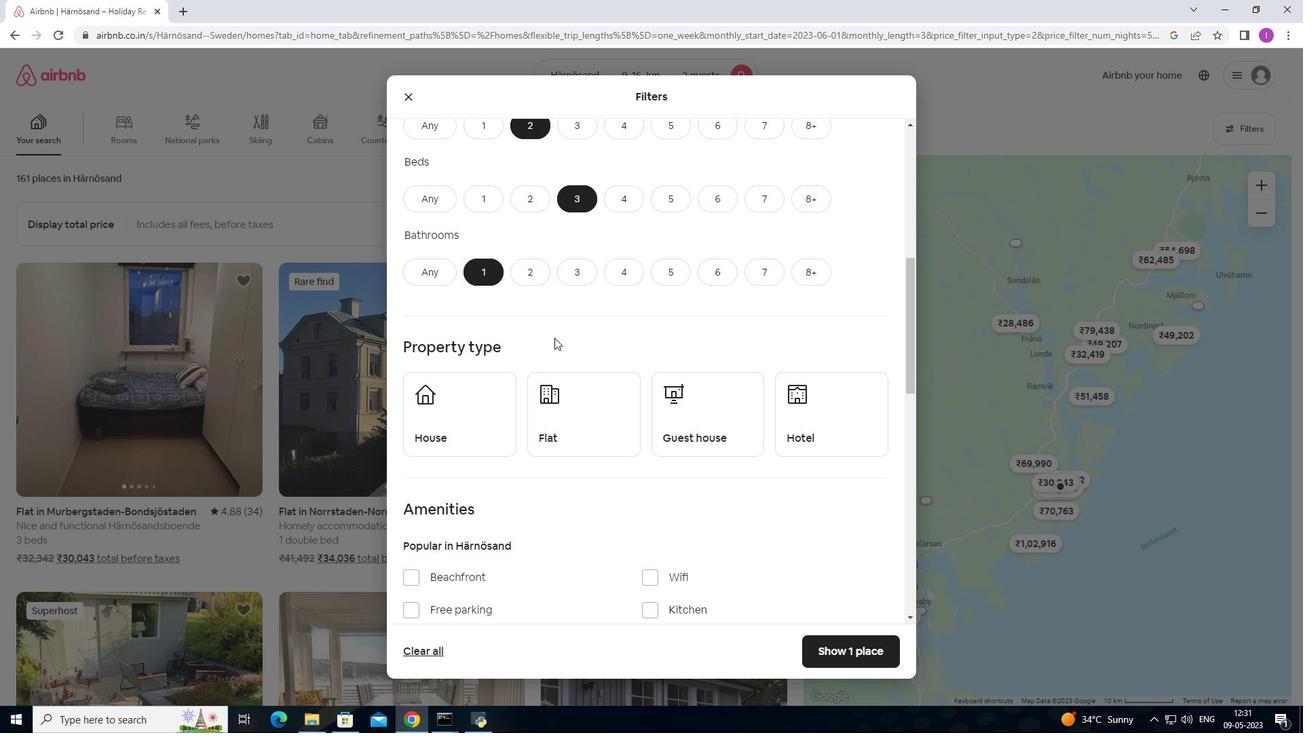
Action: Mouse moved to (556, 338)
Screenshot: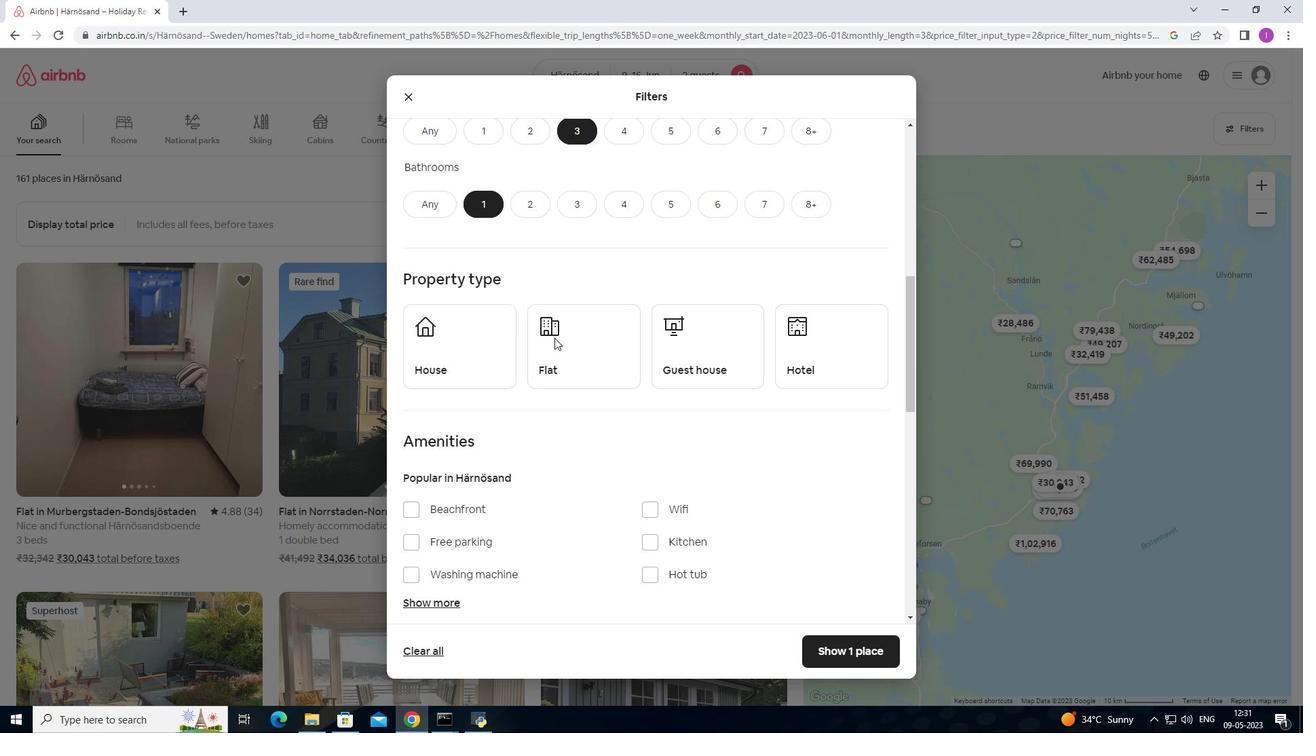 
Action: Mouse scrolled (556, 337) with delta (0, 0)
Screenshot: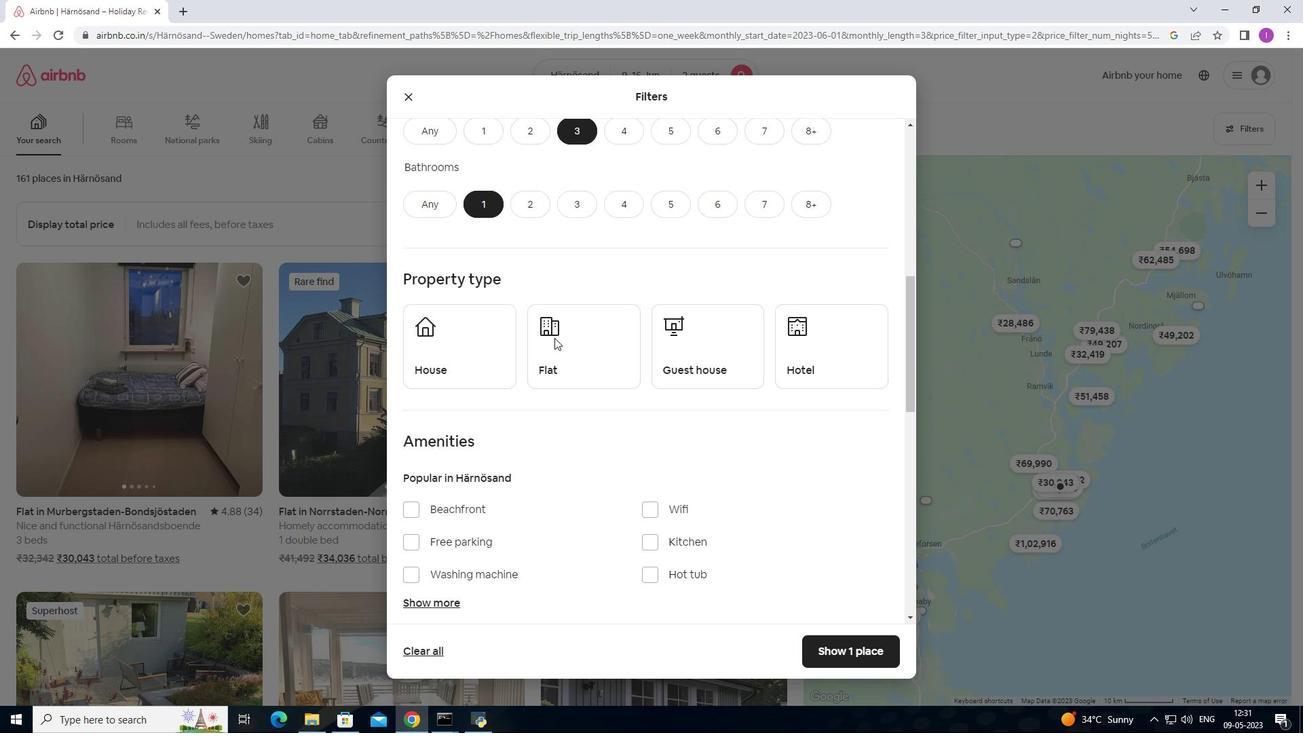 
Action: Mouse moved to (505, 302)
Screenshot: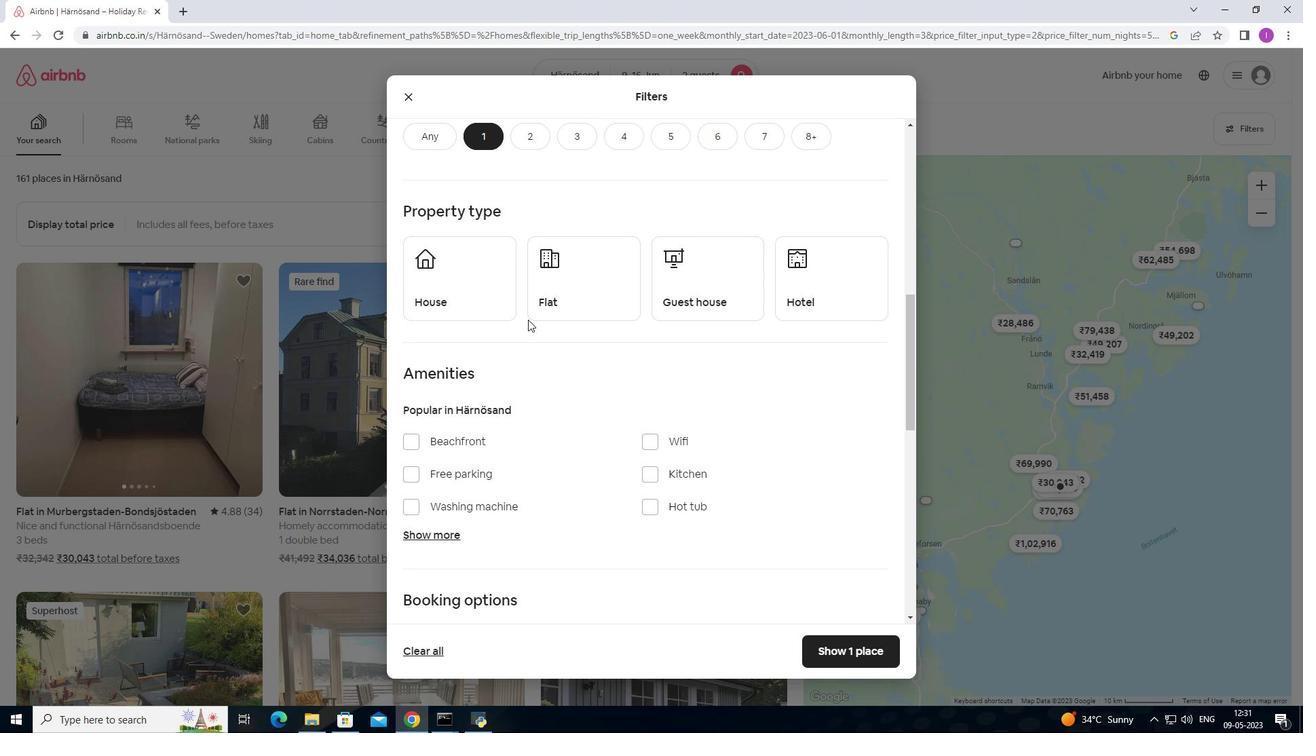 
Action: Mouse pressed left at (505, 302)
Screenshot: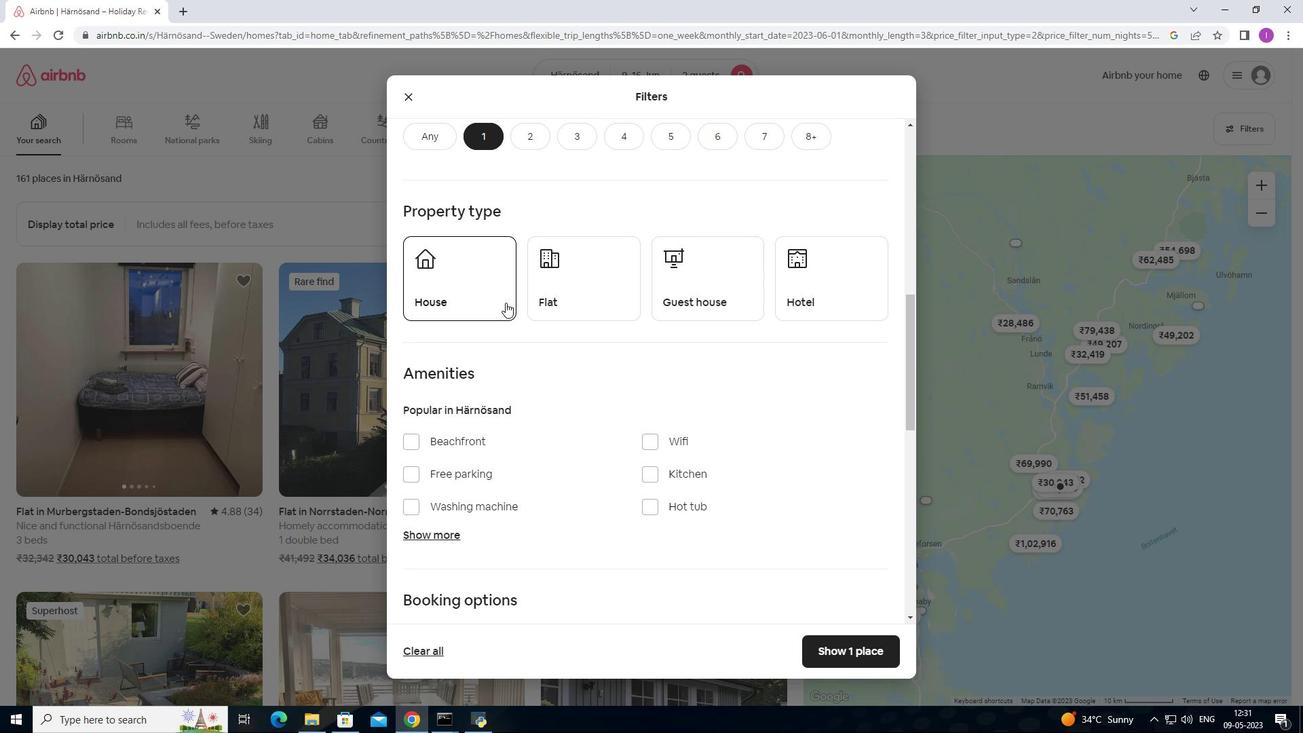 
Action: Mouse moved to (555, 282)
Screenshot: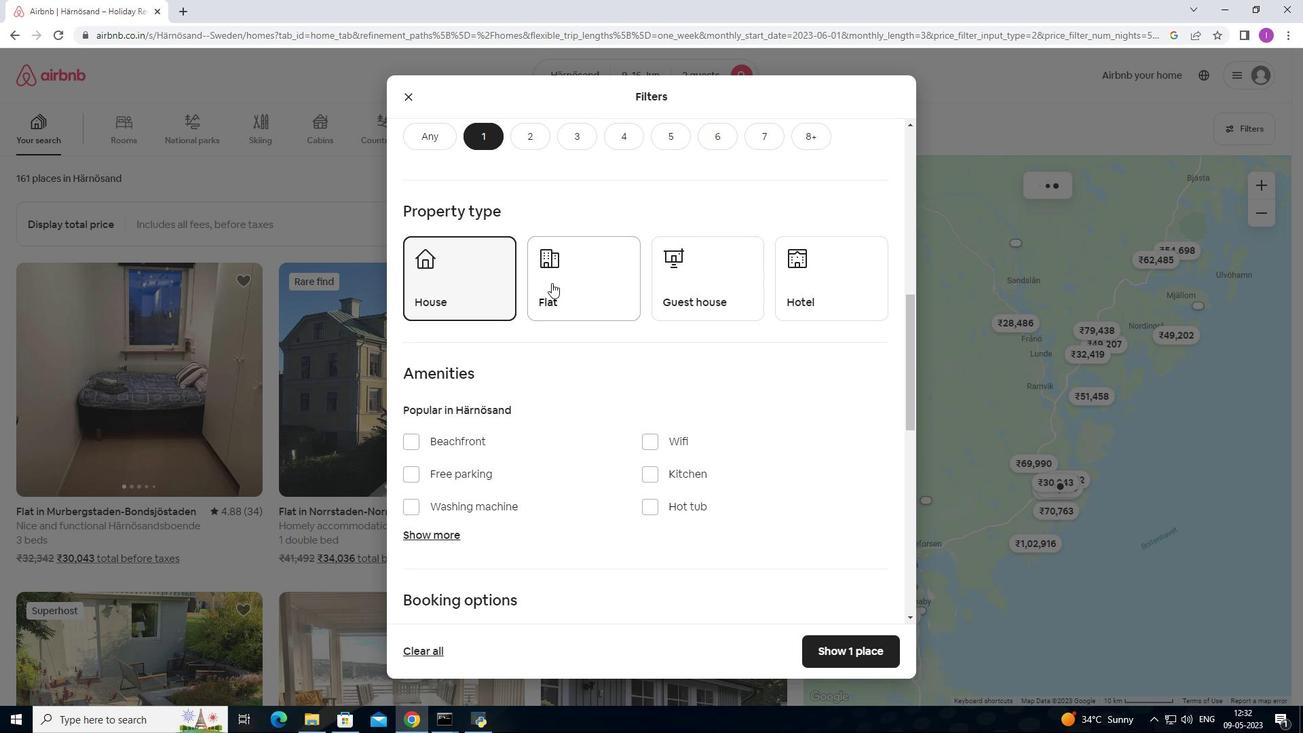 
Action: Mouse pressed left at (555, 282)
Screenshot: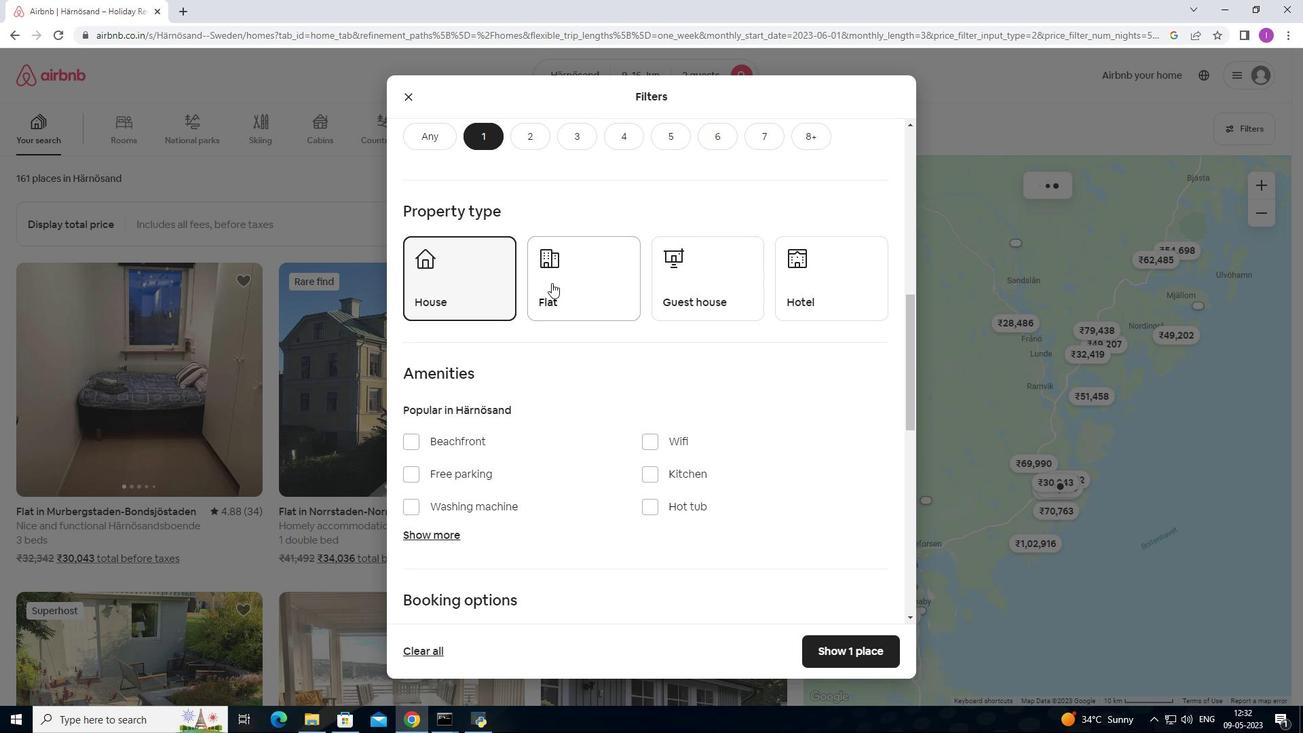 
Action: Mouse moved to (684, 274)
Screenshot: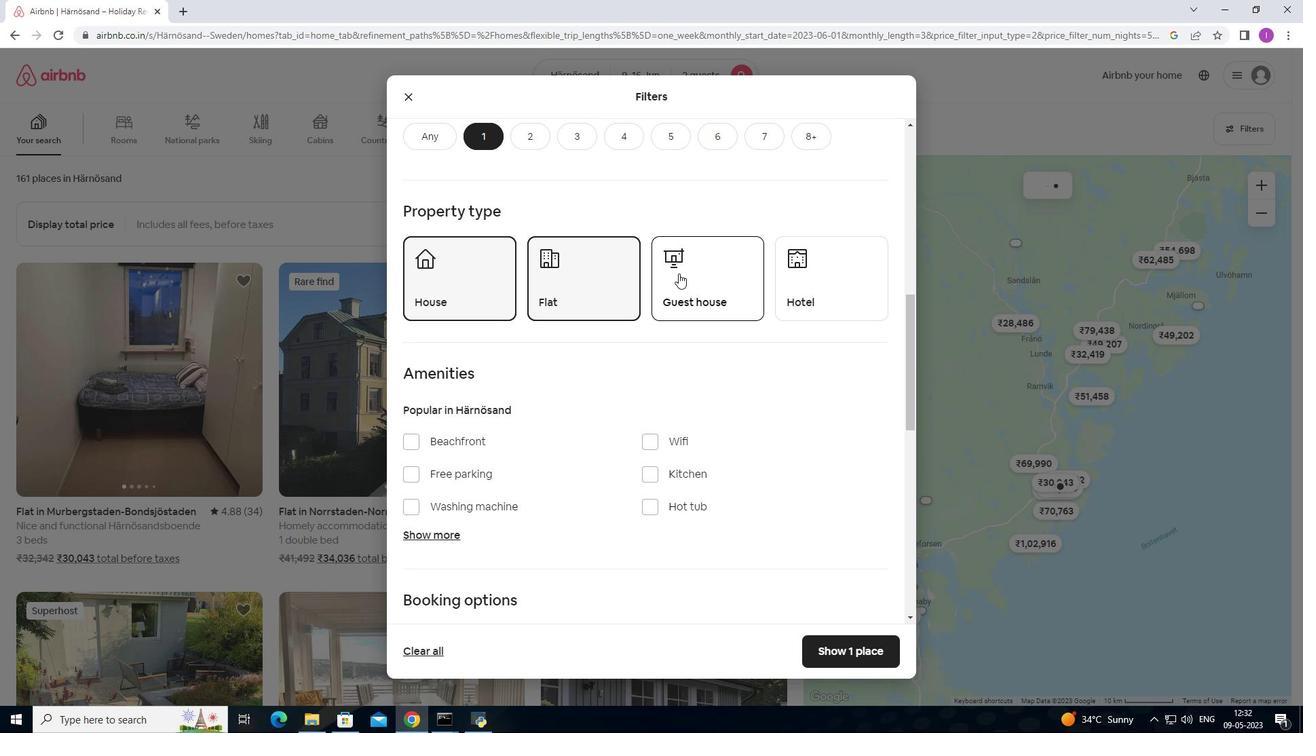 
Action: Mouse pressed left at (684, 274)
Screenshot: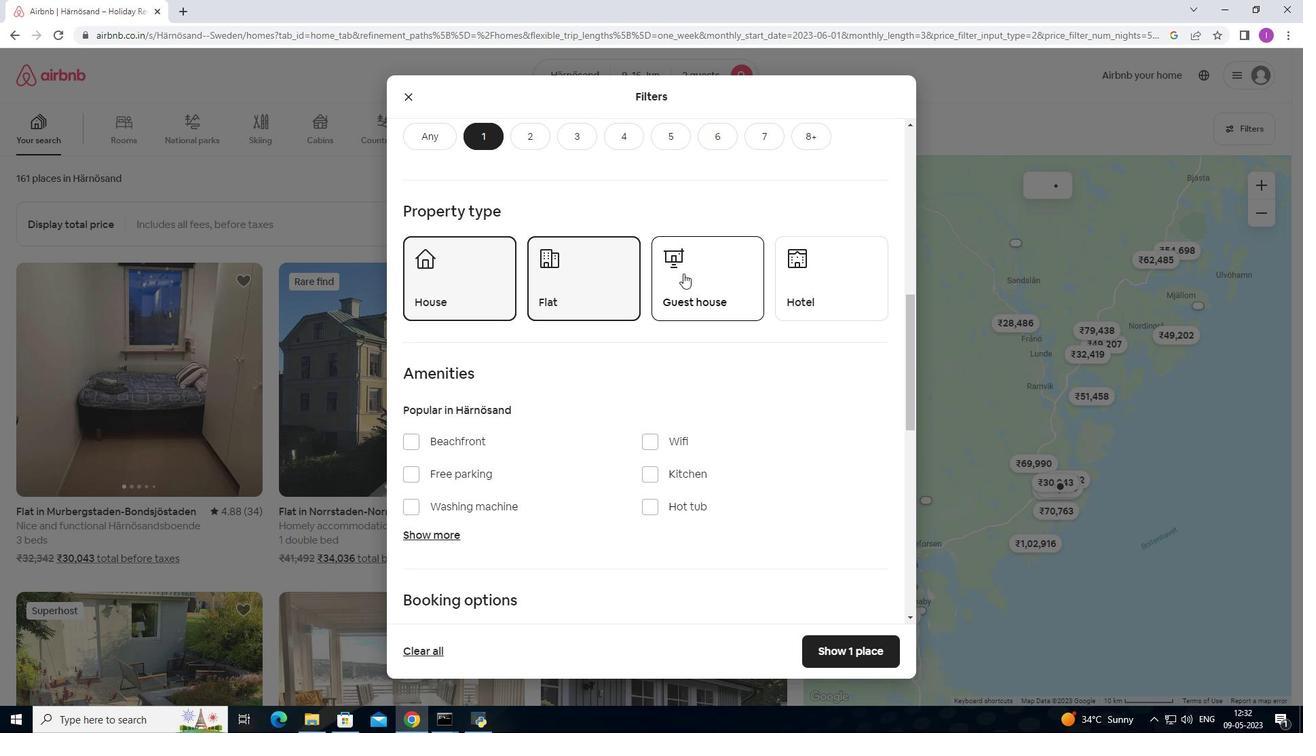 
Action: Mouse moved to (672, 370)
Screenshot: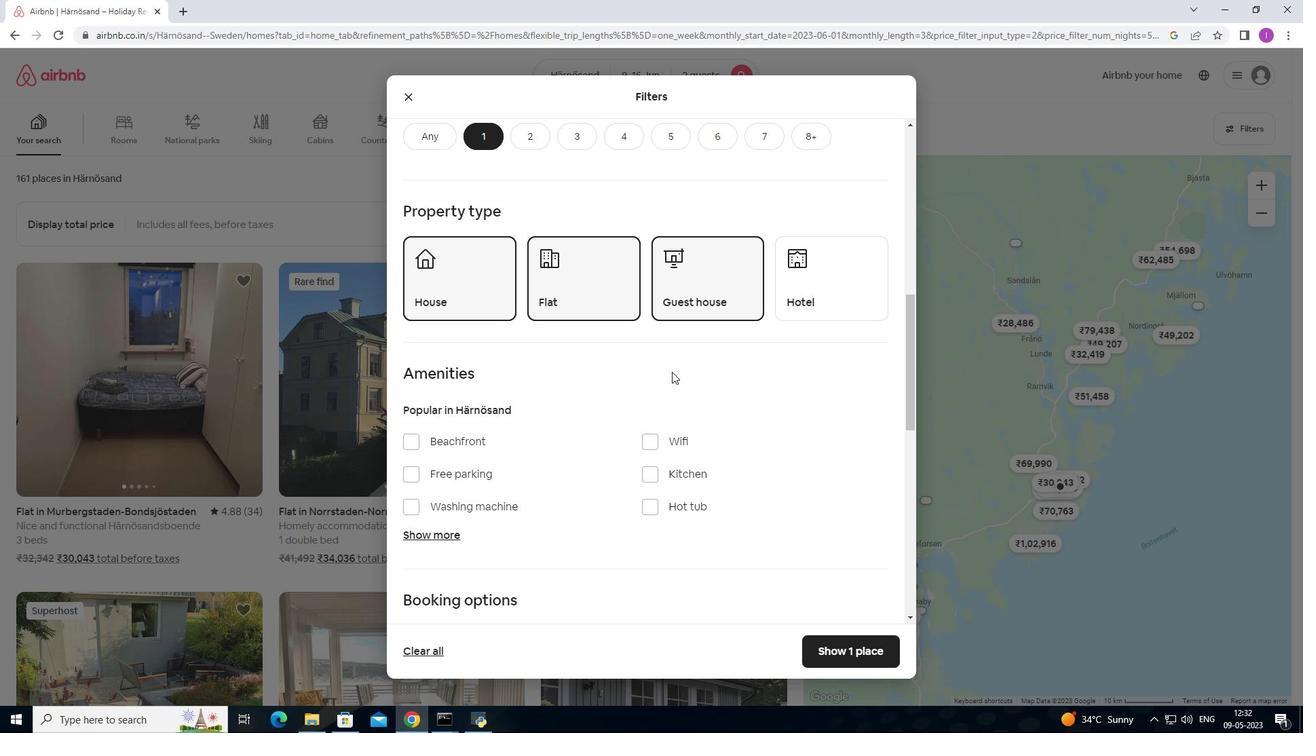 
Action: Mouse scrolled (672, 370) with delta (0, 0)
Screenshot: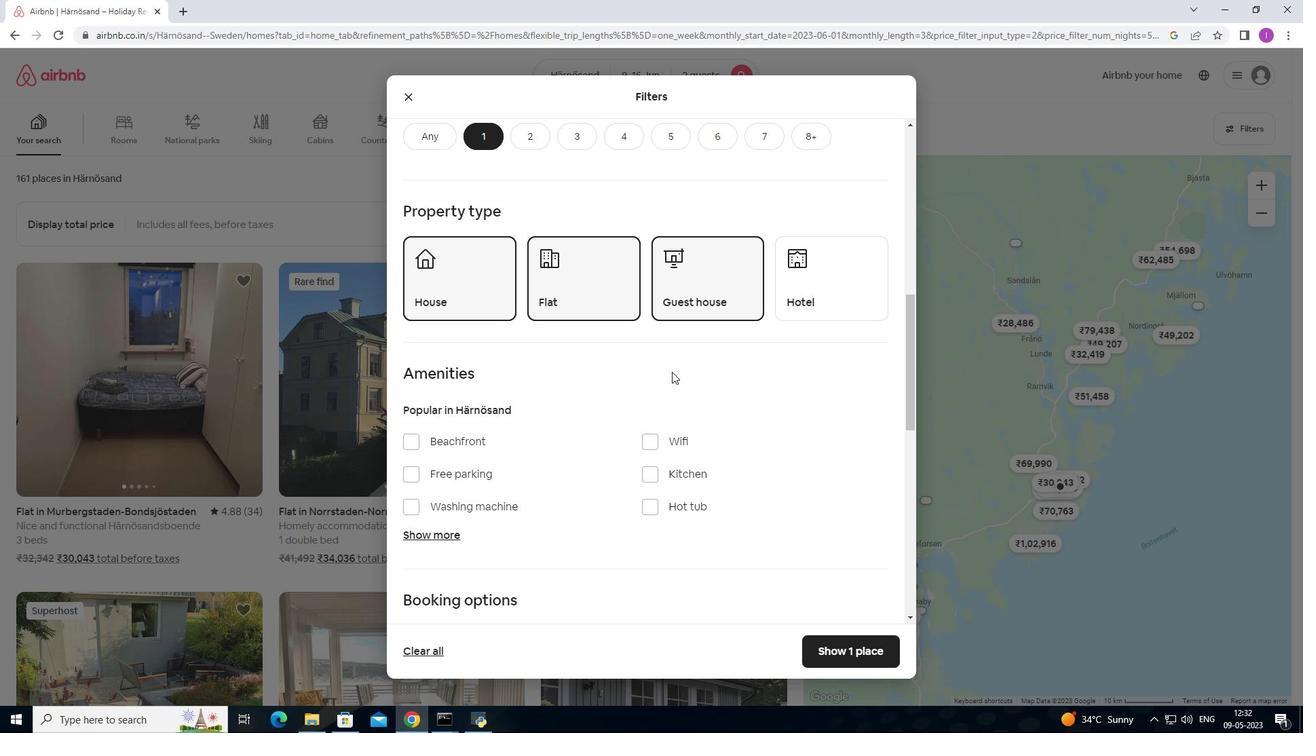 
Action: Mouse scrolled (672, 370) with delta (0, 0)
Screenshot: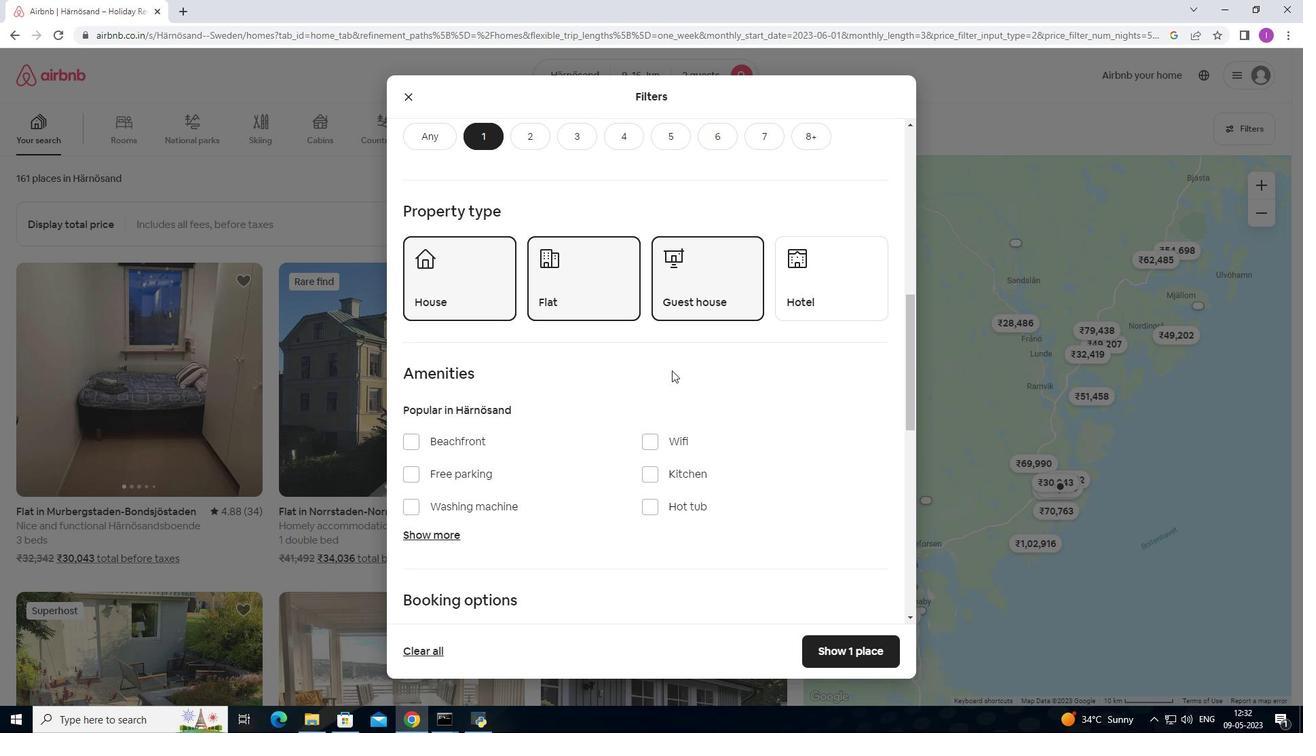 
Action: Mouse moved to (675, 363)
Screenshot: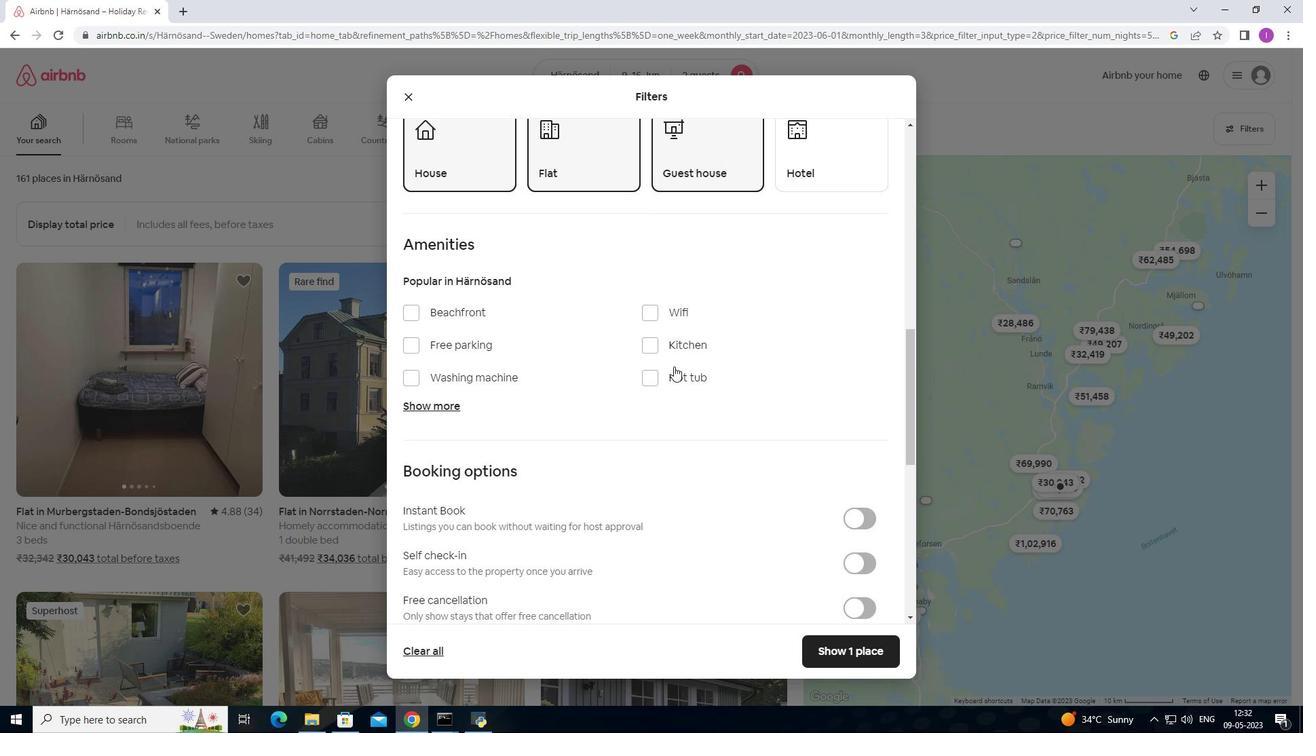 
Action: Mouse scrolled (675, 363) with delta (0, 0)
Screenshot: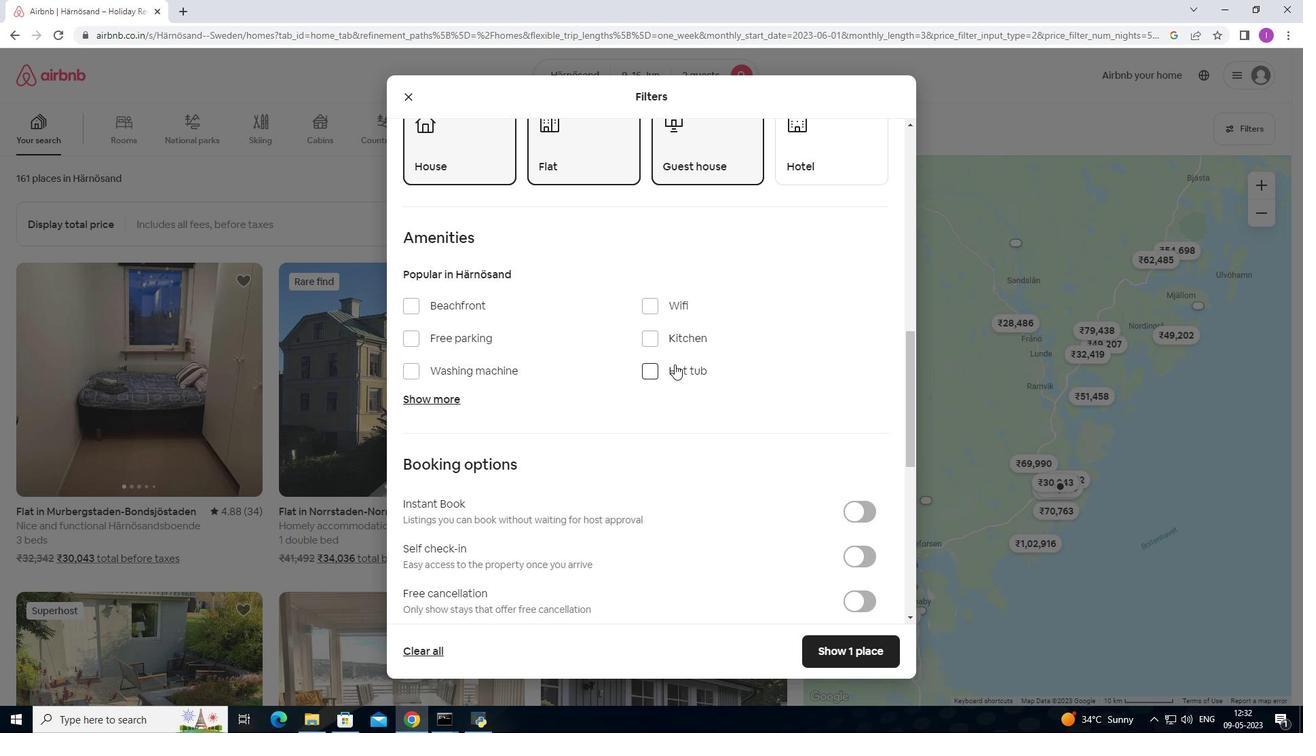 
Action: Mouse scrolled (675, 363) with delta (0, 0)
Screenshot: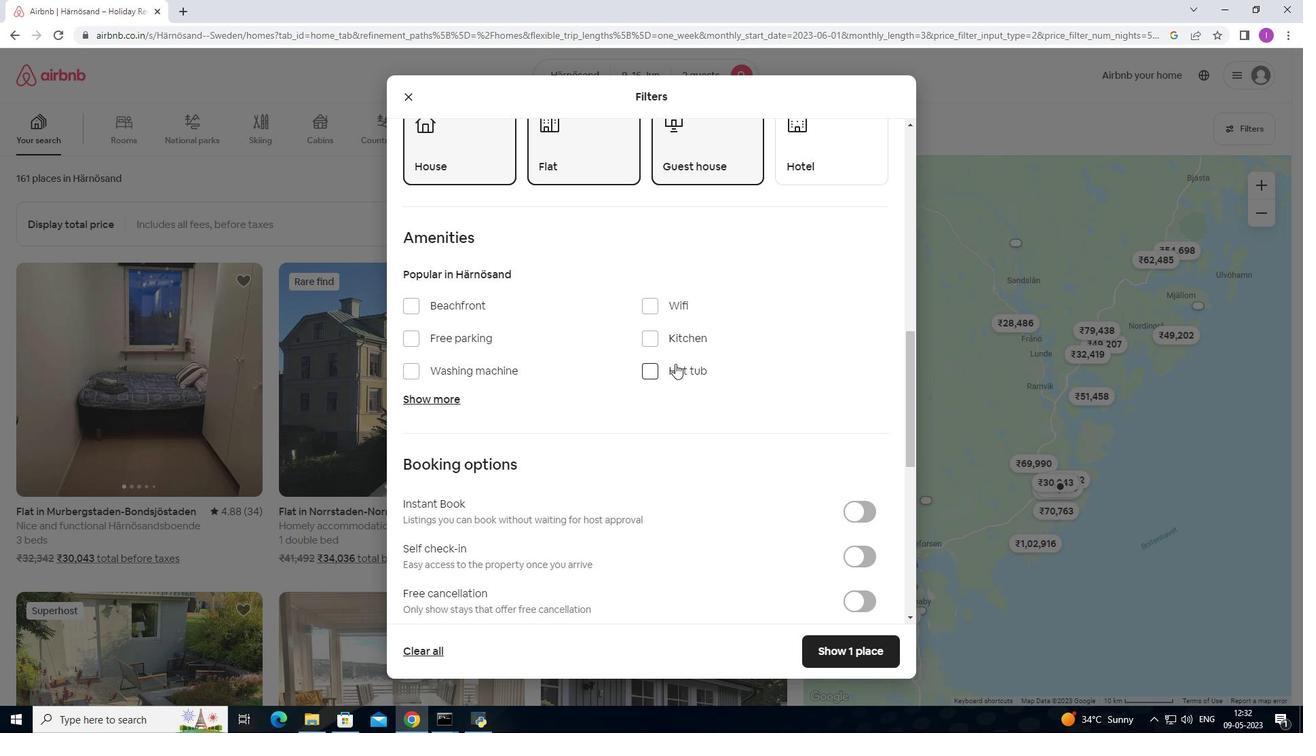 
Action: Mouse moved to (678, 357)
Screenshot: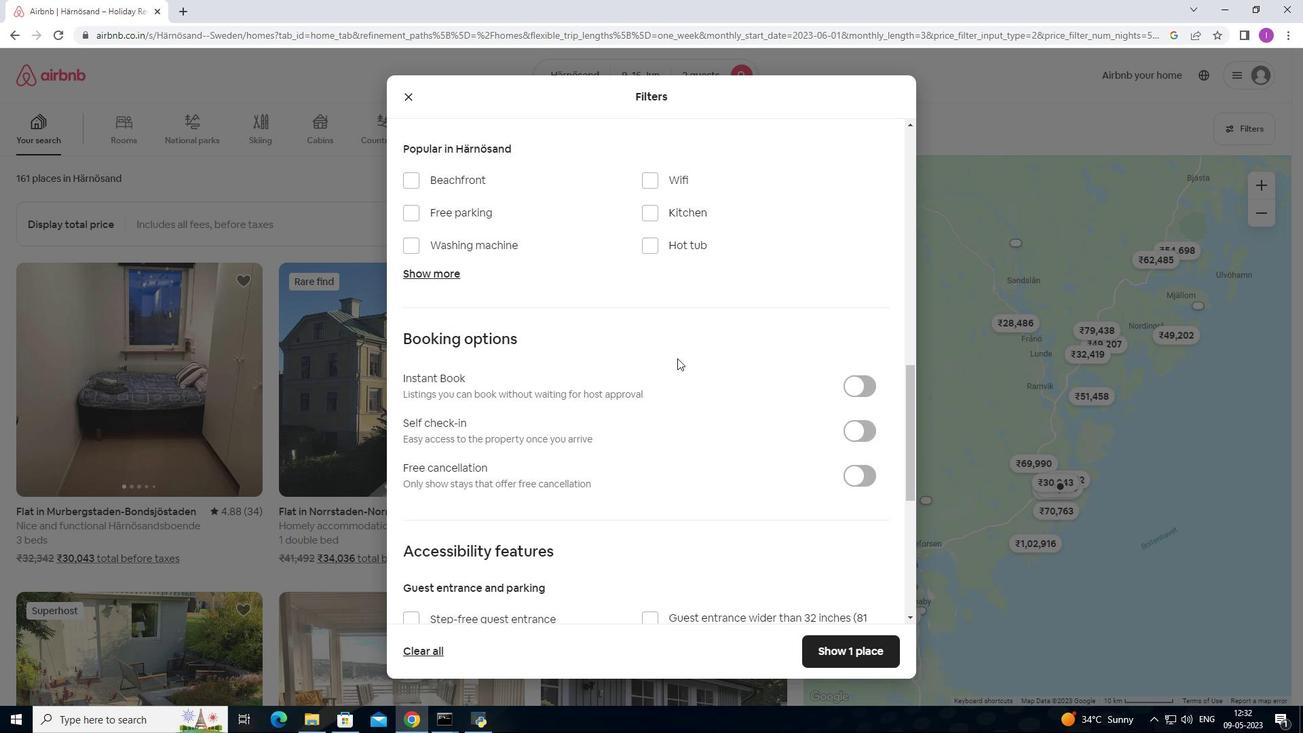 
Action: Mouse scrolled (678, 356) with delta (0, 0)
Screenshot: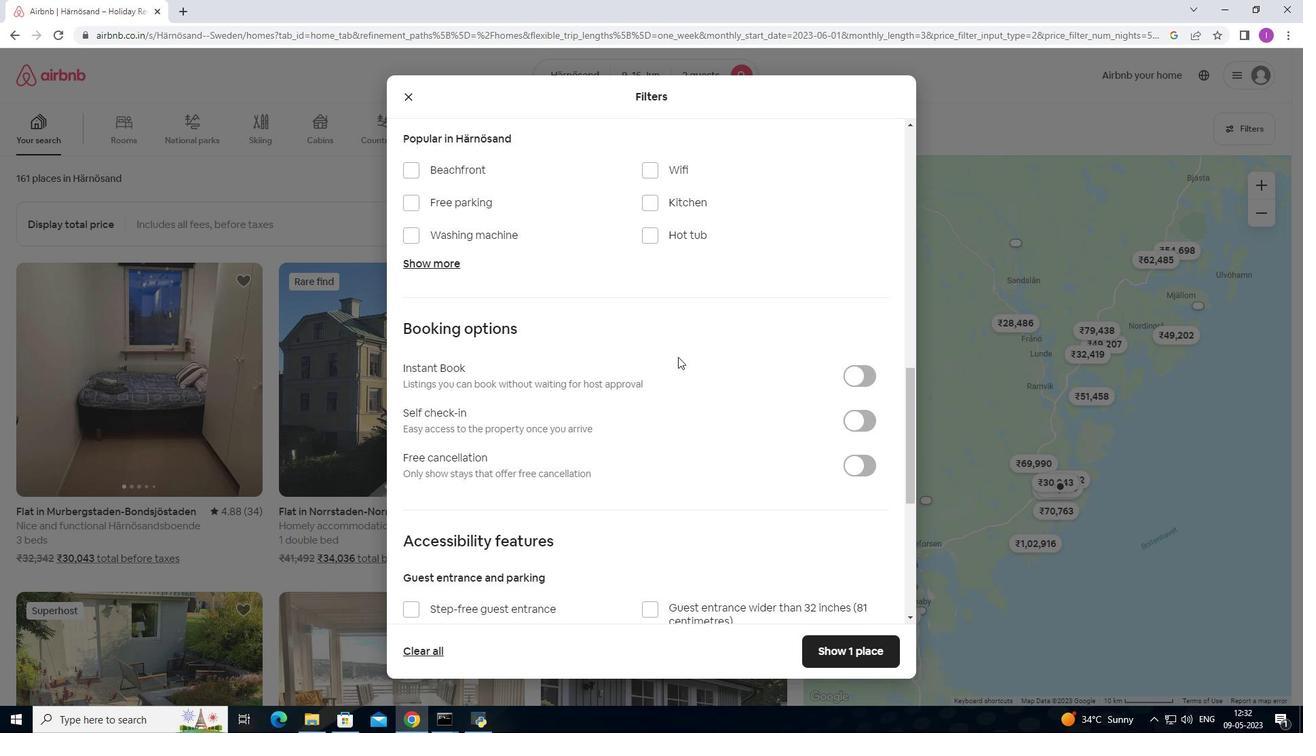 
Action: Mouse moved to (877, 350)
Screenshot: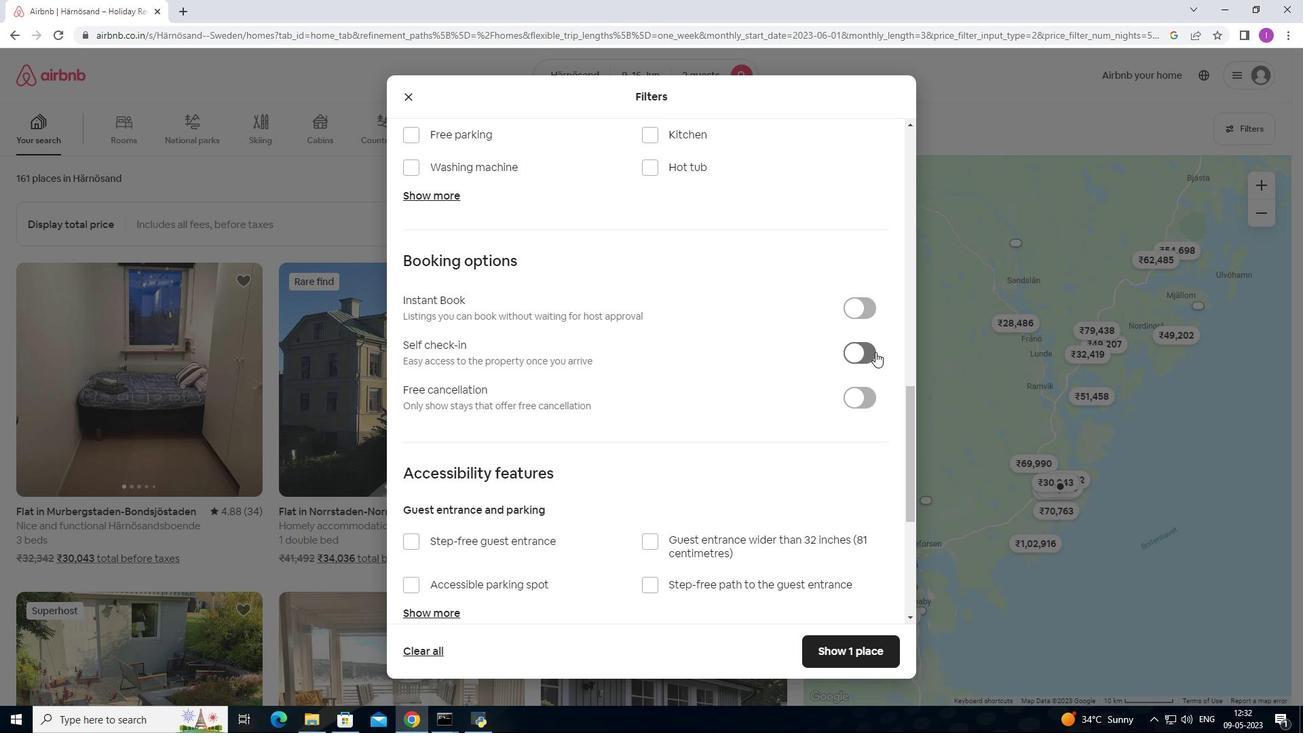 
Action: Mouse pressed left at (877, 350)
Screenshot: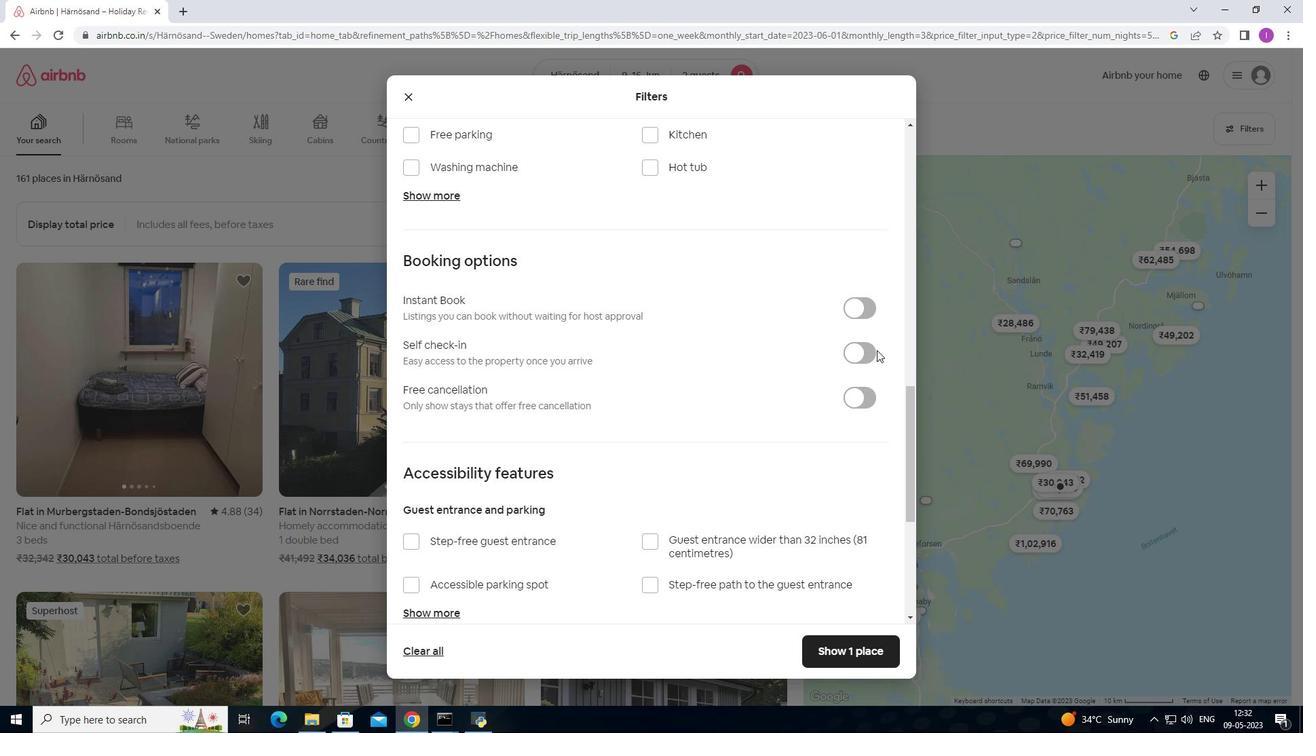 
Action: Mouse moved to (861, 358)
Screenshot: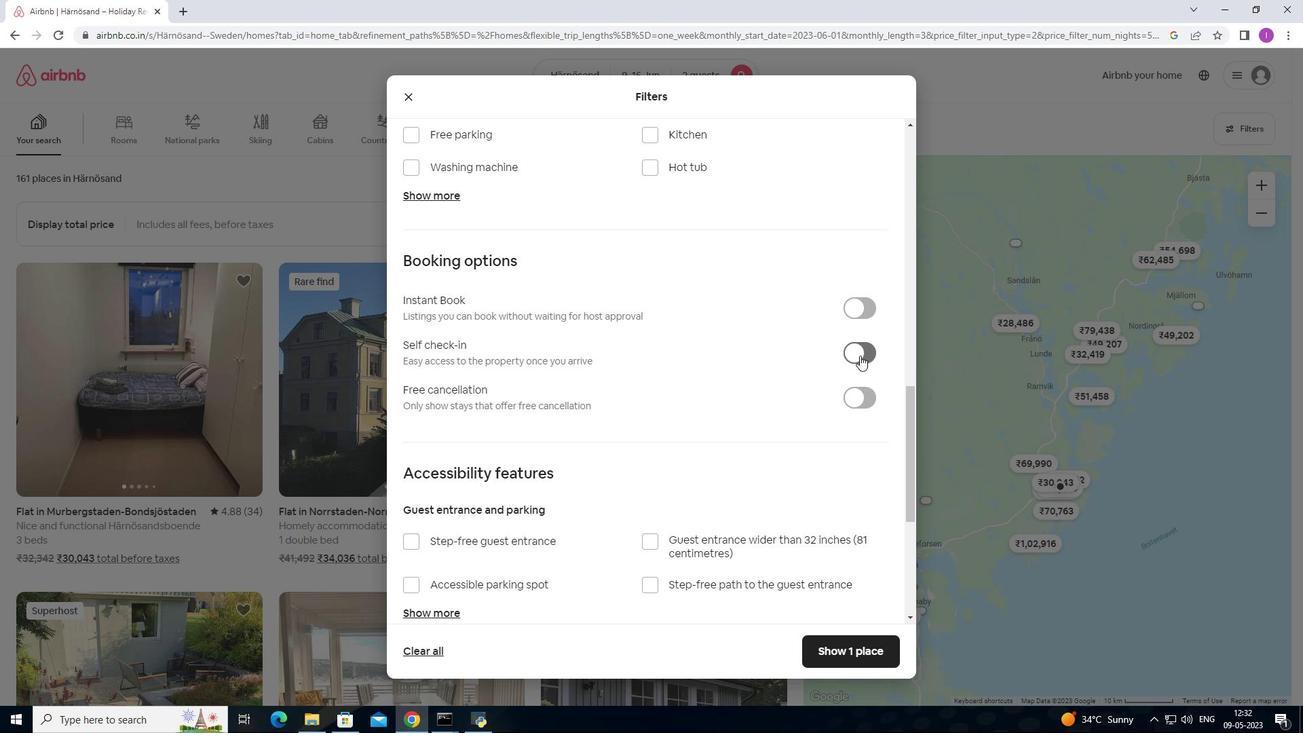 
Action: Mouse pressed left at (861, 358)
Screenshot: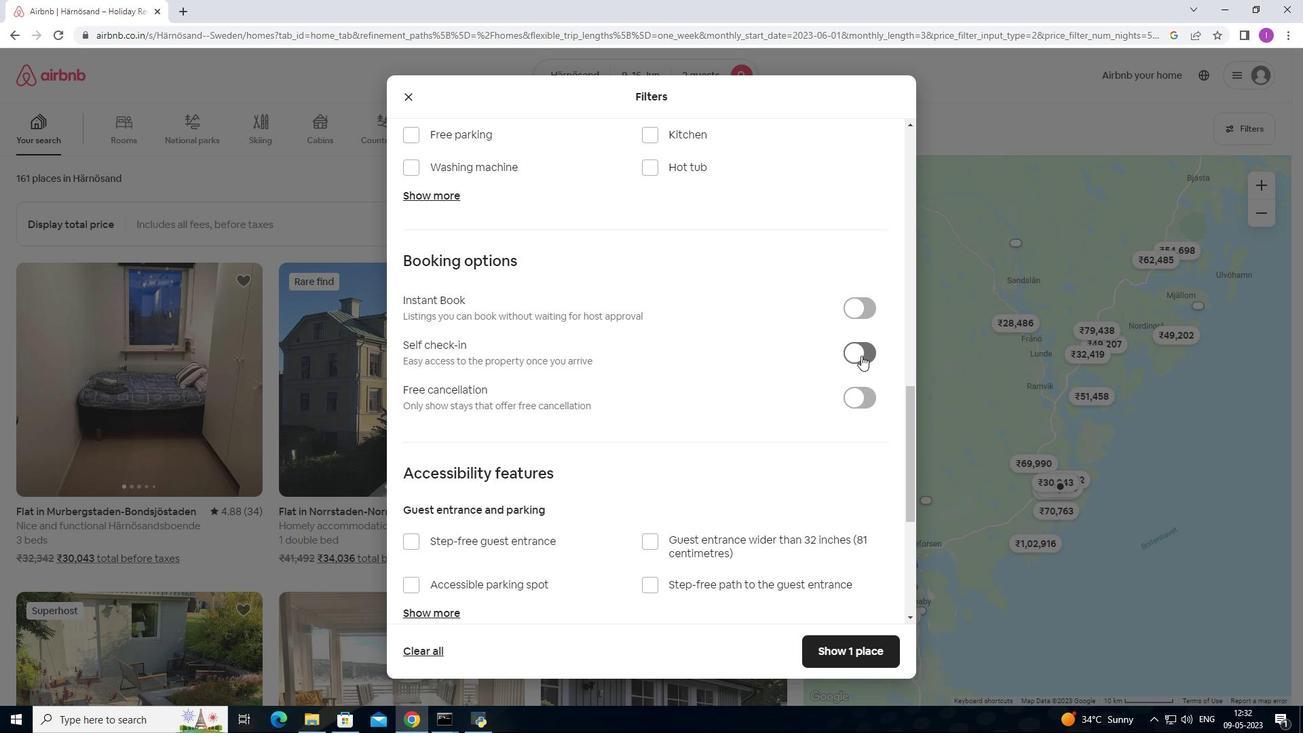 
Action: Mouse moved to (598, 404)
Screenshot: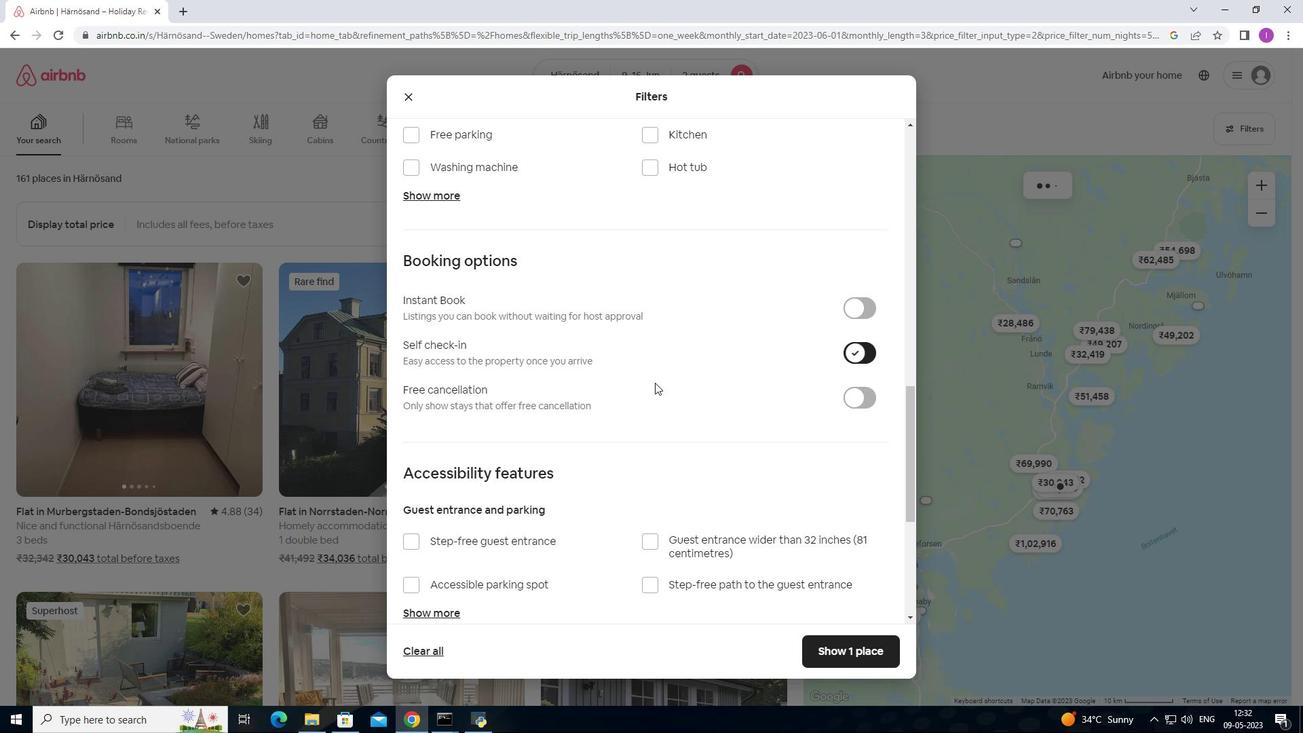 
Action: Mouse scrolled (598, 404) with delta (0, 0)
Screenshot: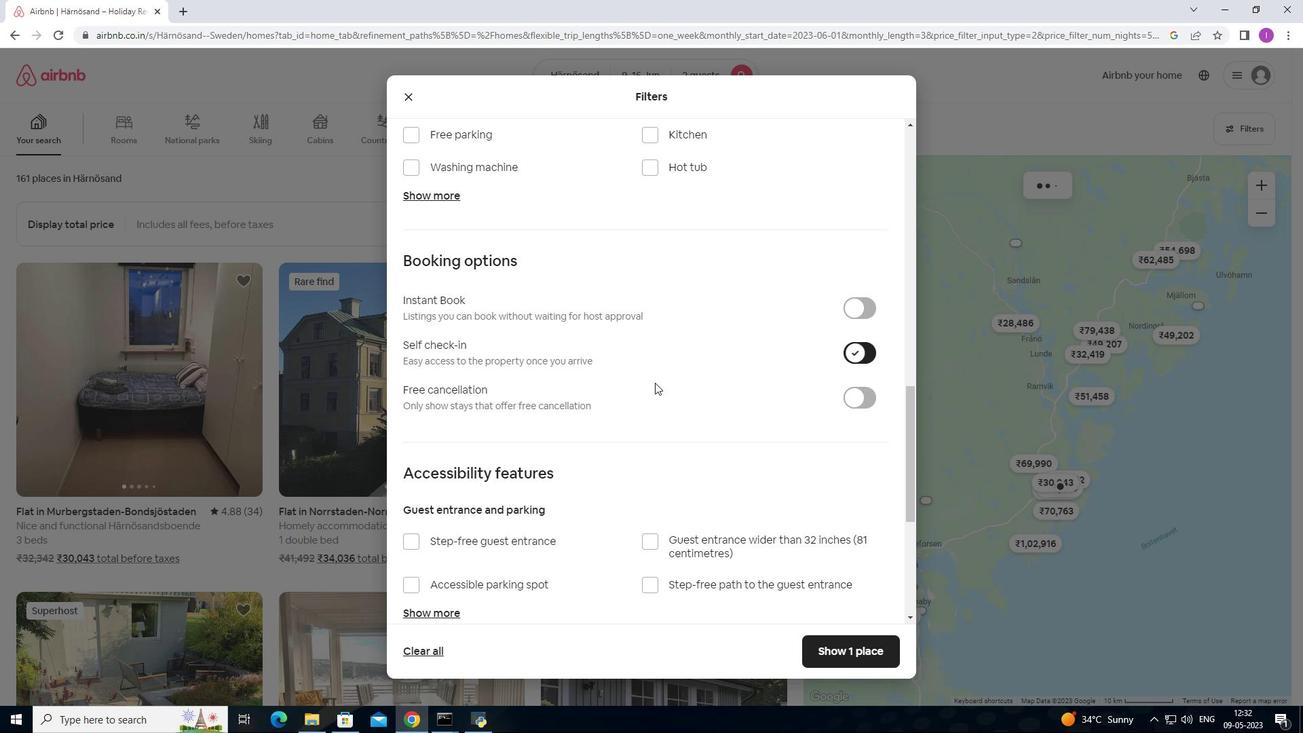 
Action: Mouse moved to (597, 406)
Screenshot: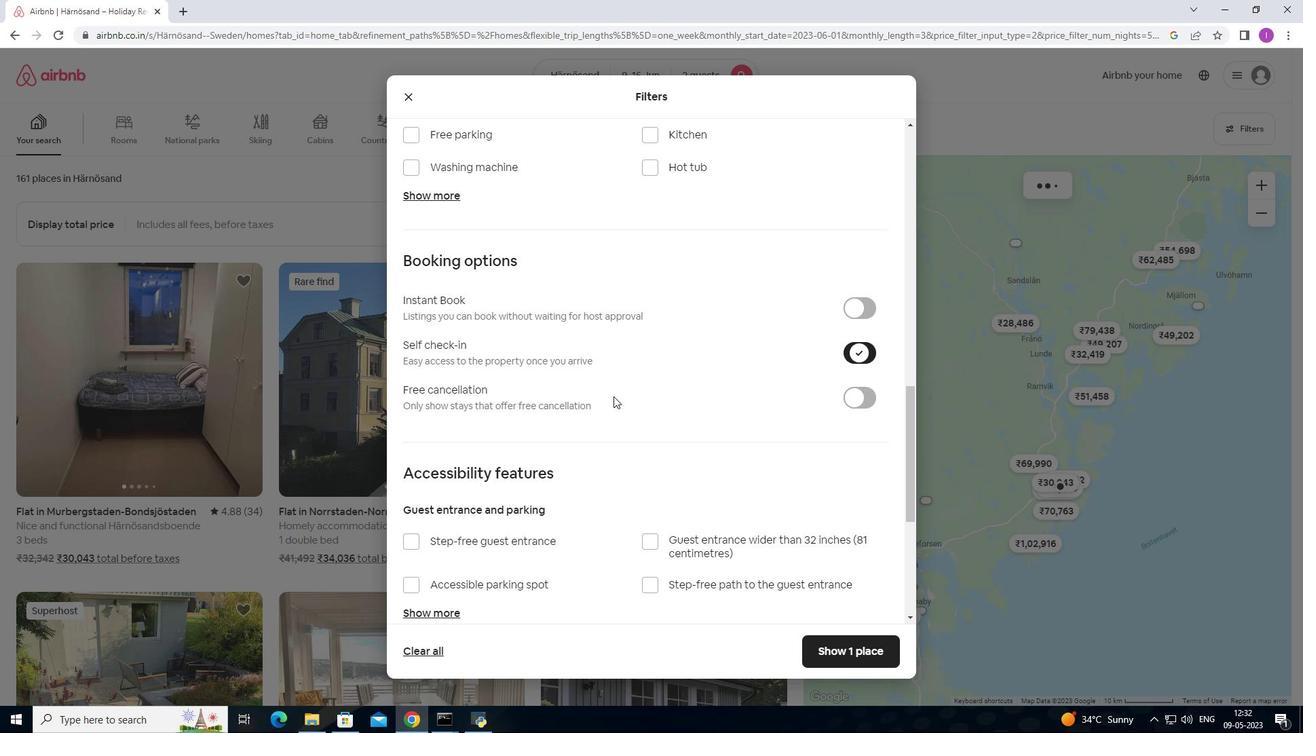 
Action: Mouse scrolled (597, 406) with delta (0, 0)
Screenshot: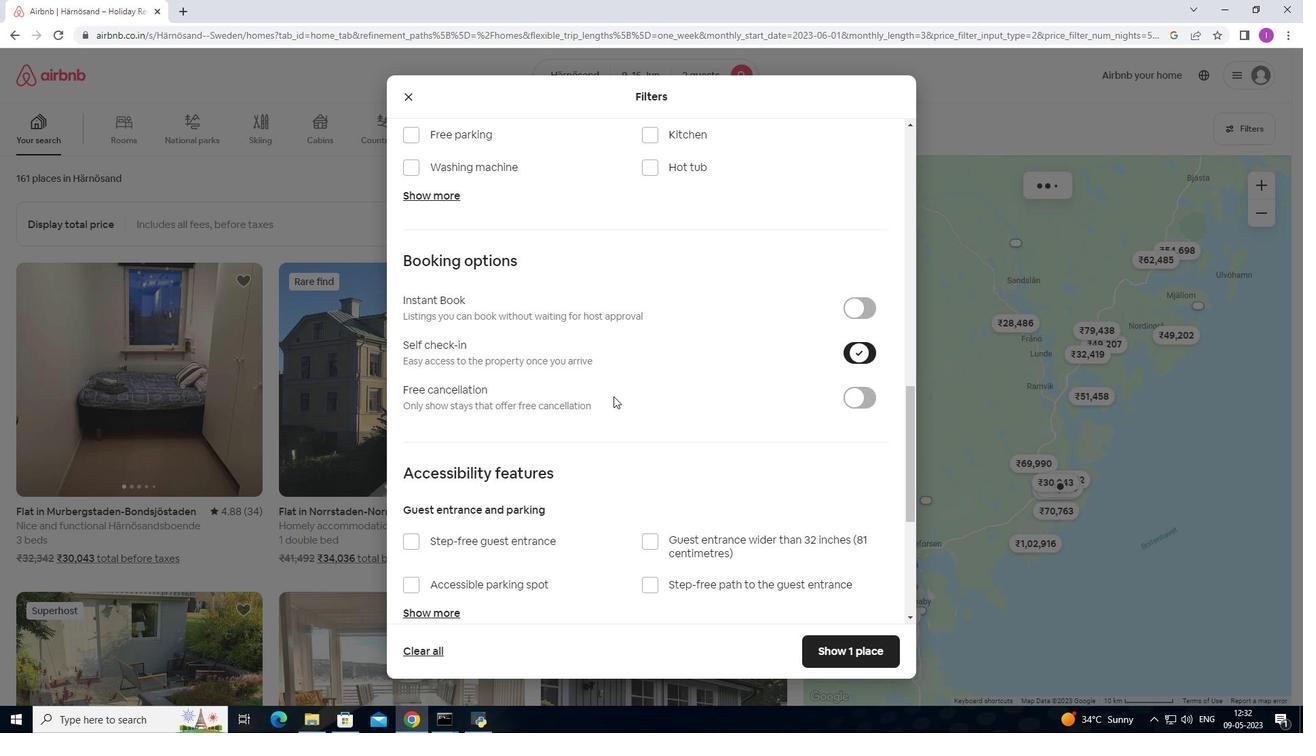 
Action: Mouse moved to (597, 408)
Screenshot: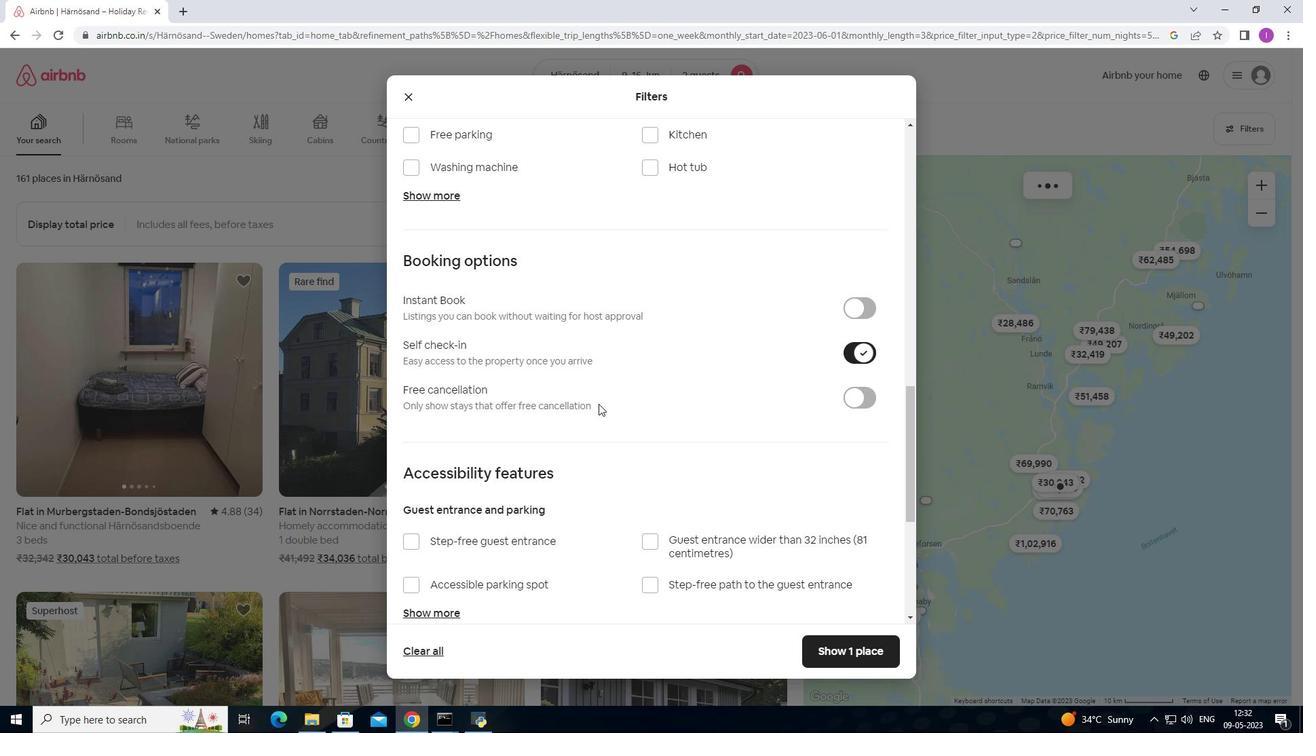 
Action: Mouse scrolled (597, 407) with delta (0, 0)
Screenshot: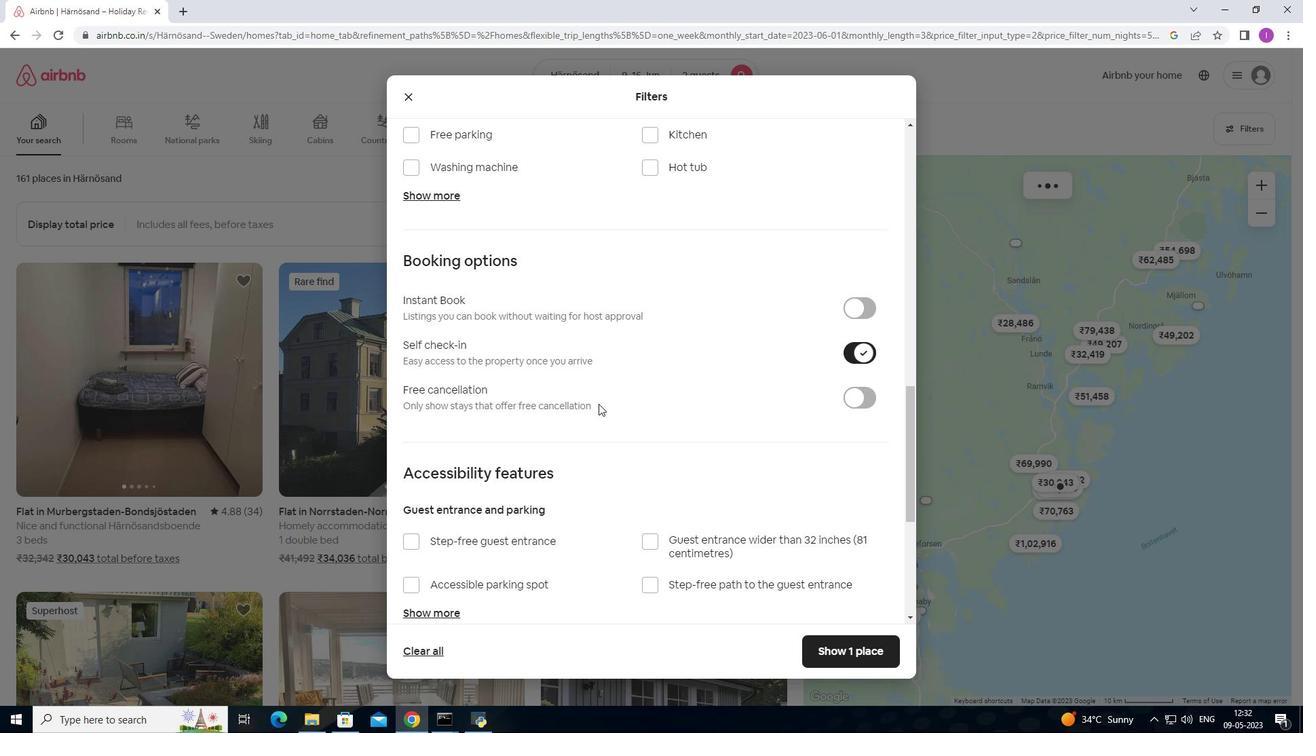 
Action: Mouse moved to (597, 412)
Screenshot: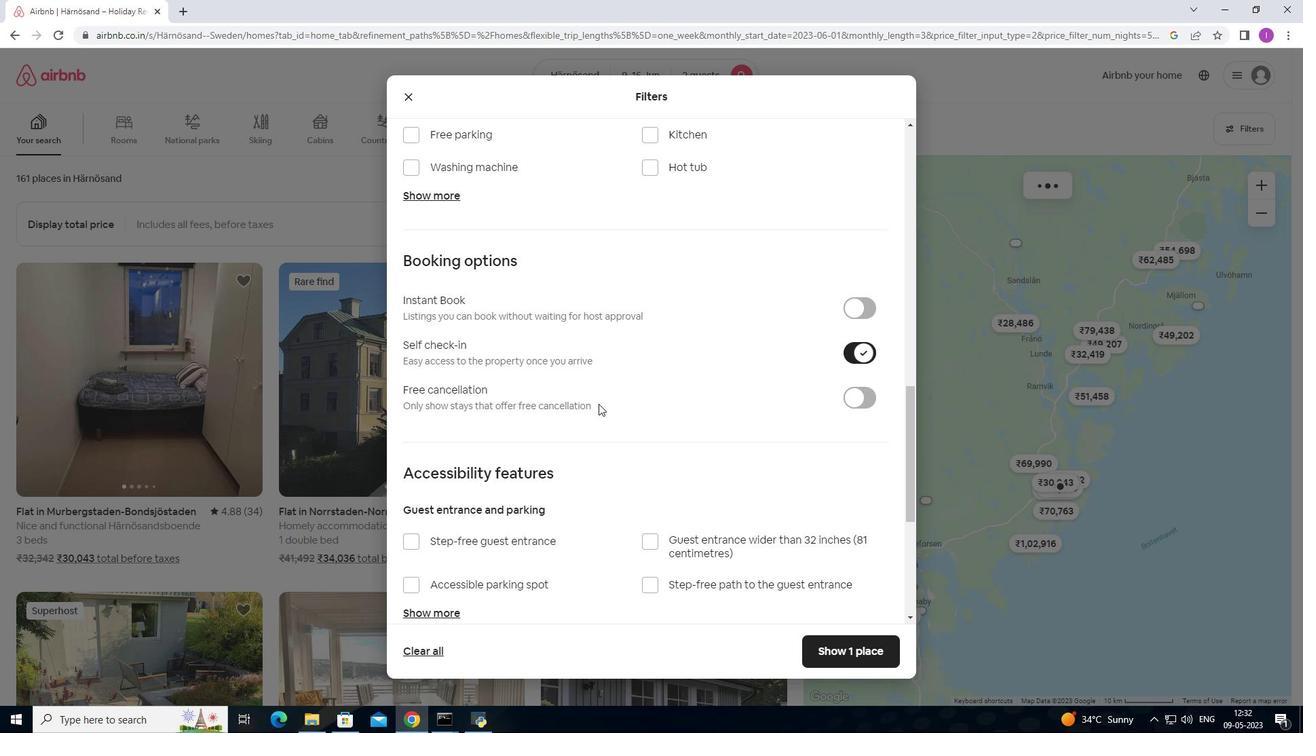 
Action: Mouse scrolled (597, 409) with delta (0, 0)
Screenshot: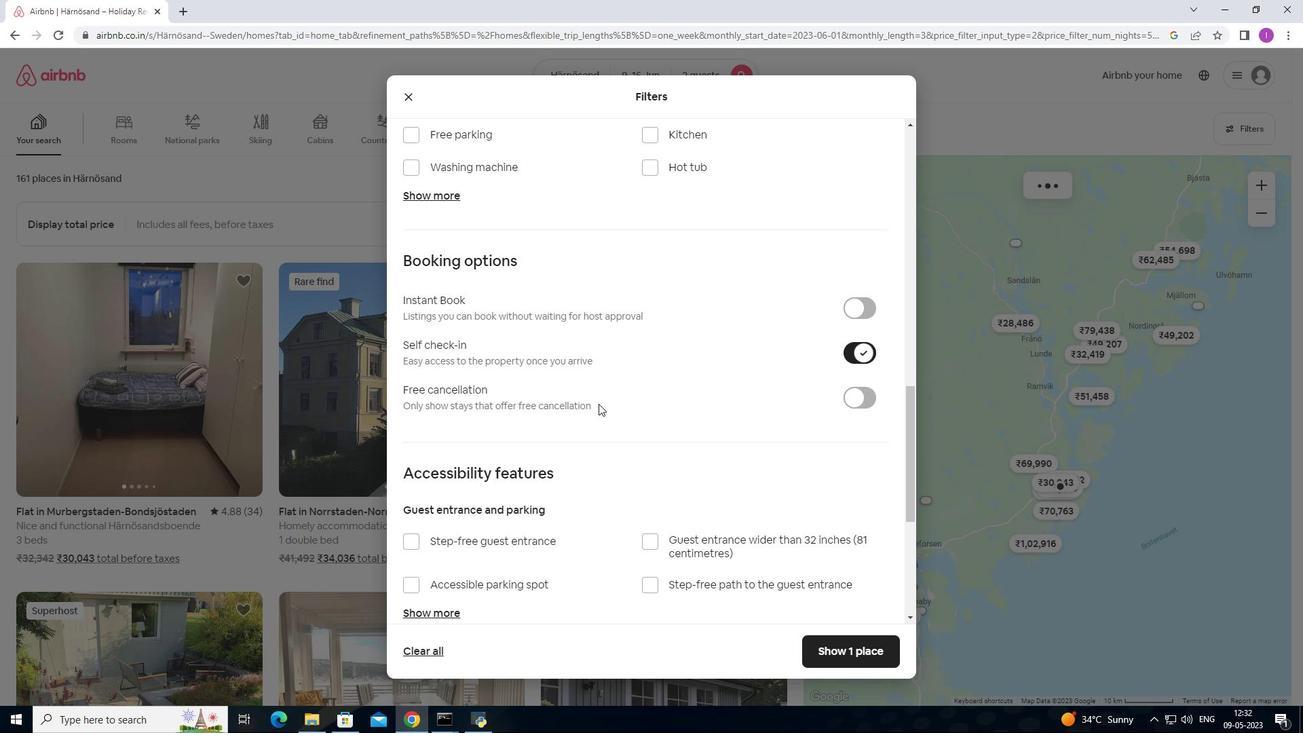 
Action: Mouse moved to (594, 411)
Screenshot: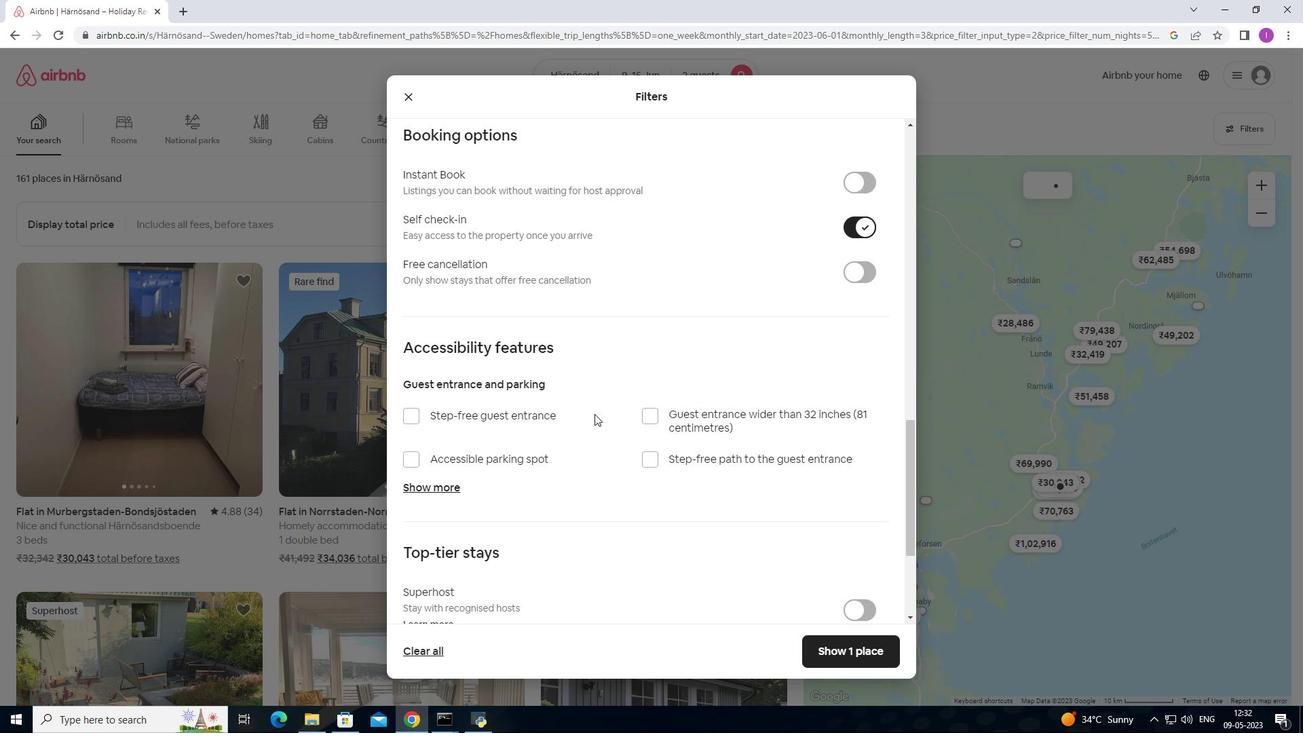 
Action: Mouse scrolled (594, 410) with delta (0, 0)
Screenshot: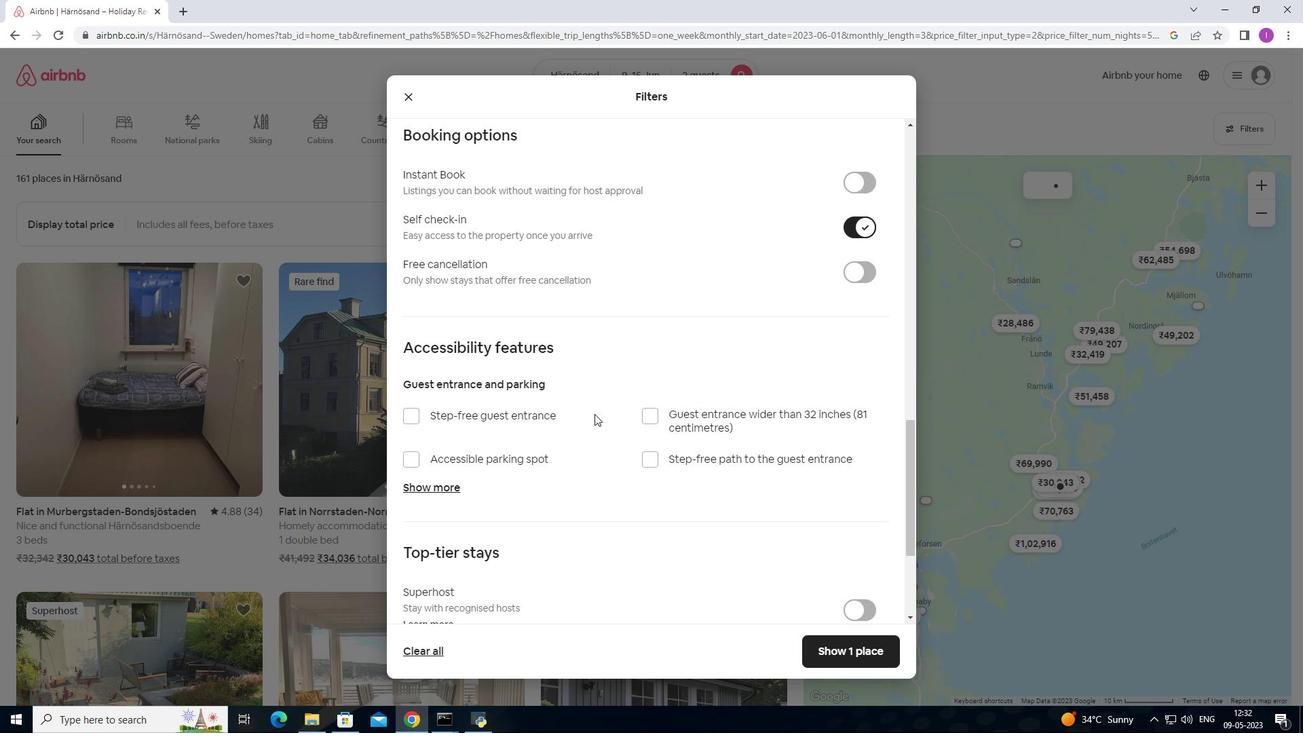 
Action: Mouse scrolled (594, 410) with delta (0, 0)
Screenshot: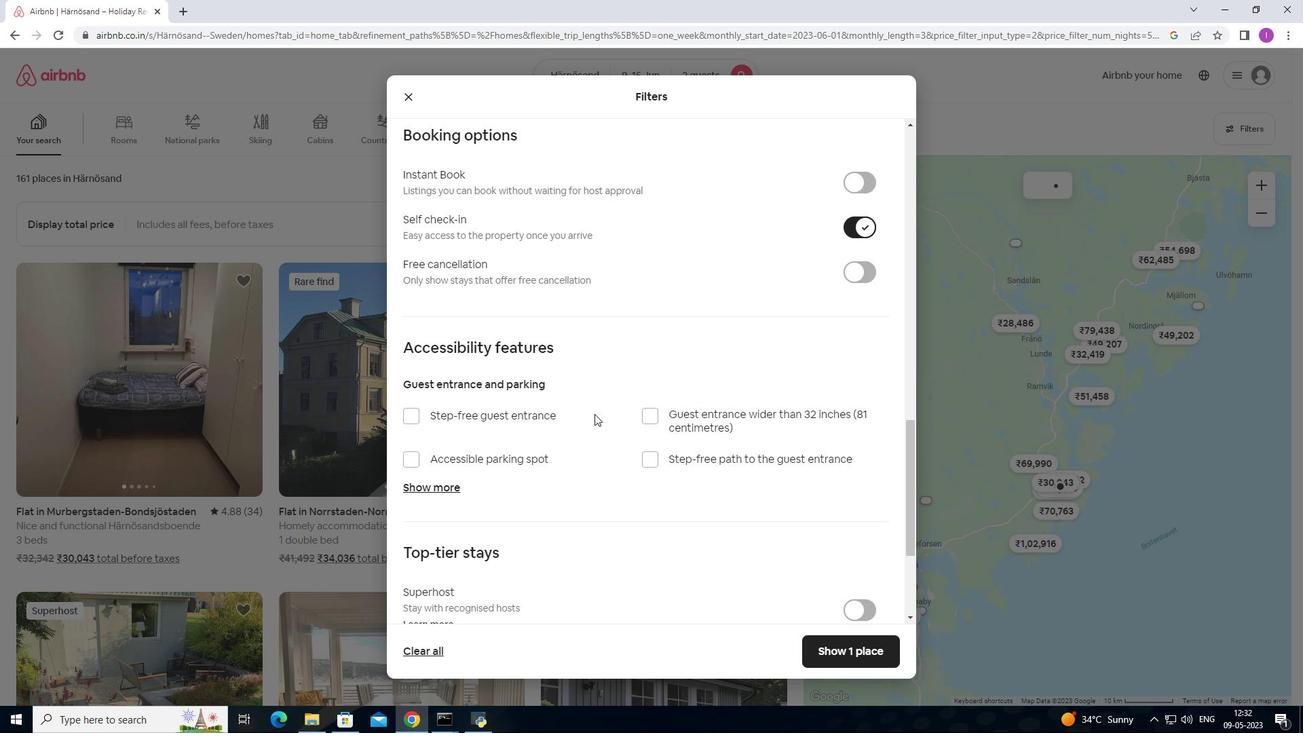 
Action: Mouse moved to (596, 415)
Screenshot: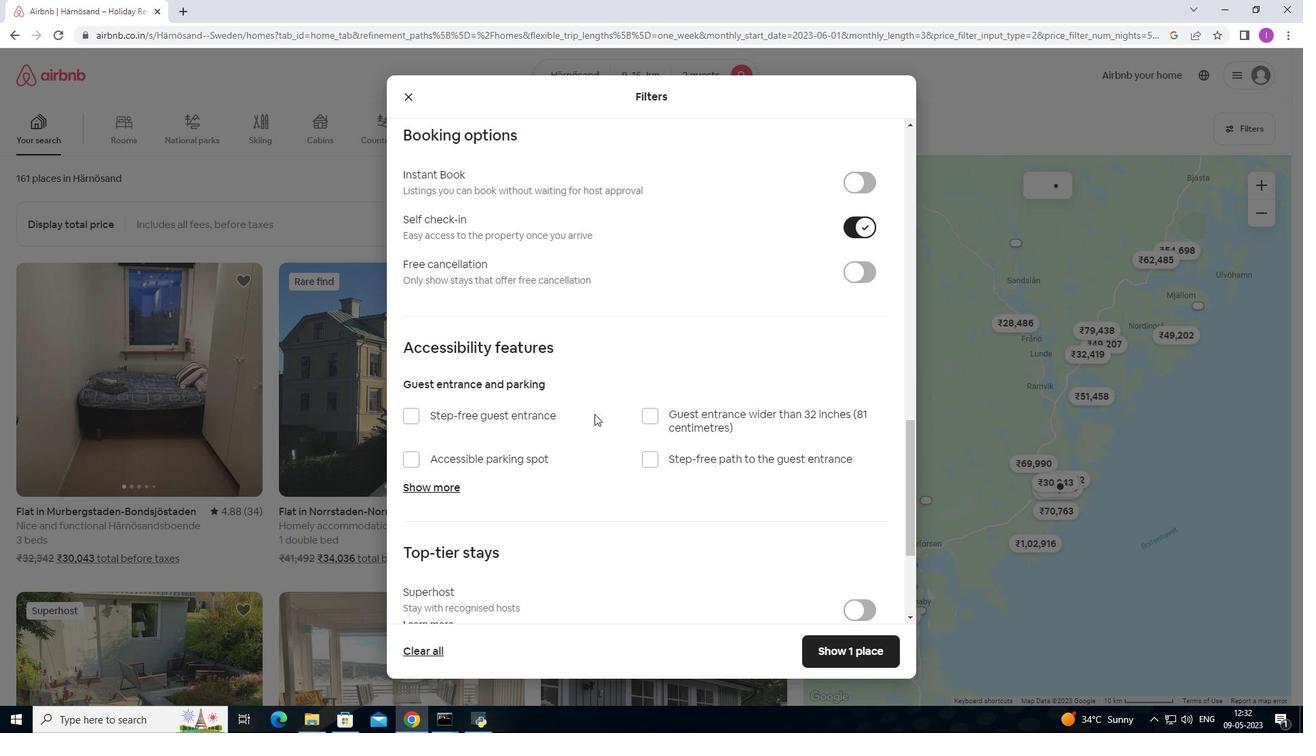 
Action: Mouse scrolled (596, 416) with delta (0, 0)
Screenshot: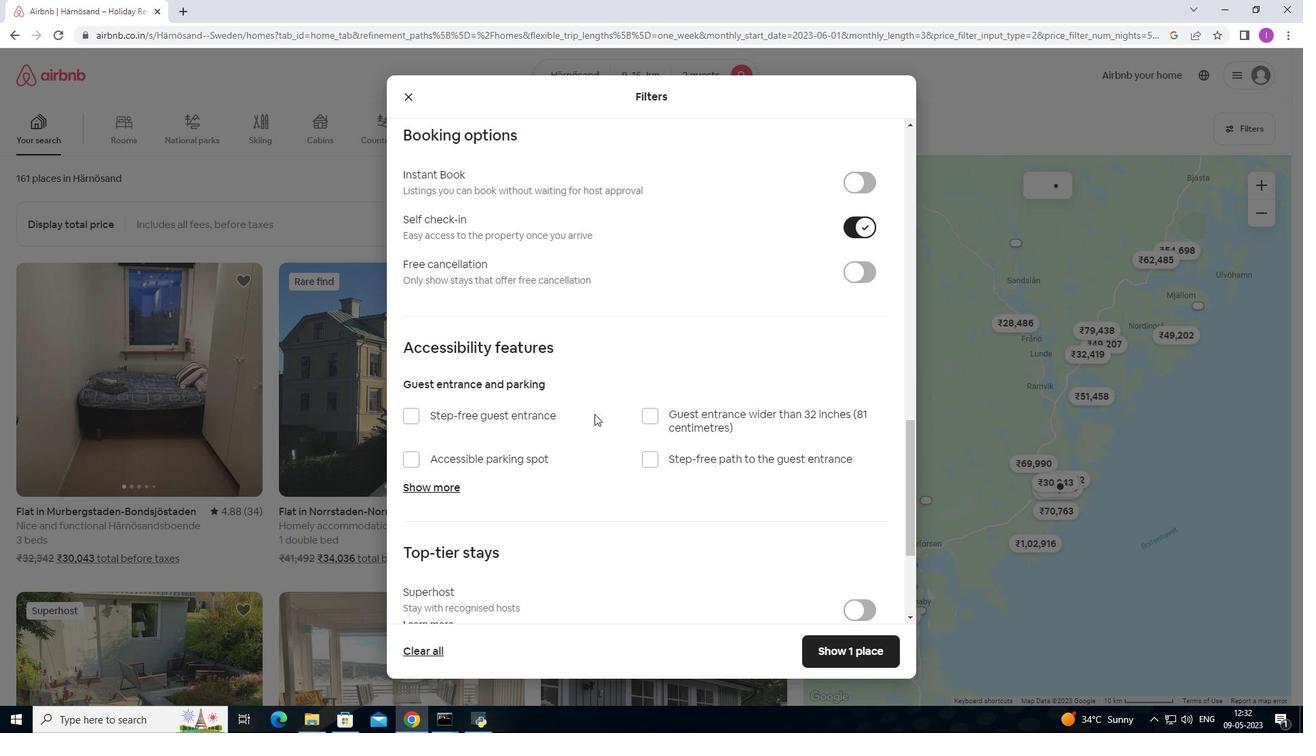 
Action: Mouse moved to (596, 425)
Screenshot: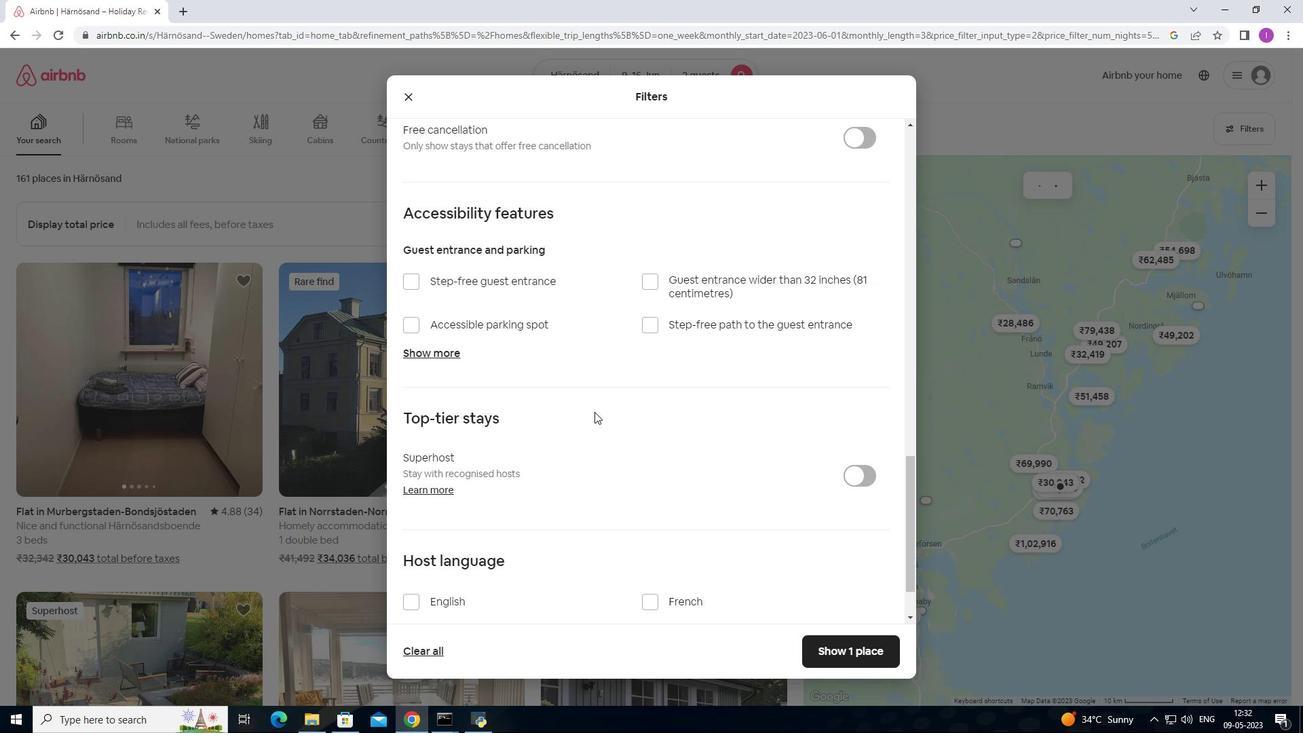 
Action: Mouse scrolled (596, 417) with delta (0, 0)
Screenshot: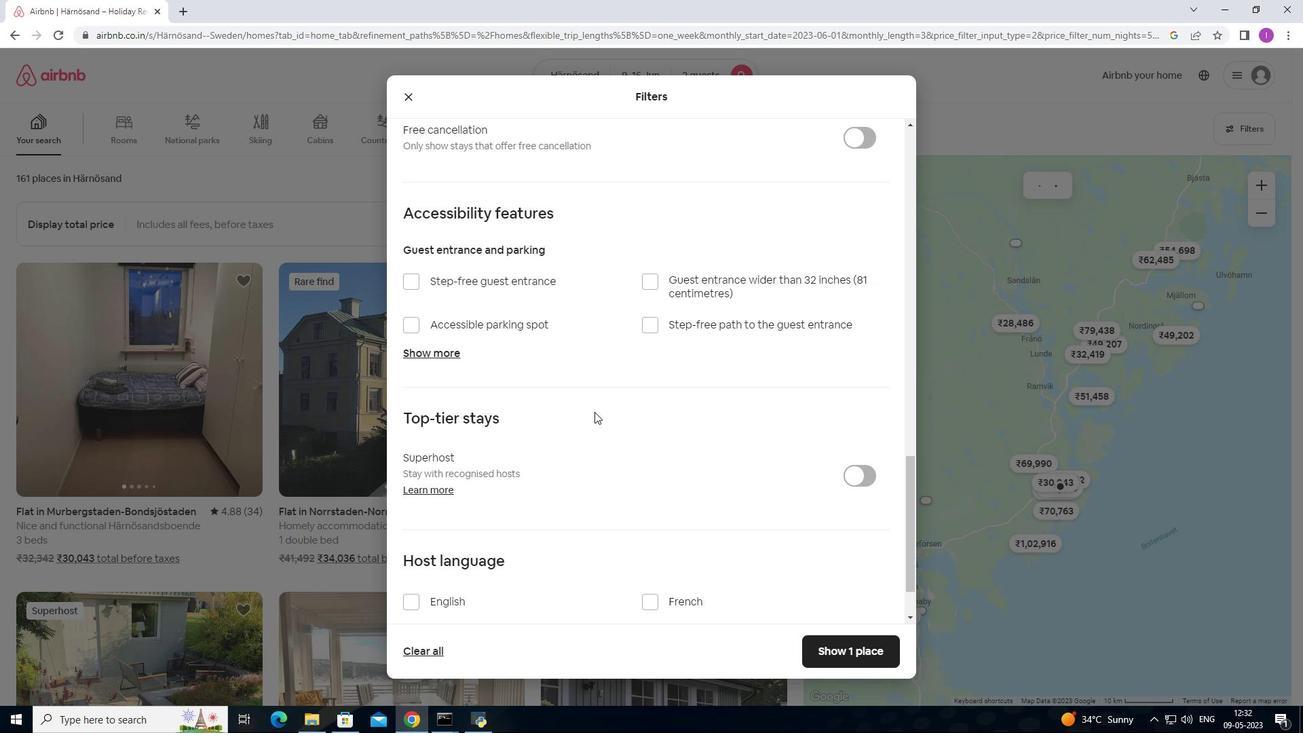 
Action: Mouse moved to (595, 429)
Screenshot: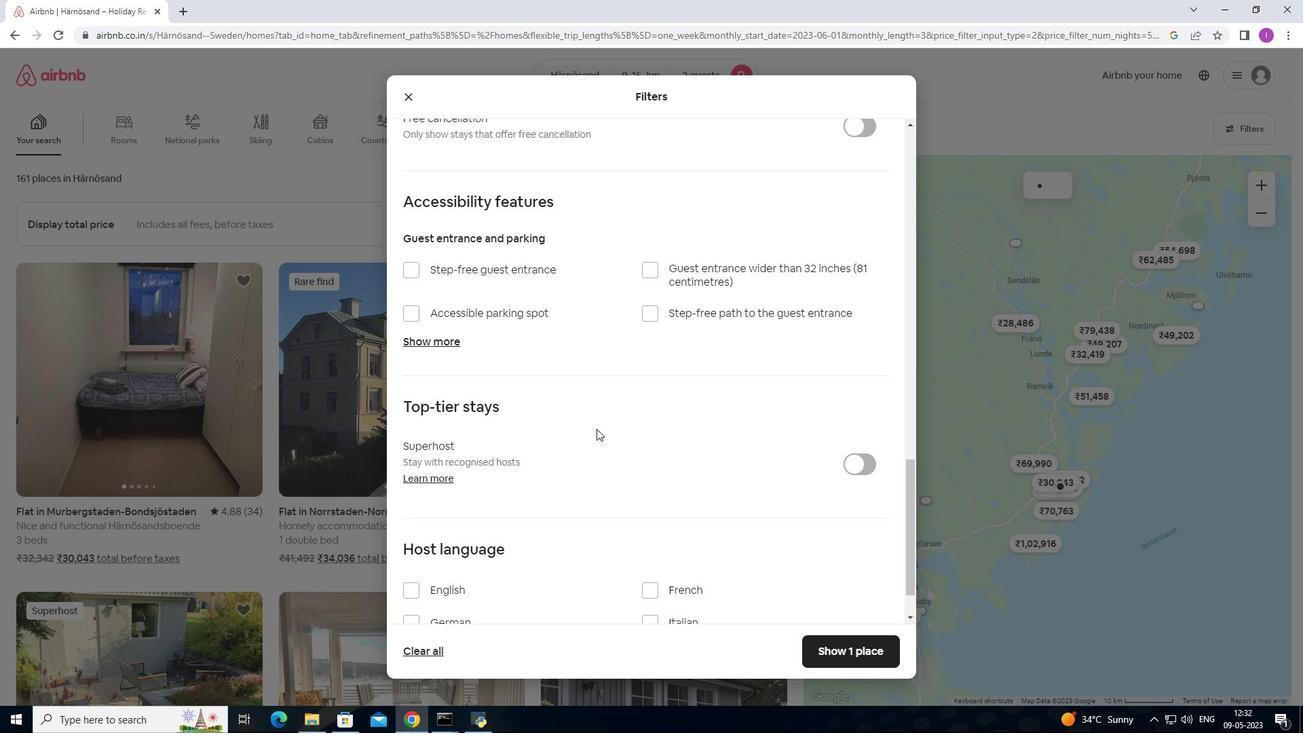
Action: Mouse scrolled (595, 428) with delta (0, 0)
Screenshot: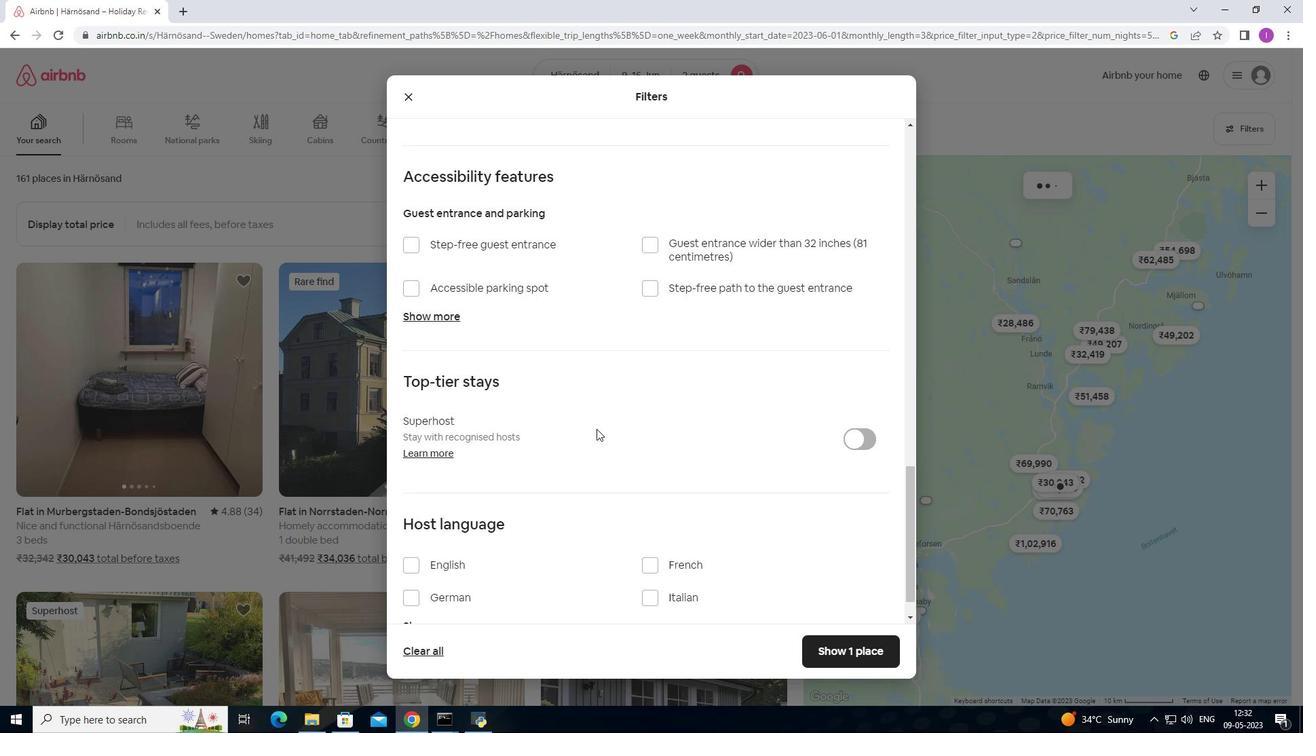 
Action: Mouse moved to (595, 431)
Screenshot: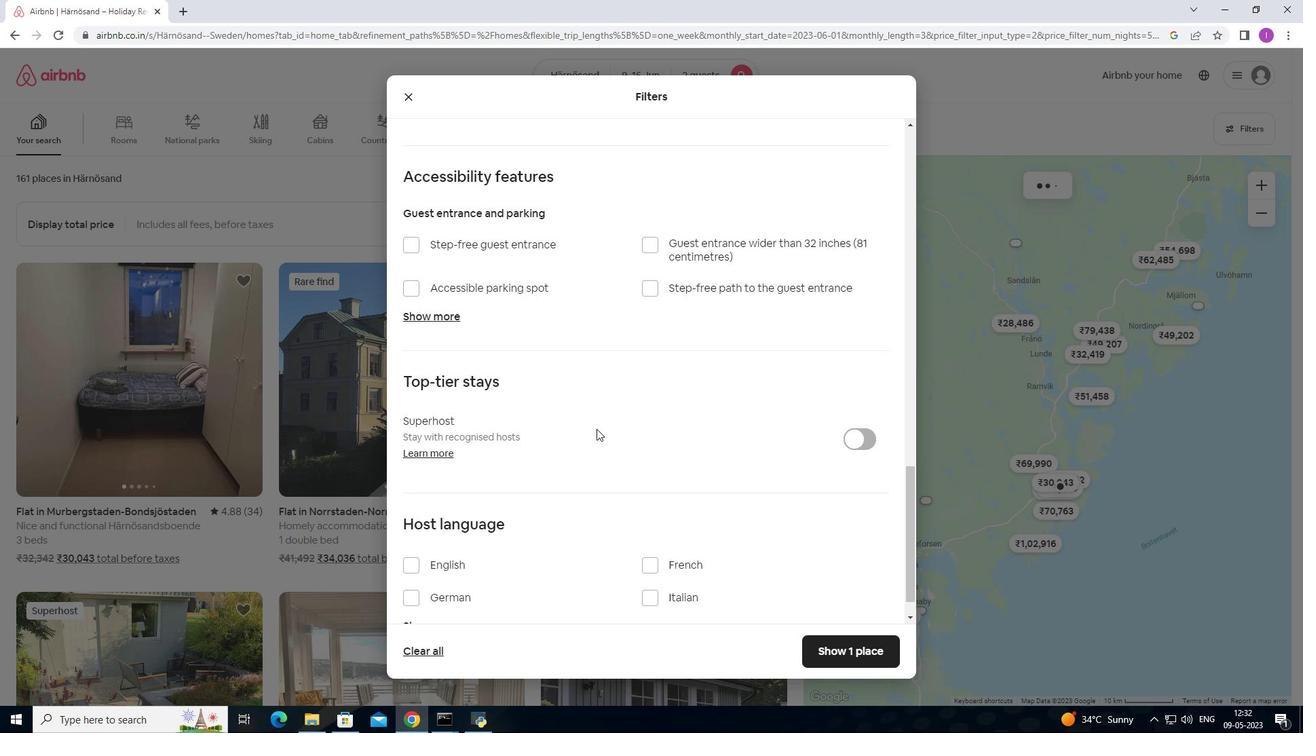 
Action: Mouse scrolled (595, 429) with delta (0, 0)
Screenshot: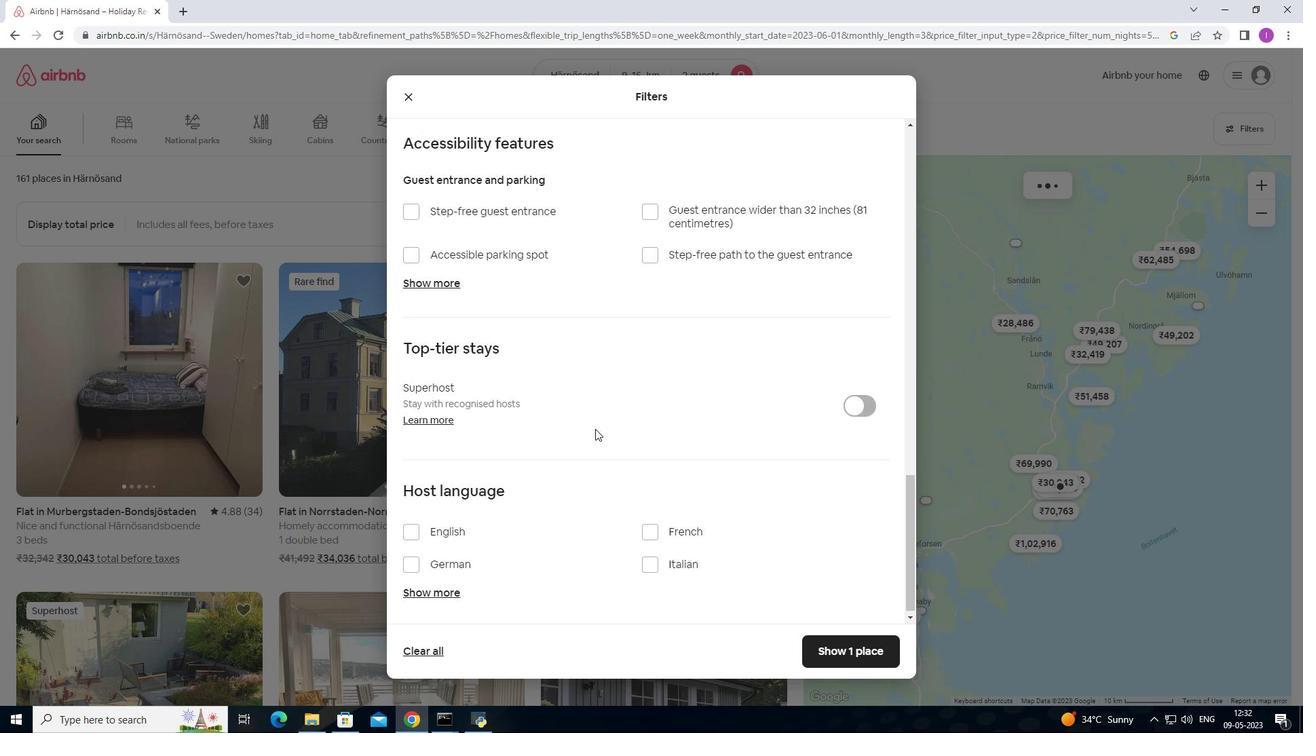 
Action: Mouse moved to (595, 433)
Screenshot: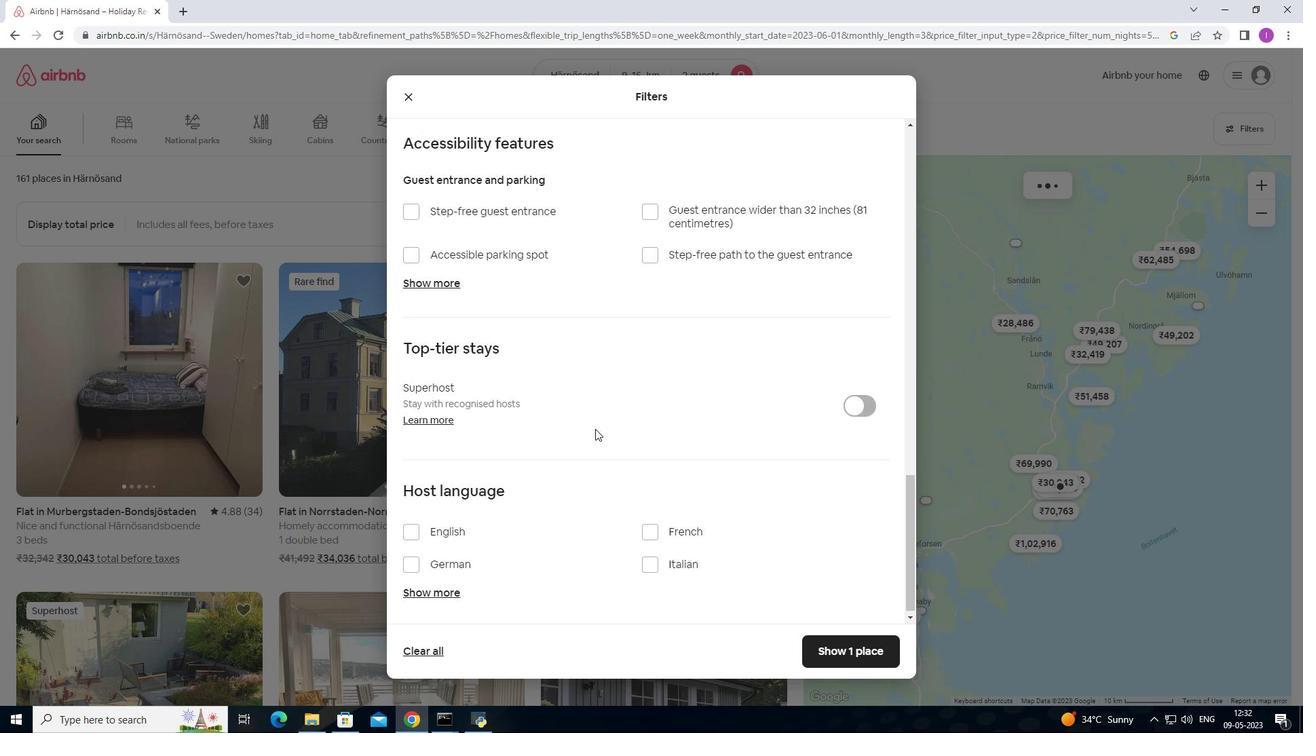 
Action: Mouse scrolled (595, 431) with delta (0, 0)
Screenshot: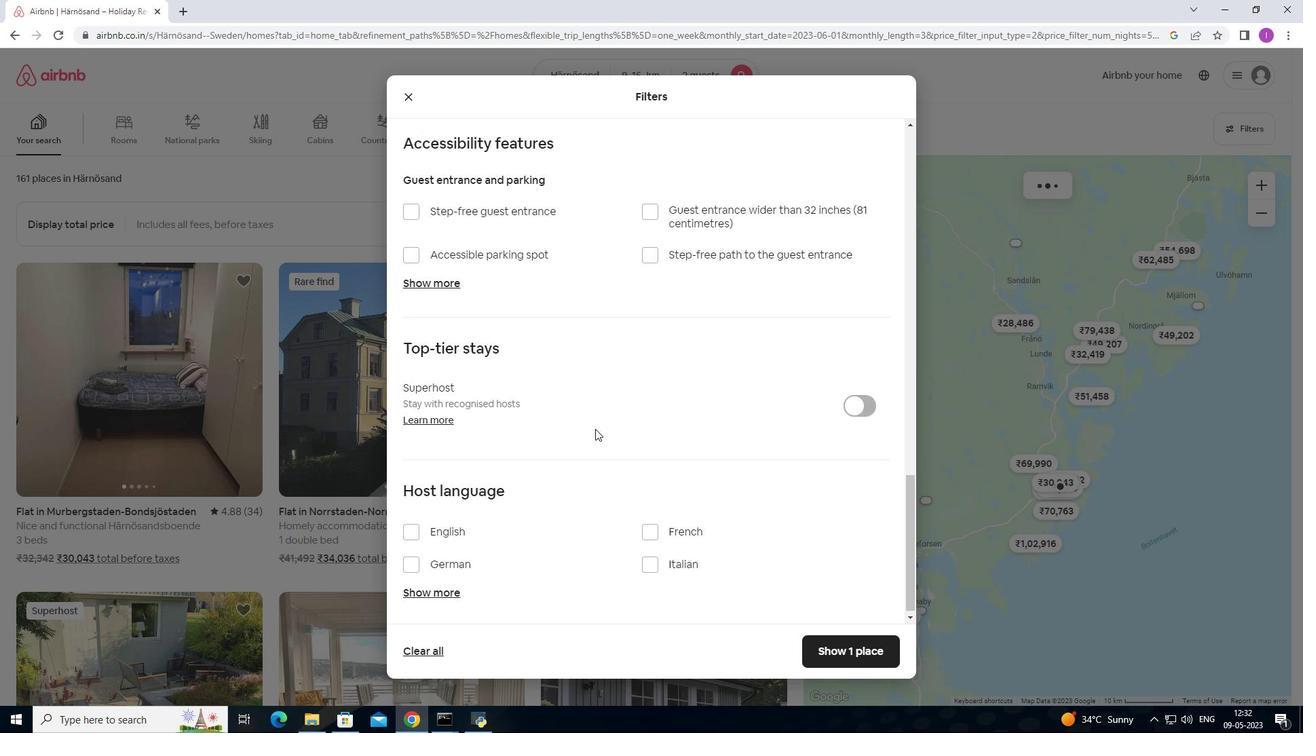 
Action: Mouse moved to (581, 447)
Screenshot: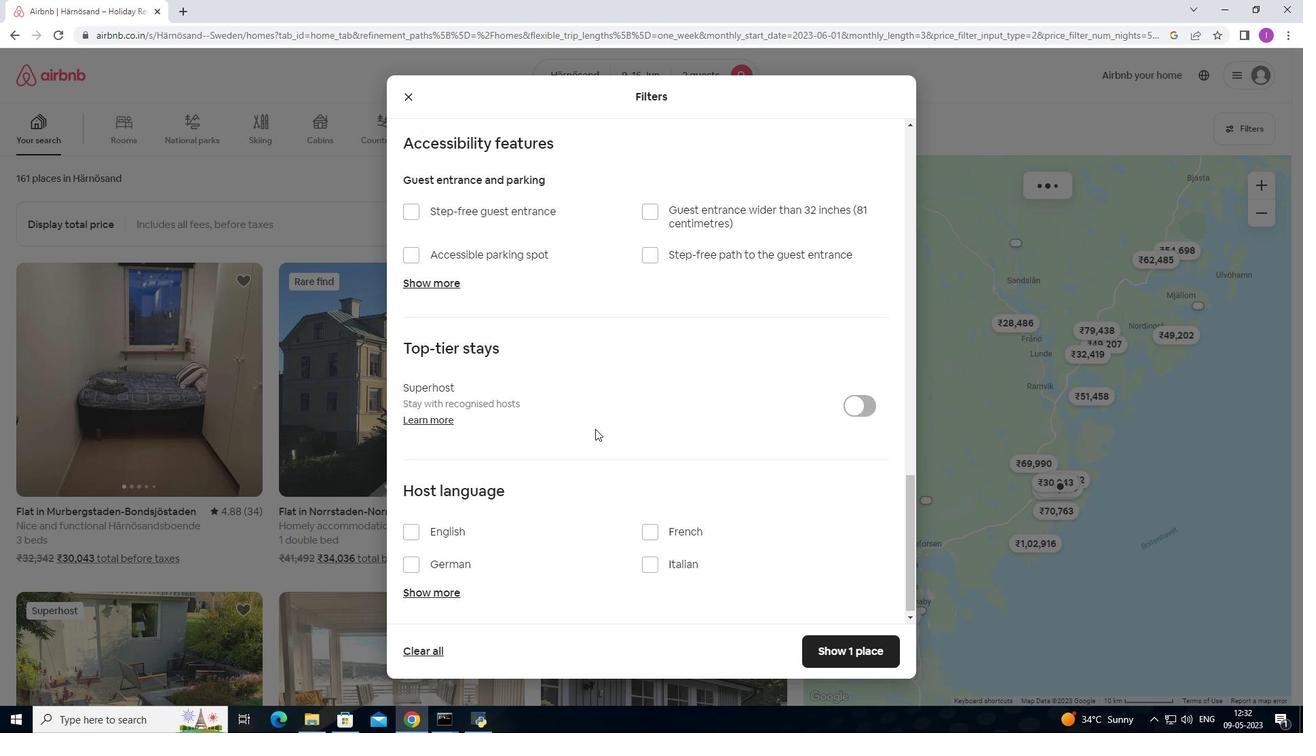 
Action: Mouse scrolled (595, 433) with delta (0, 0)
Screenshot: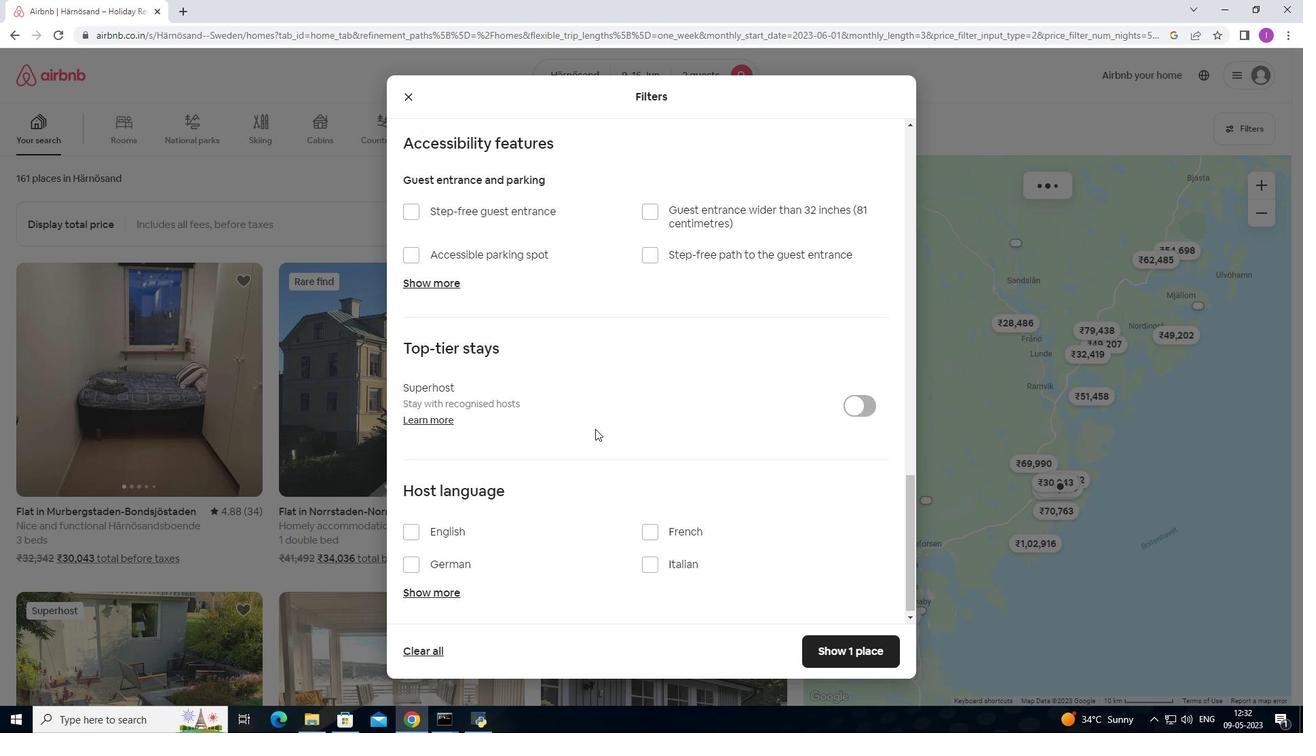 
Action: Mouse moved to (405, 528)
Screenshot: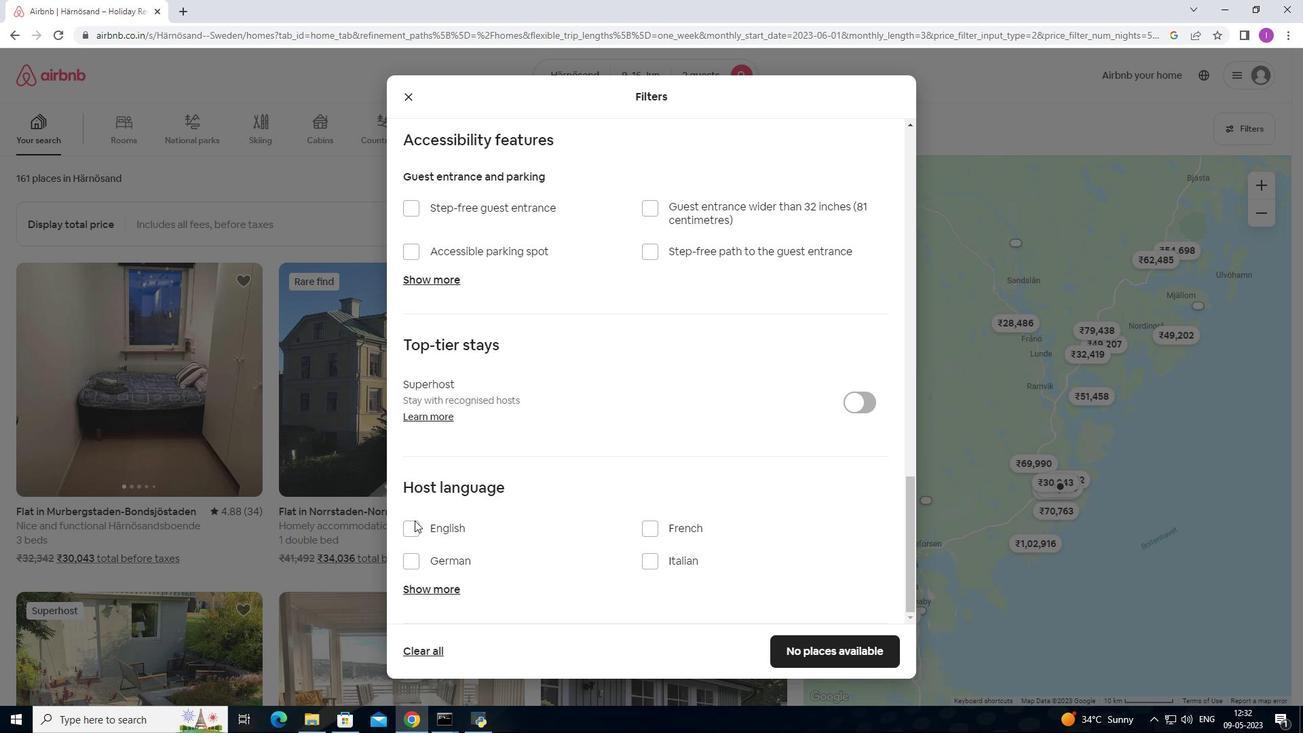 
Action: Mouse pressed left at (405, 528)
Screenshot: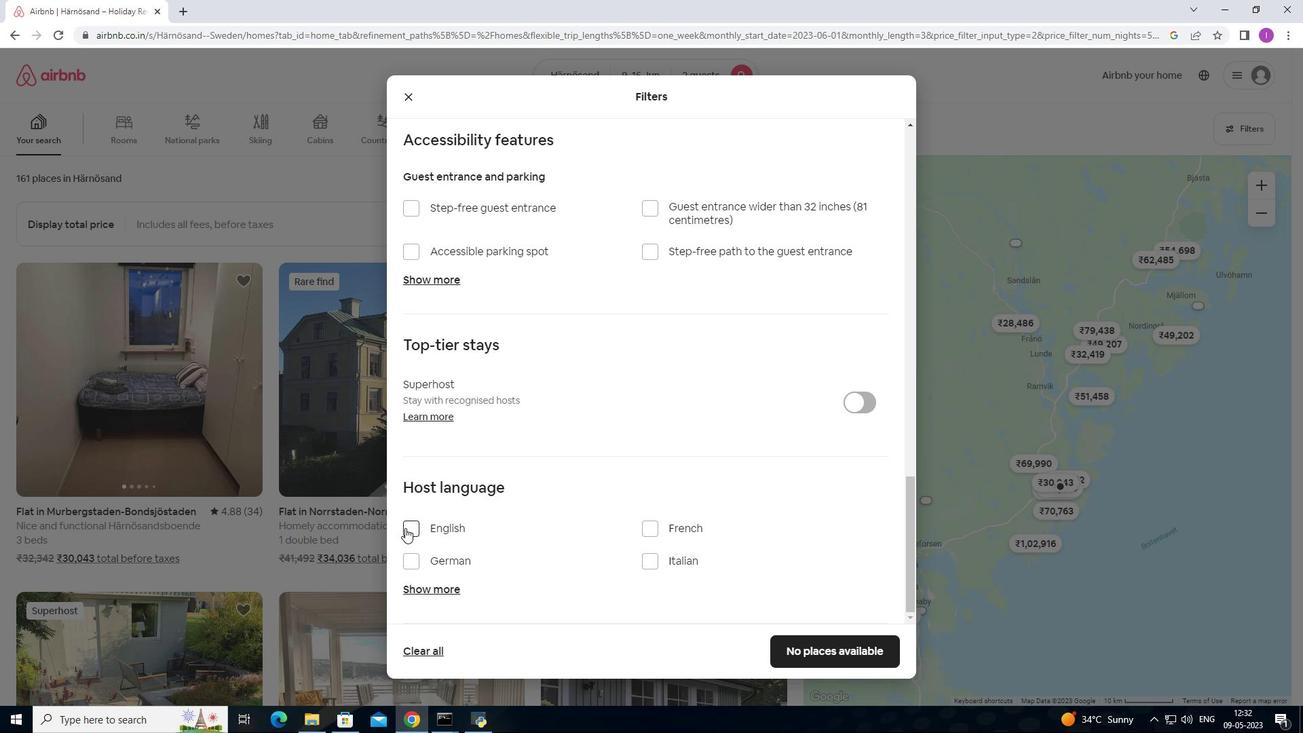 
Action: Mouse moved to (849, 649)
Screenshot: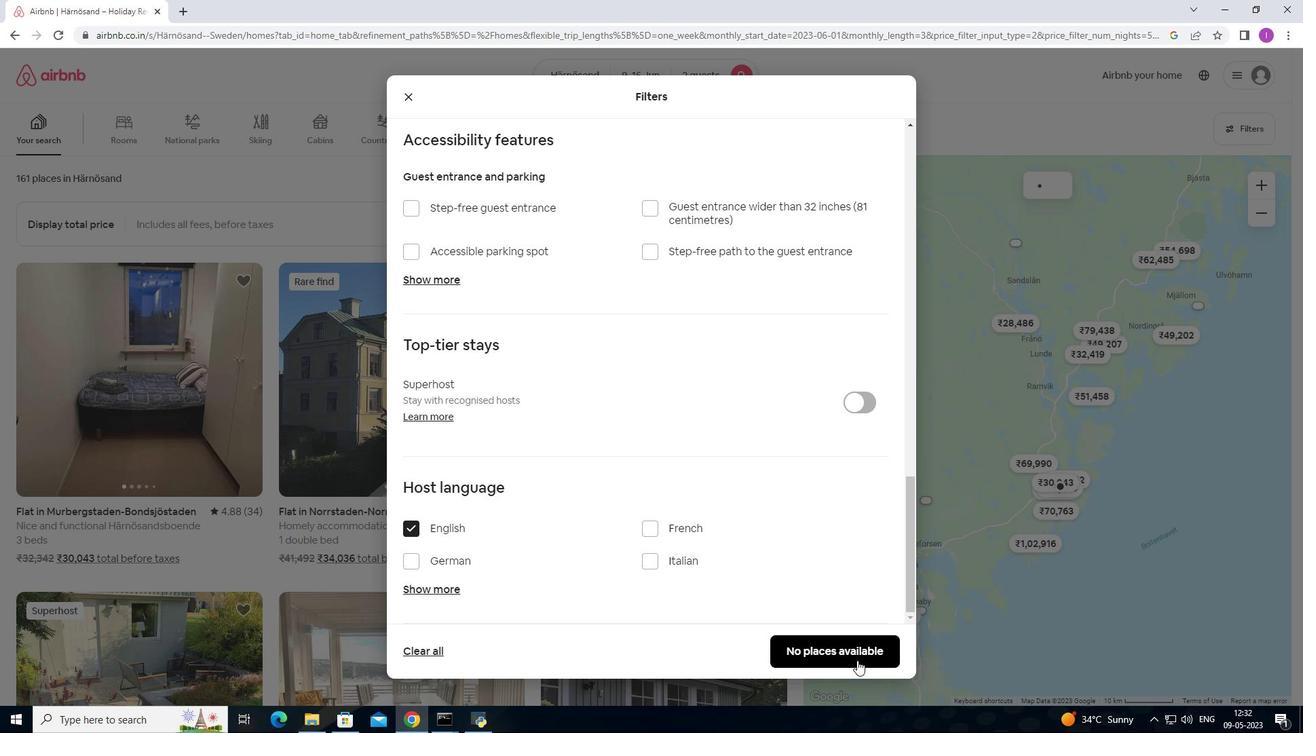 
Action: Mouse pressed left at (849, 649)
Screenshot: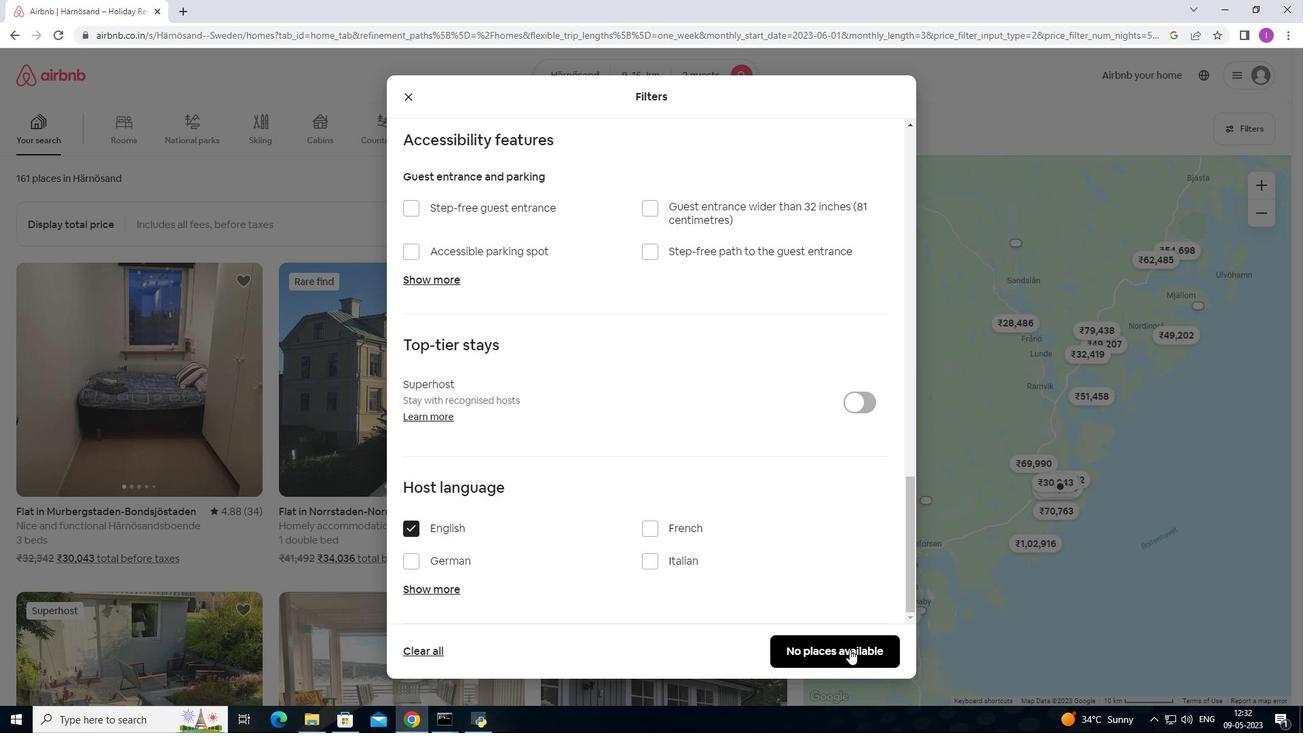 
Action: Mouse moved to (680, 573)
Screenshot: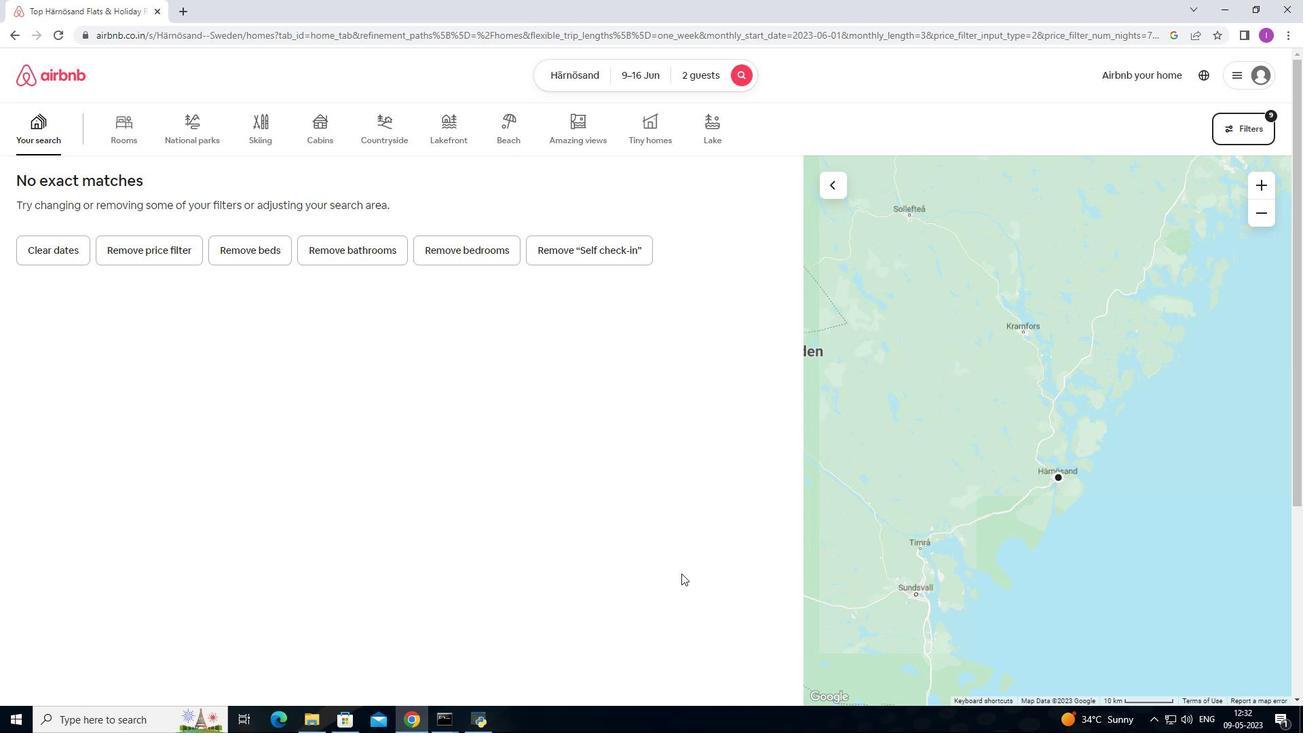 
